 Task: Find connections with filter location Châteauroux with filter topic #covid19with filter profile language French with filter current company Adani Ports and SEZ with filter school Osmania University with filter industry Plastics Manufacturing with filter service category Logo Design with filter keywords title Copy Editor
Action: Mouse moved to (556, 73)
Screenshot: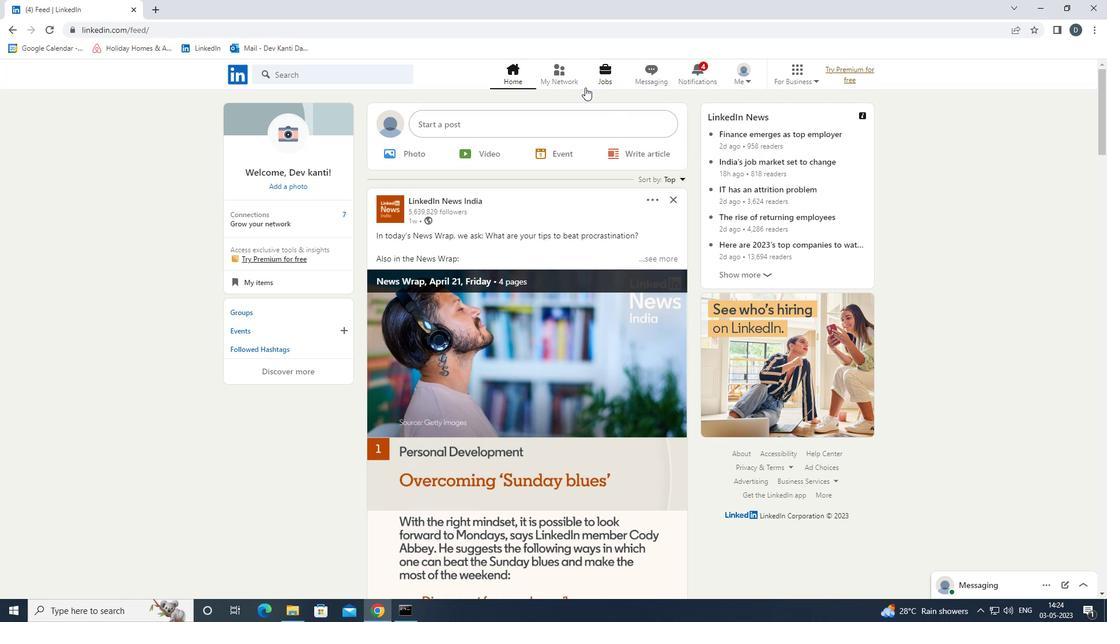 
Action: Mouse pressed left at (556, 73)
Screenshot: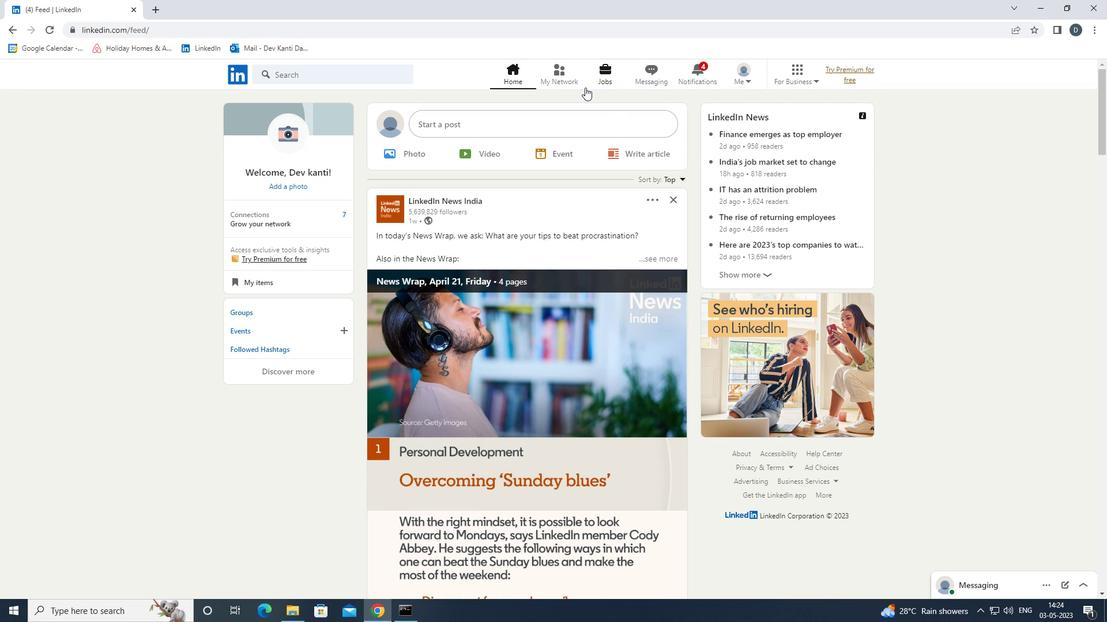 
Action: Mouse moved to (383, 136)
Screenshot: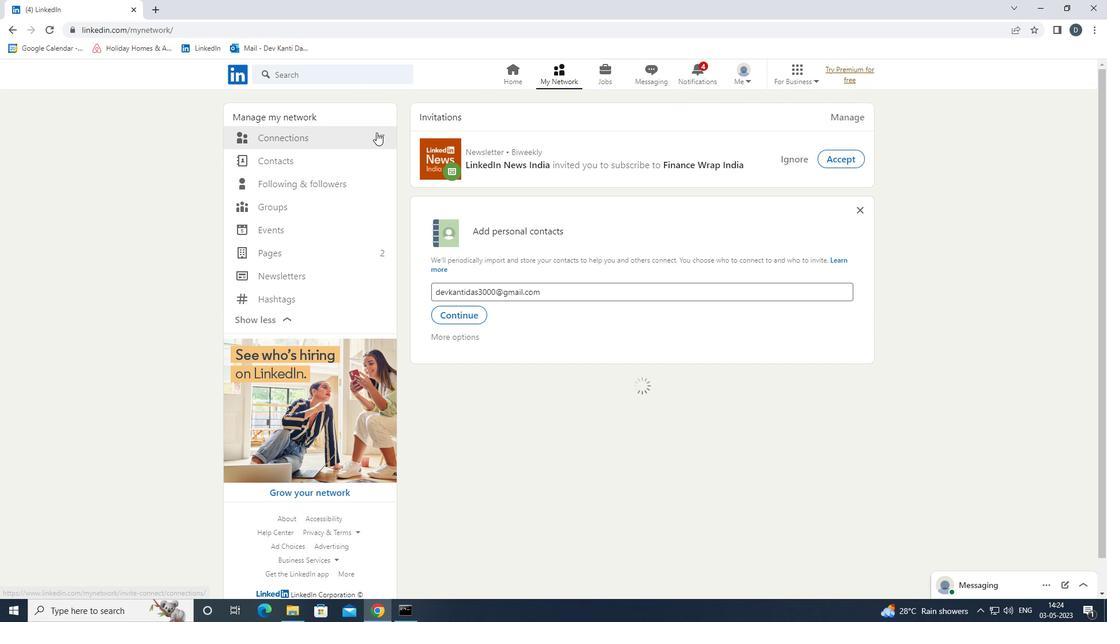 
Action: Mouse pressed left at (383, 136)
Screenshot: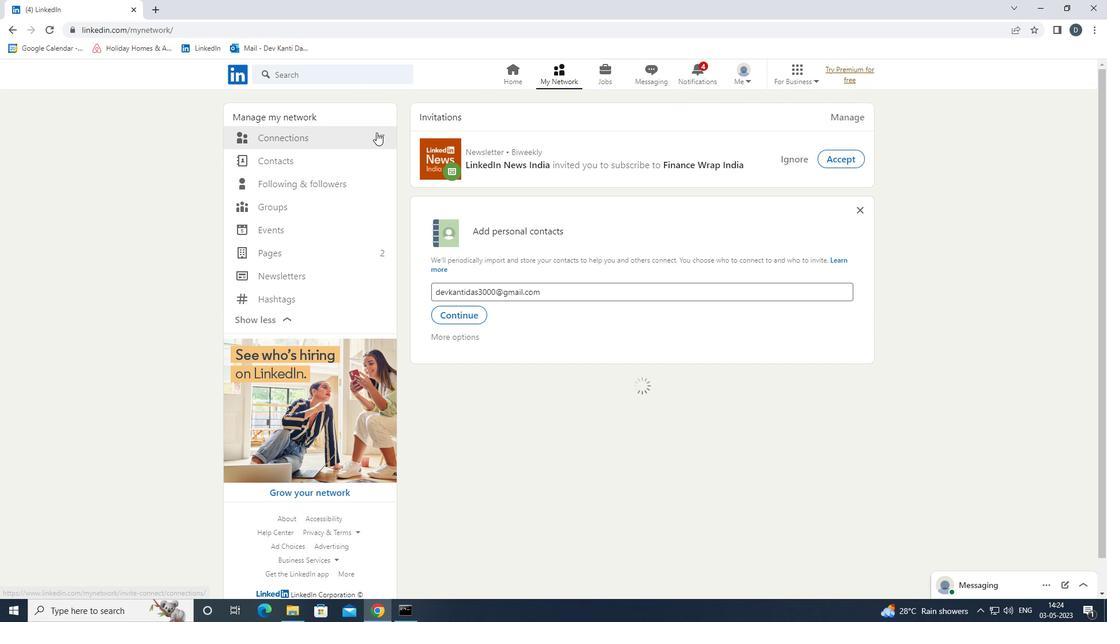 
Action: Mouse moved to (633, 142)
Screenshot: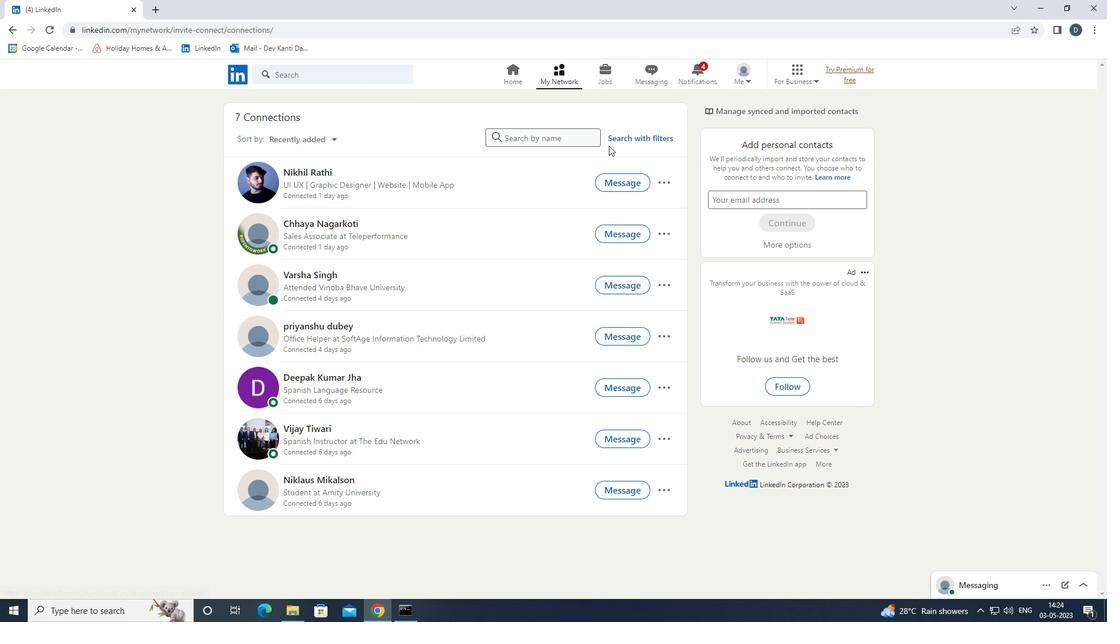 
Action: Mouse pressed left at (633, 142)
Screenshot: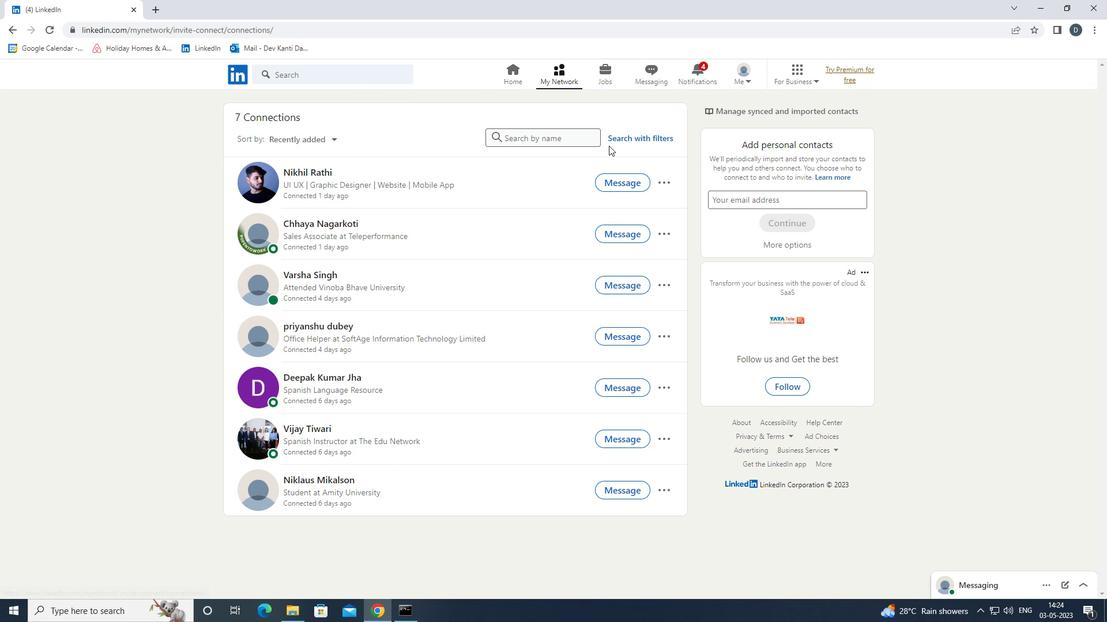 
Action: Mouse moved to (597, 107)
Screenshot: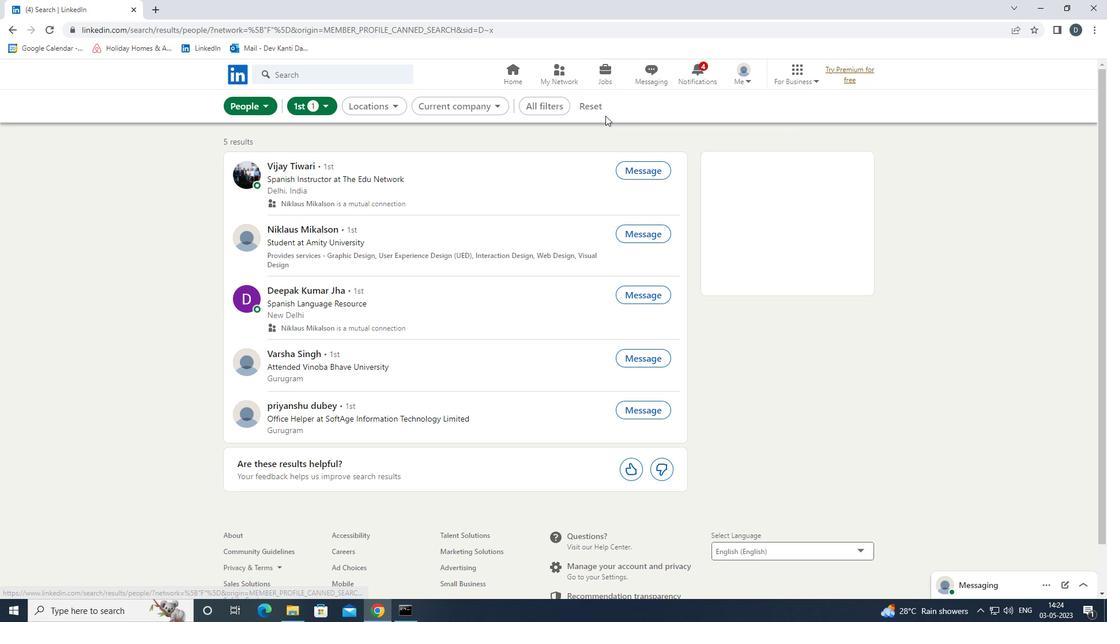 
Action: Mouse pressed left at (597, 107)
Screenshot: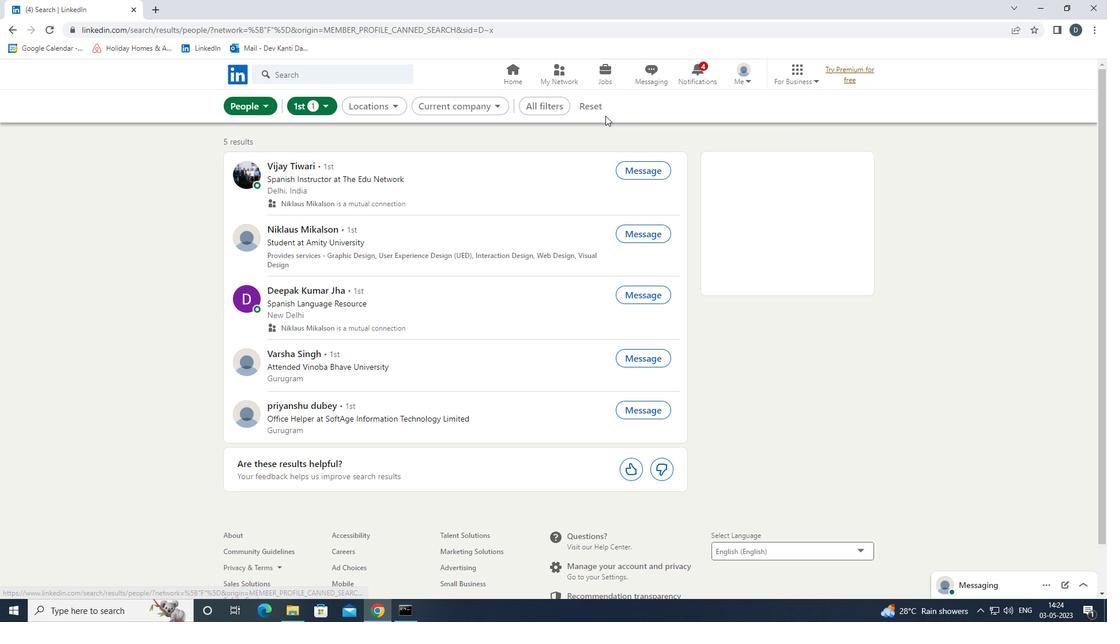 
Action: Mouse moved to (569, 105)
Screenshot: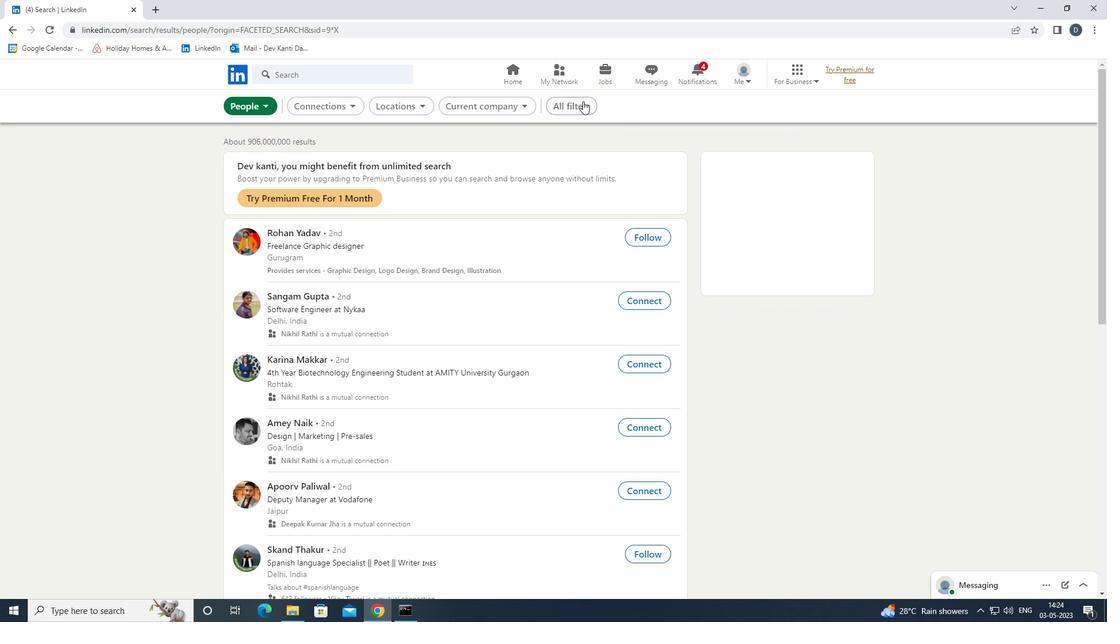 
Action: Mouse pressed left at (569, 105)
Screenshot: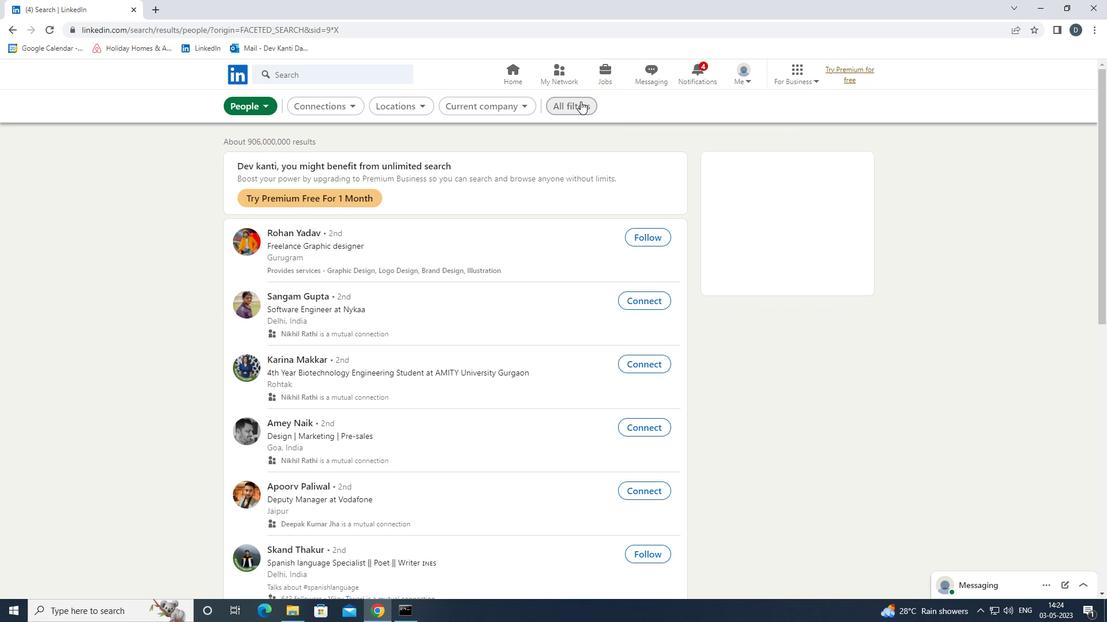 
Action: Mouse moved to (999, 323)
Screenshot: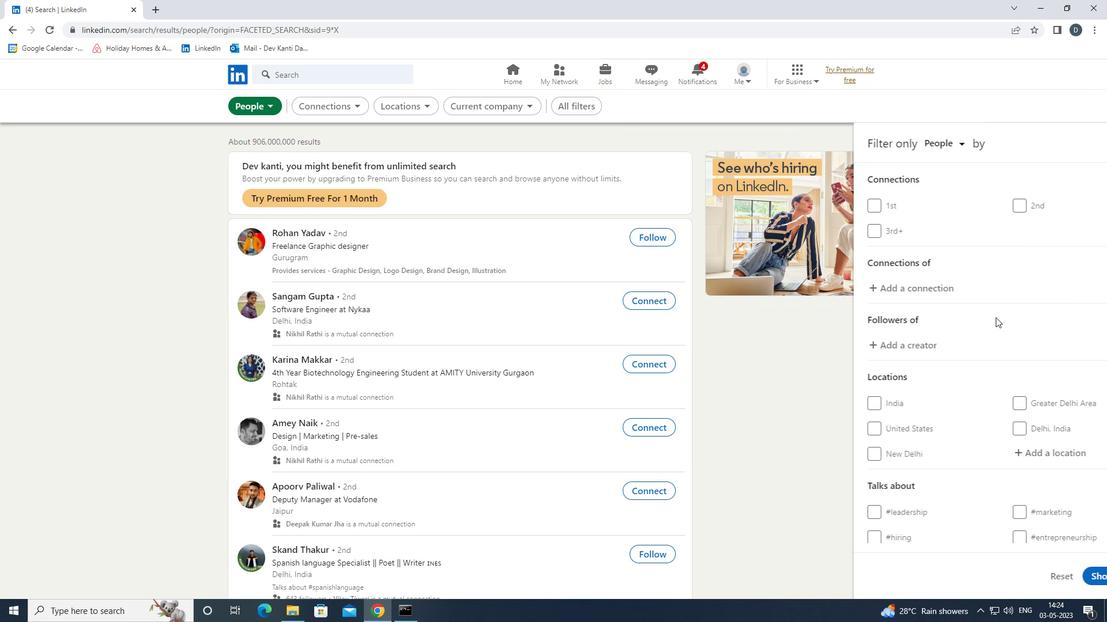 
Action: Mouse scrolled (999, 323) with delta (0, 0)
Screenshot: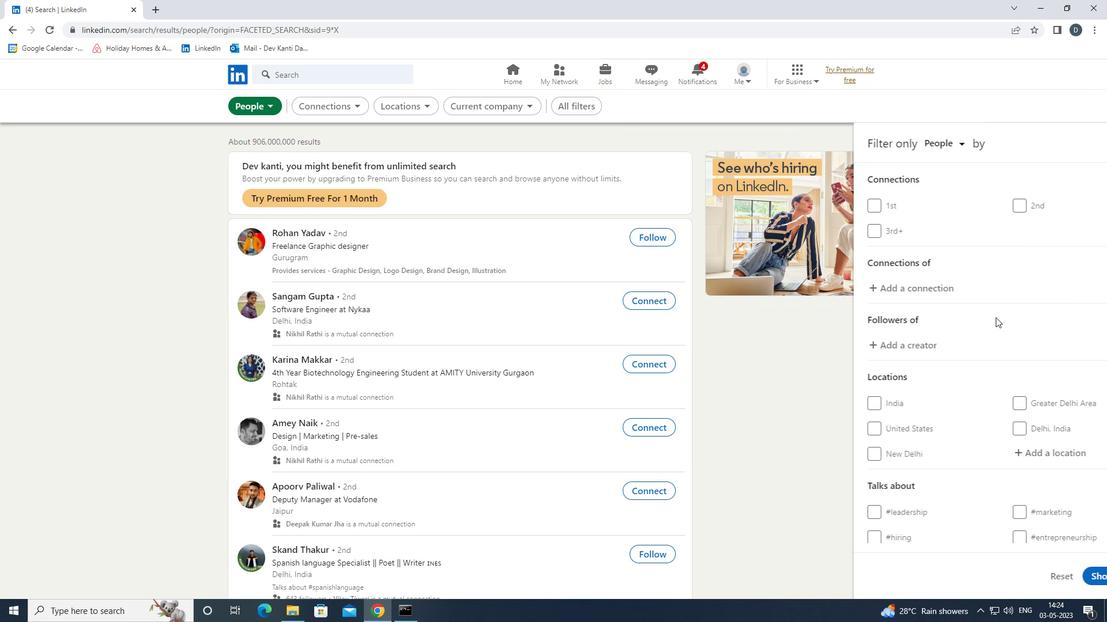 
Action: Mouse moved to (1000, 324)
Screenshot: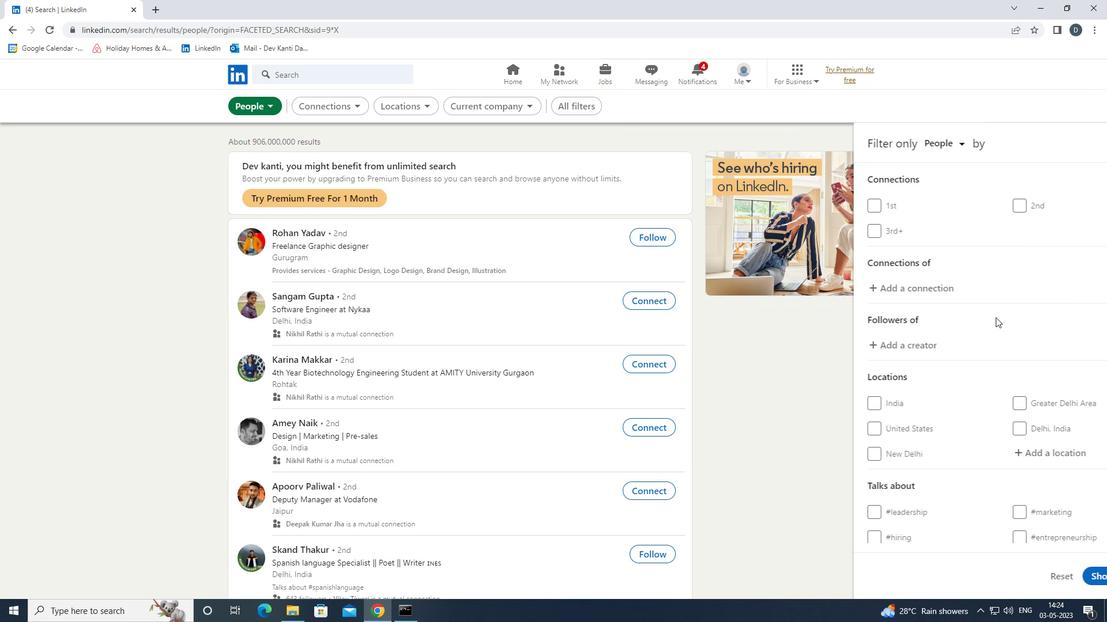 
Action: Mouse scrolled (1000, 323) with delta (0, 0)
Screenshot: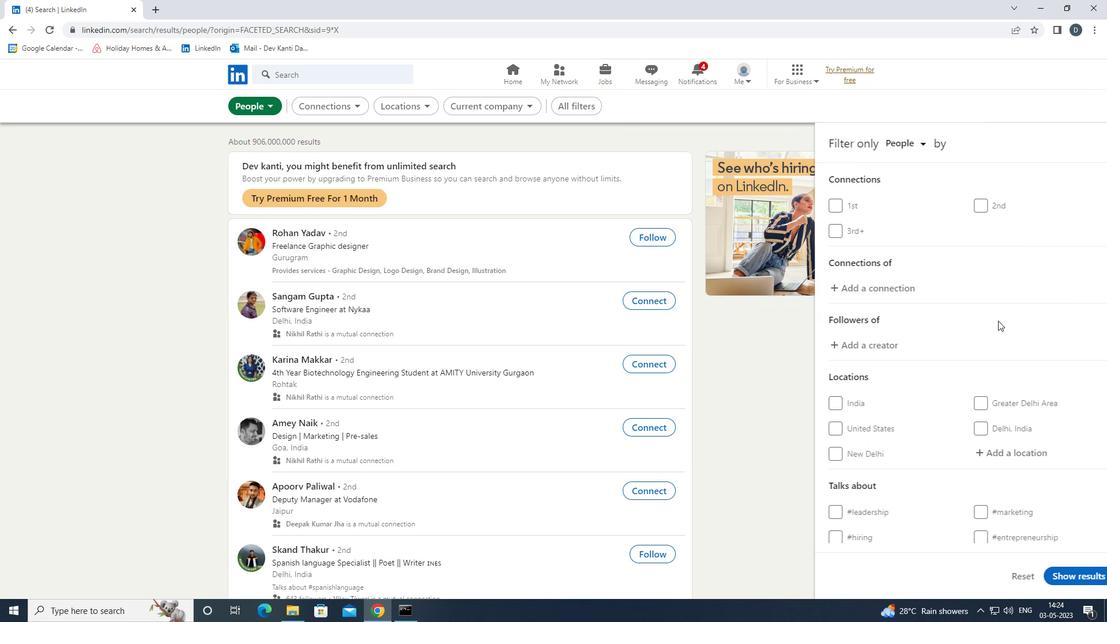 
Action: Mouse moved to (1000, 337)
Screenshot: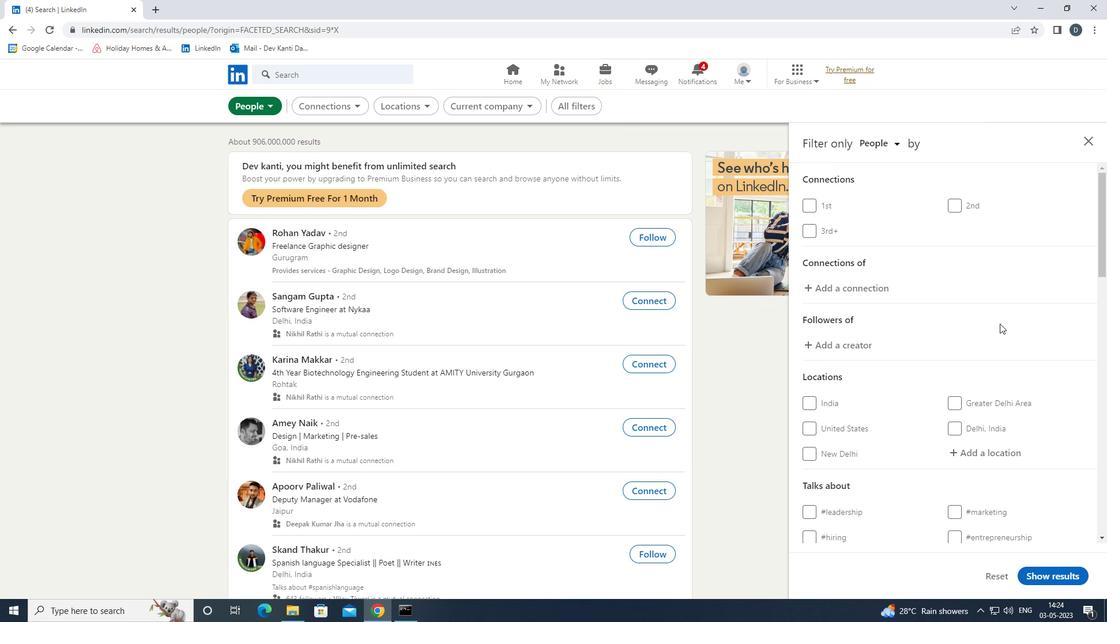 
Action: Mouse scrolled (1000, 336) with delta (0, 0)
Screenshot: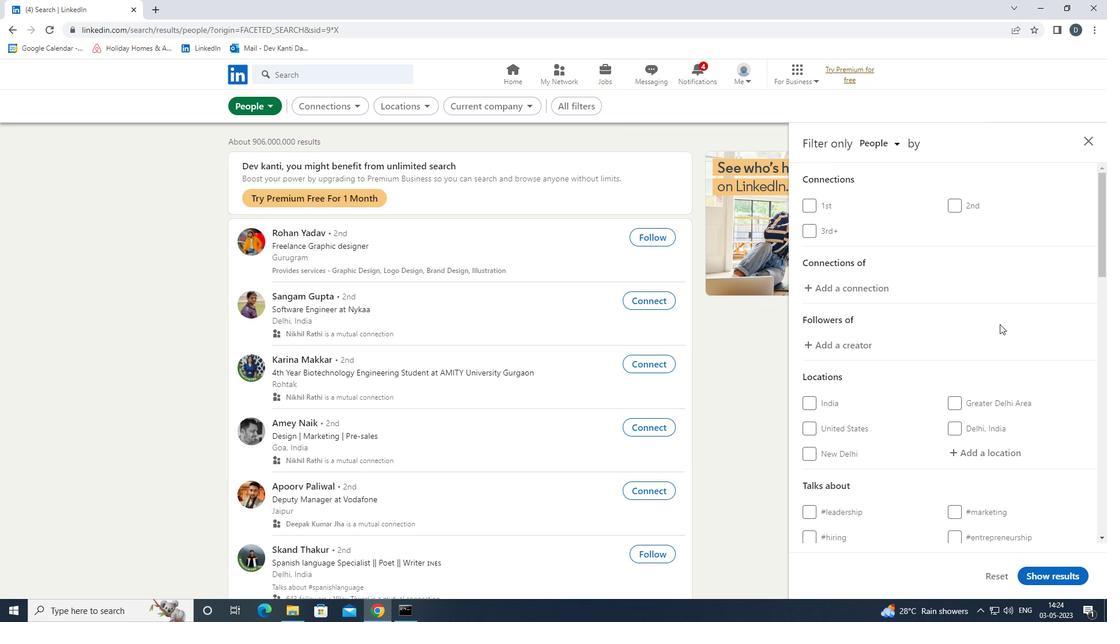 
Action: Mouse moved to (992, 279)
Screenshot: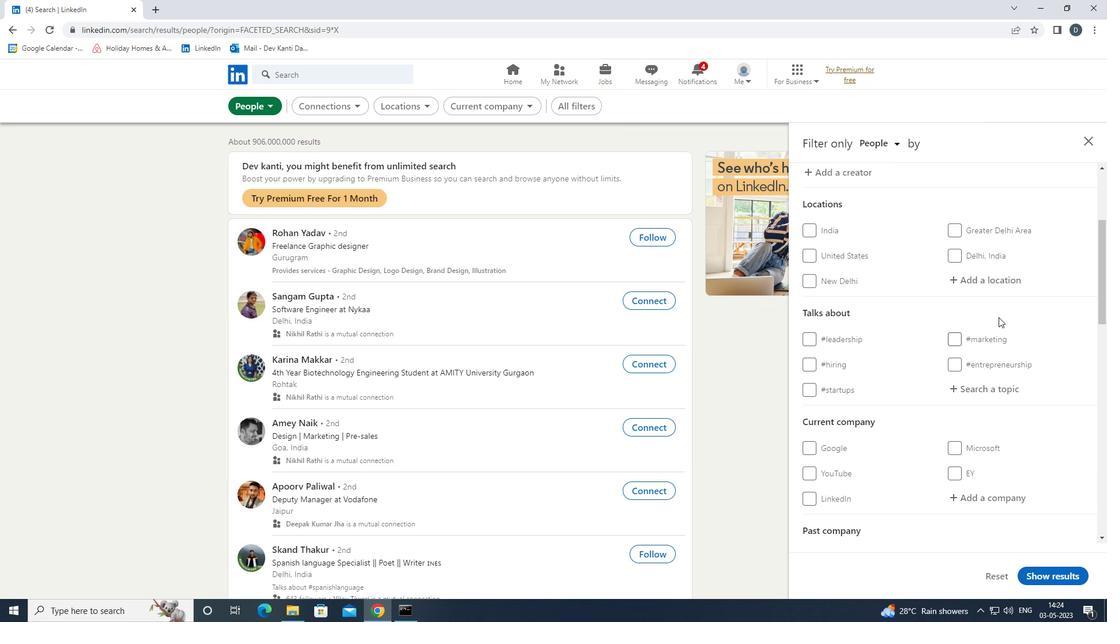 
Action: Mouse pressed left at (992, 279)
Screenshot: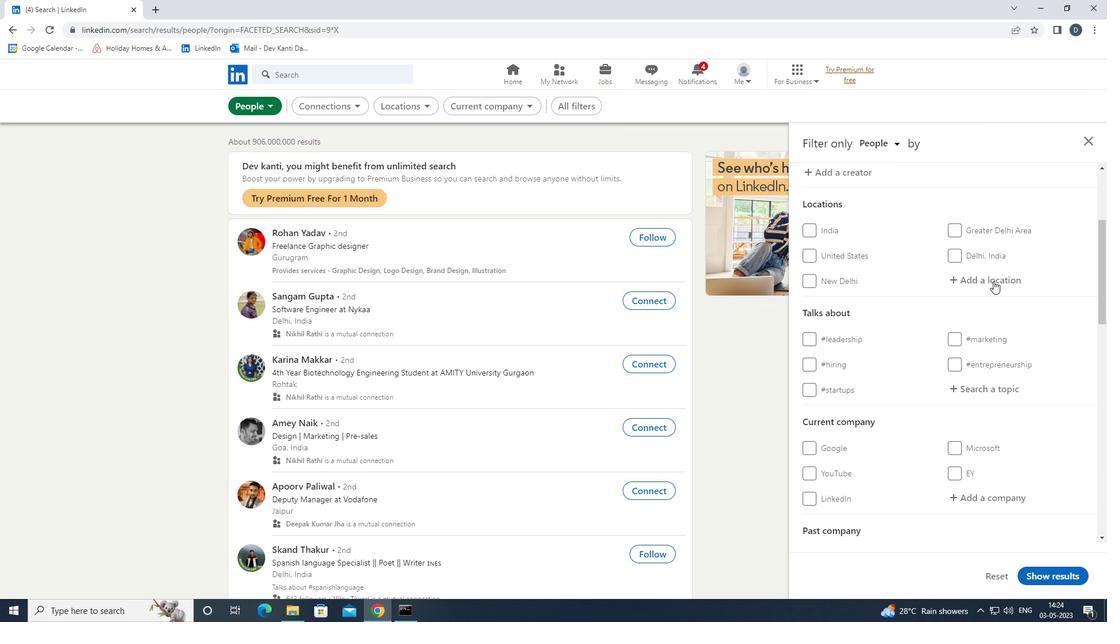
Action: Key pressed <Key.shift>CHATEAU<Key.down><Key.enter>
Screenshot: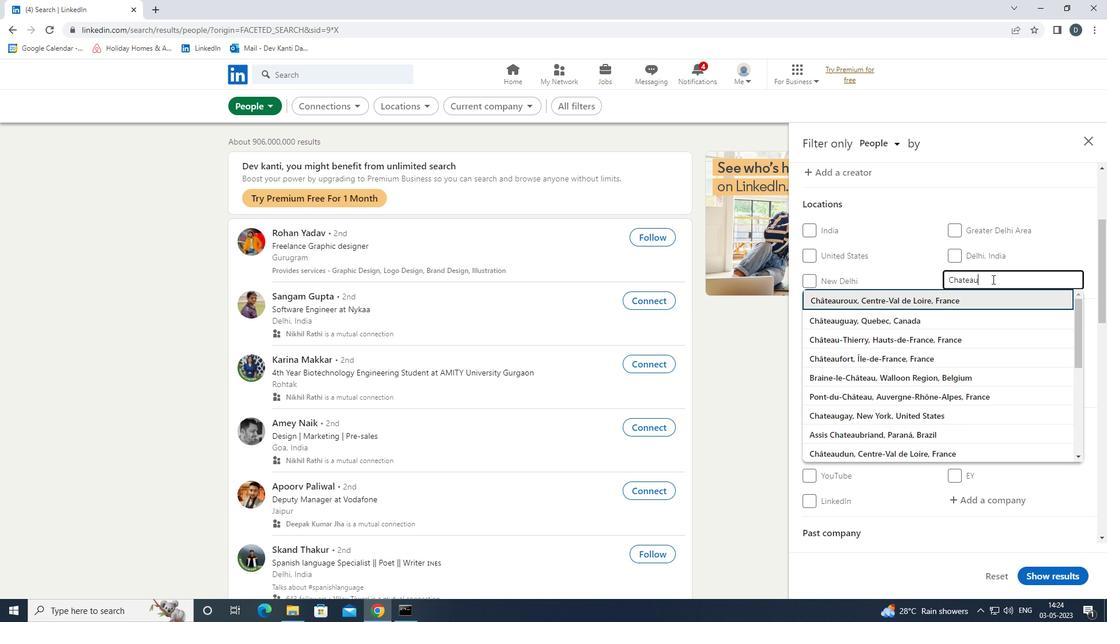 
Action: Mouse moved to (993, 279)
Screenshot: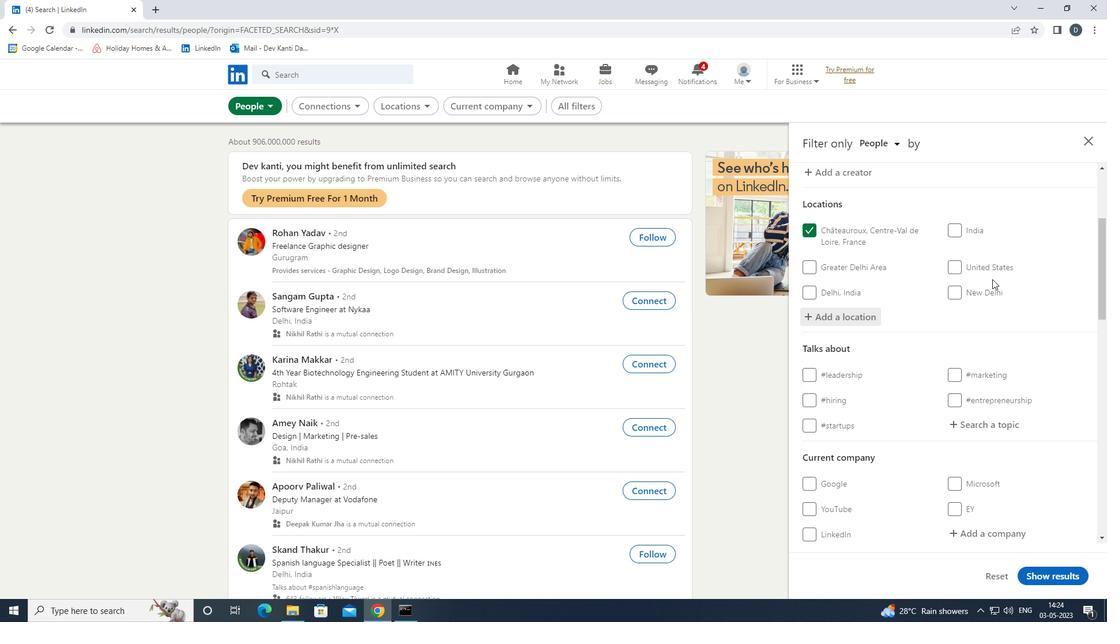 
Action: Mouse scrolled (993, 279) with delta (0, 0)
Screenshot: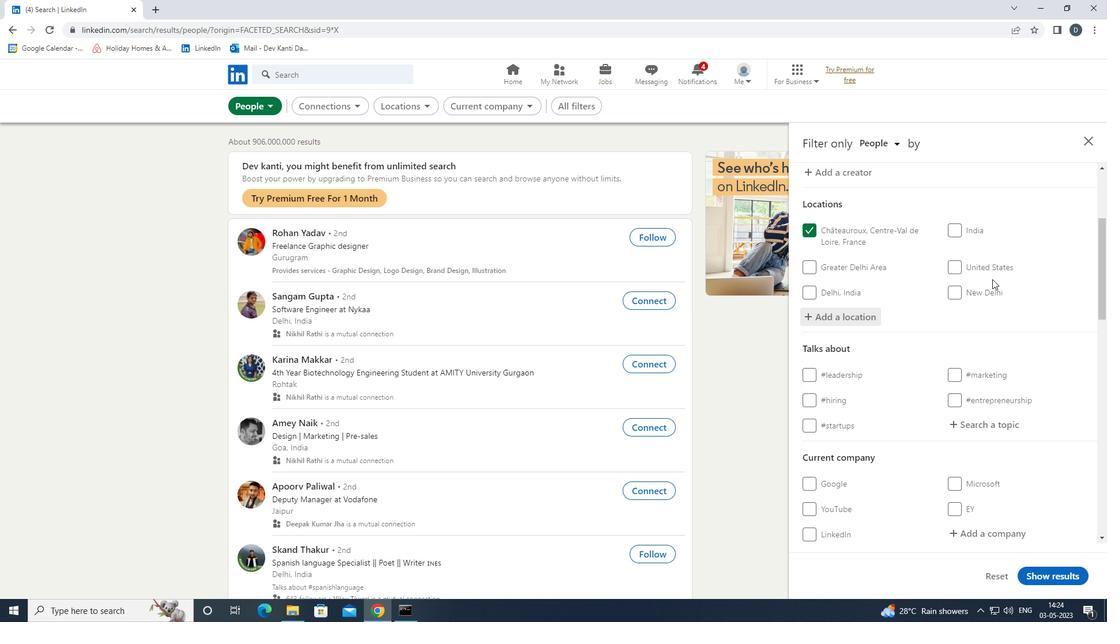
Action: Mouse moved to (994, 280)
Screenshot: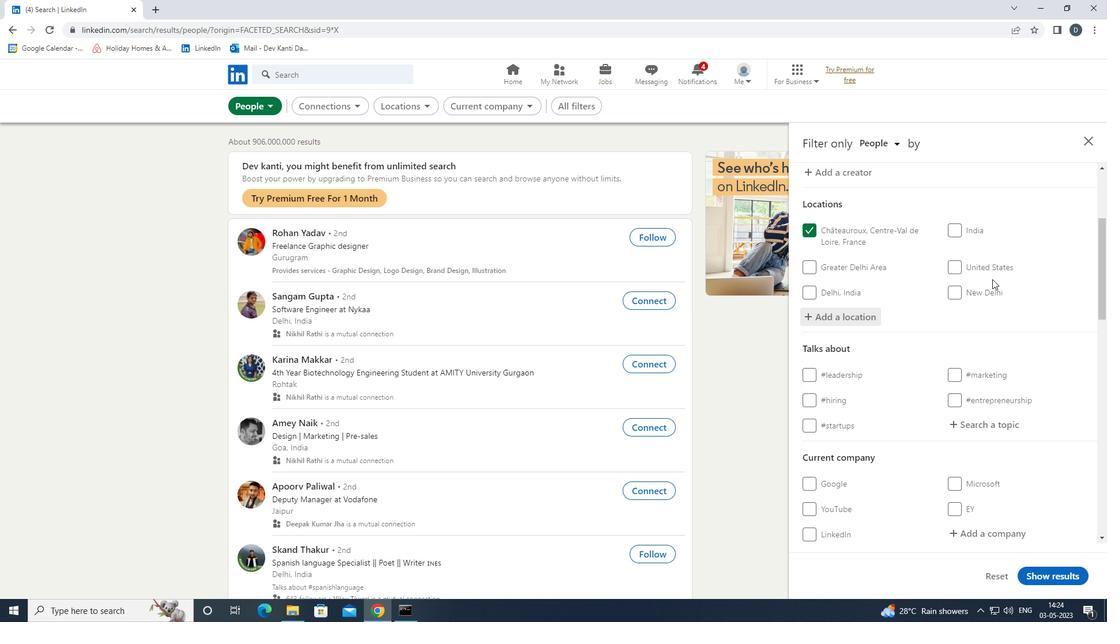 
Action: Mouse scrolled (994, 280) with delta (0, 0)
Screenshot: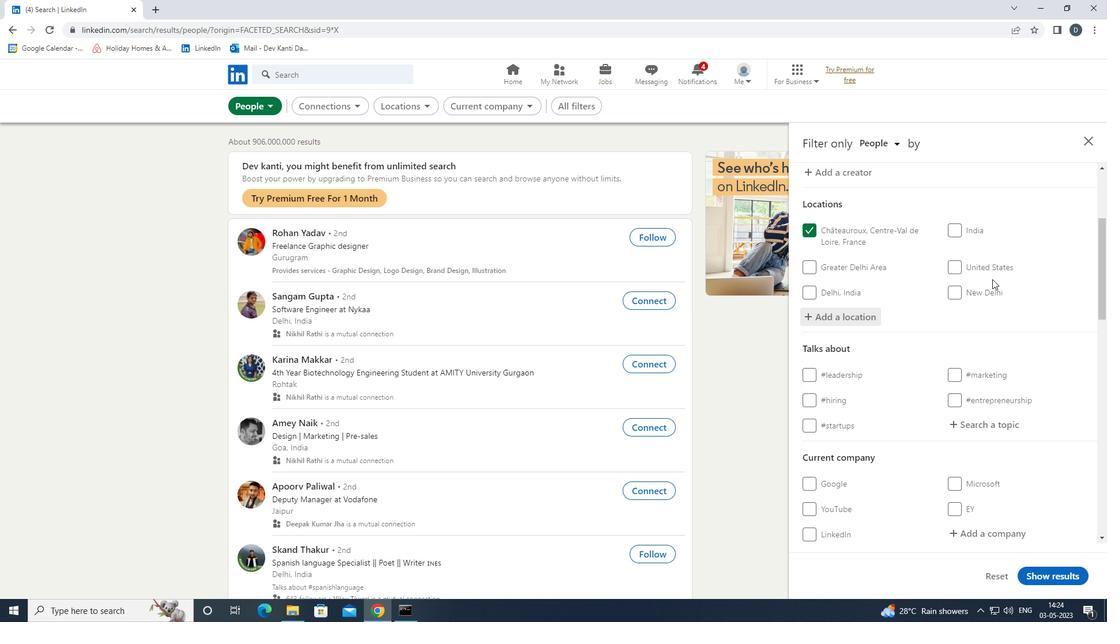 
Action: Mouse moved to (997, 310)
Screenshot: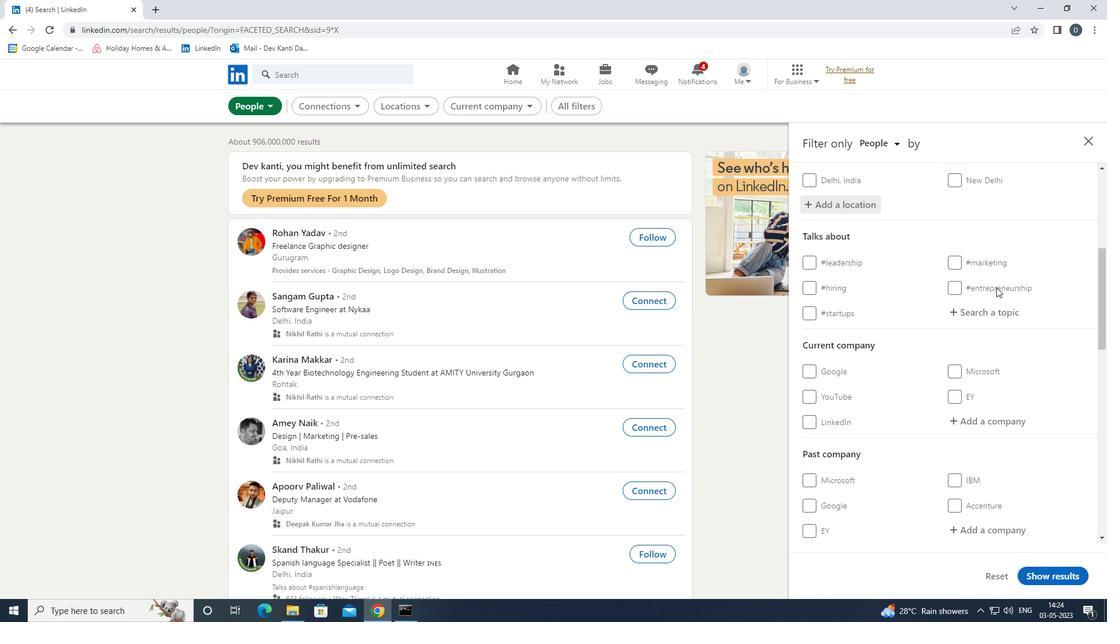 
Action: Mouse pressed left at (997, 310)
Screenshot: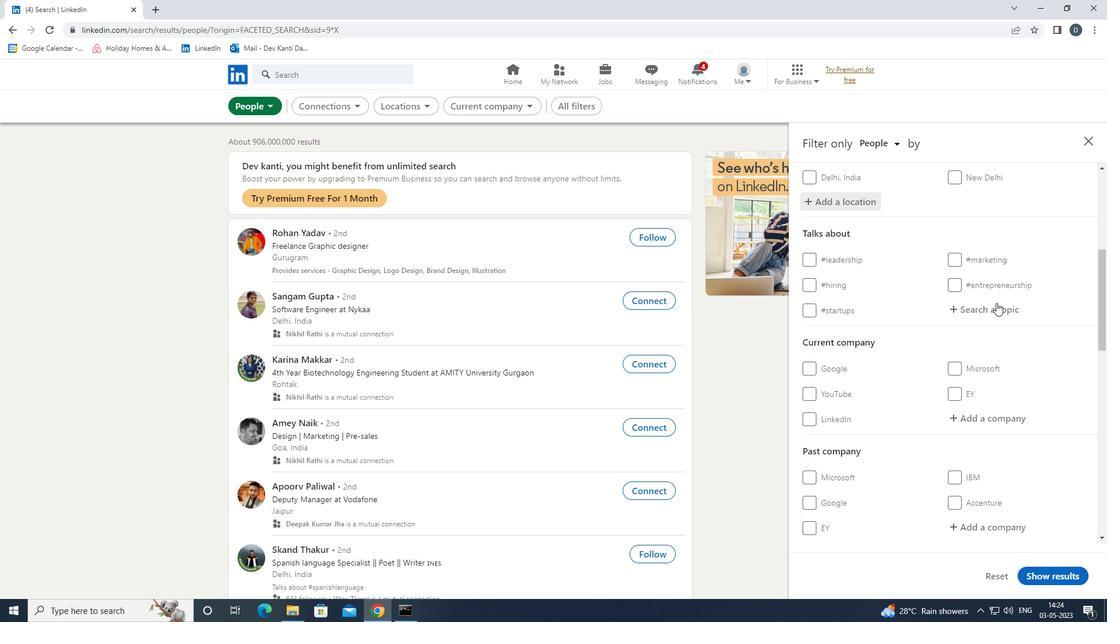 
Action: Key pressed COVID19<Key.down><Key.enter>
Screenshot: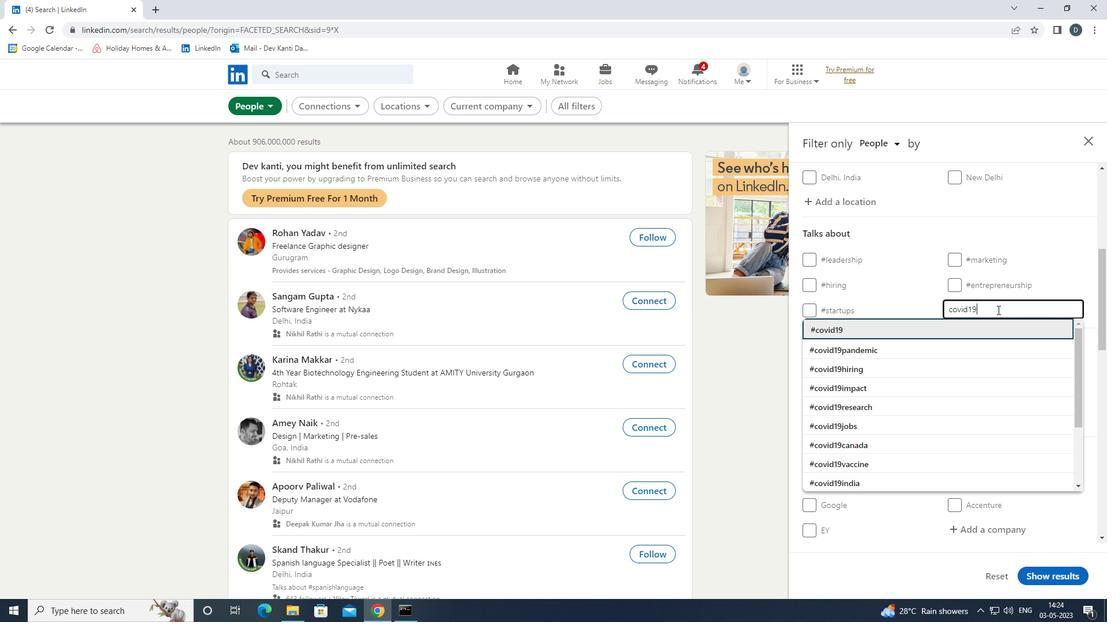 
Action: Mouse moved to (1090, 298)
Screenshot: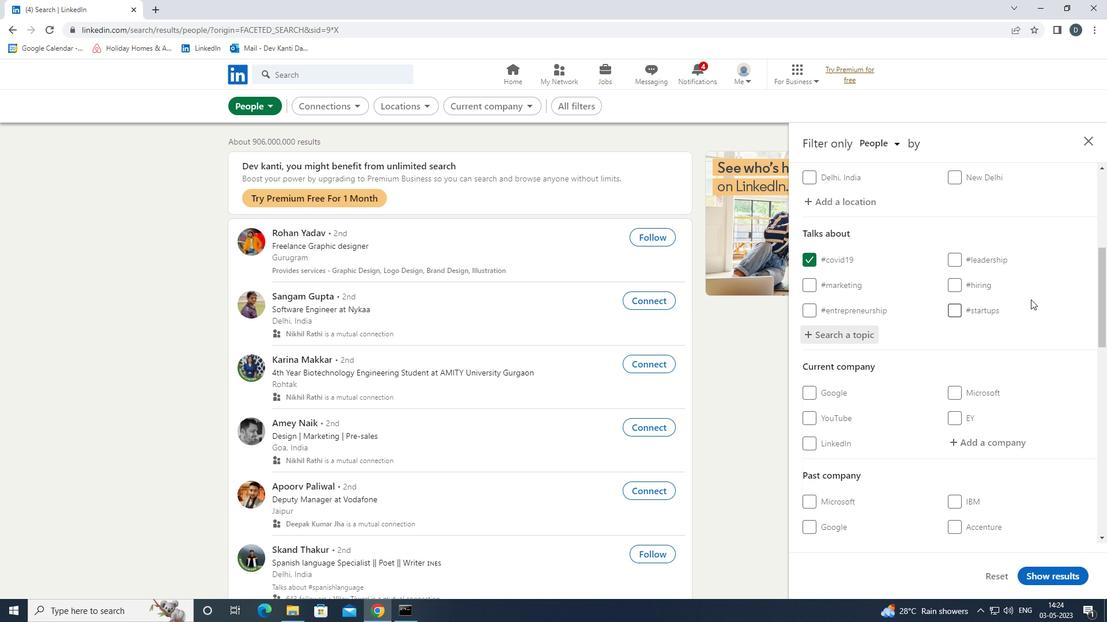 
Action: Mouse scrolled (1090, 297) with delta (0, 0)
Screenshot: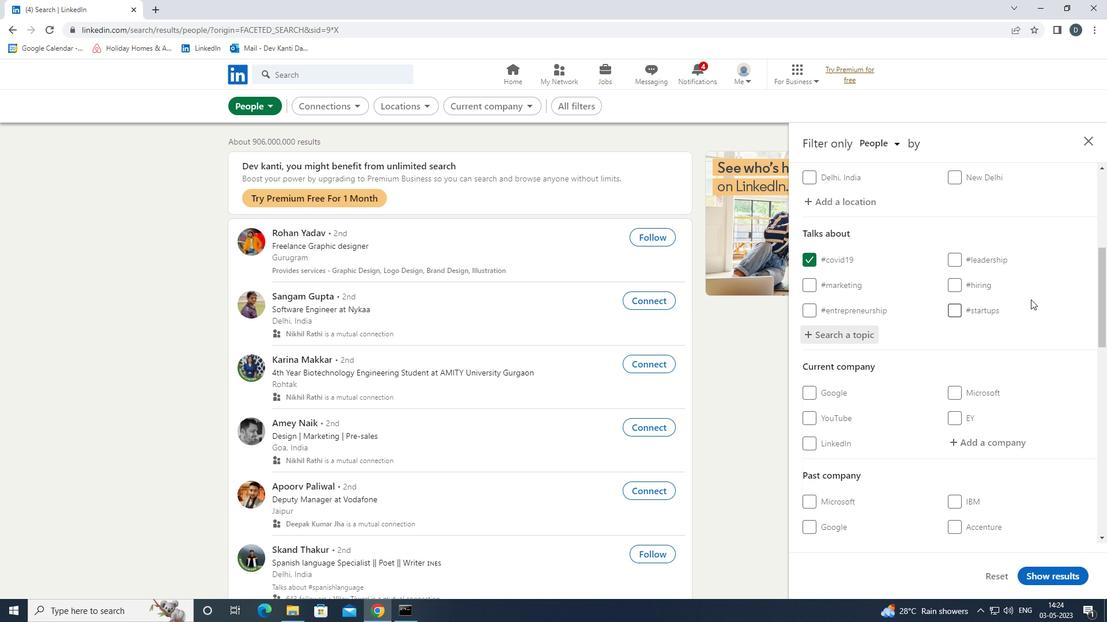 
Action: Mouse moved to (1088, 302)
Screenshot: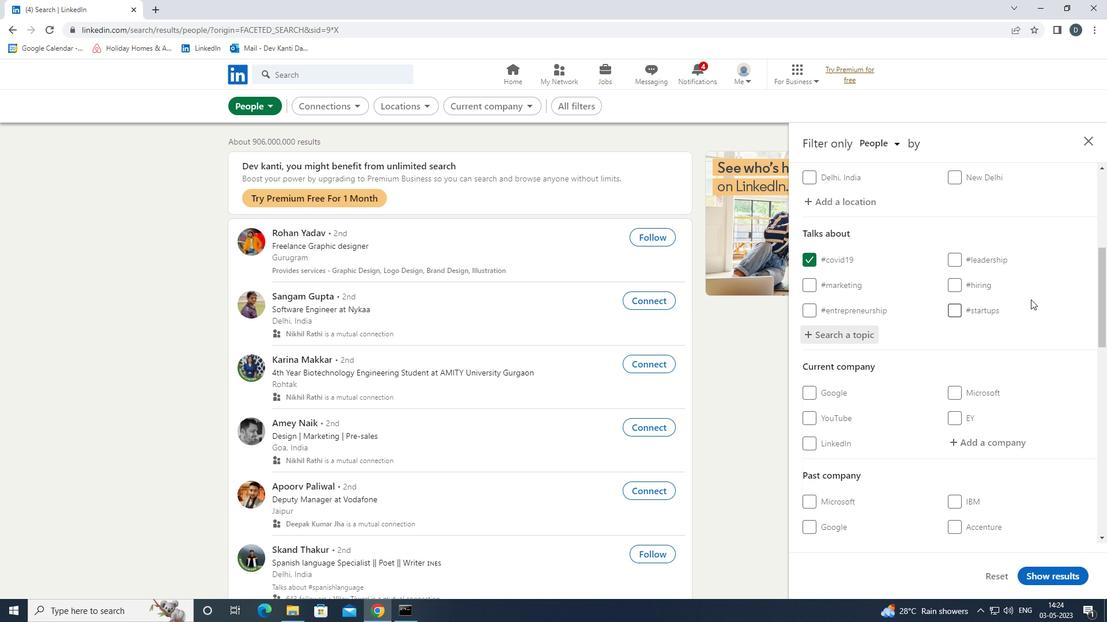
Action: Mouse scrolled (1088, 302) with delta (0, 0)
Screenshot: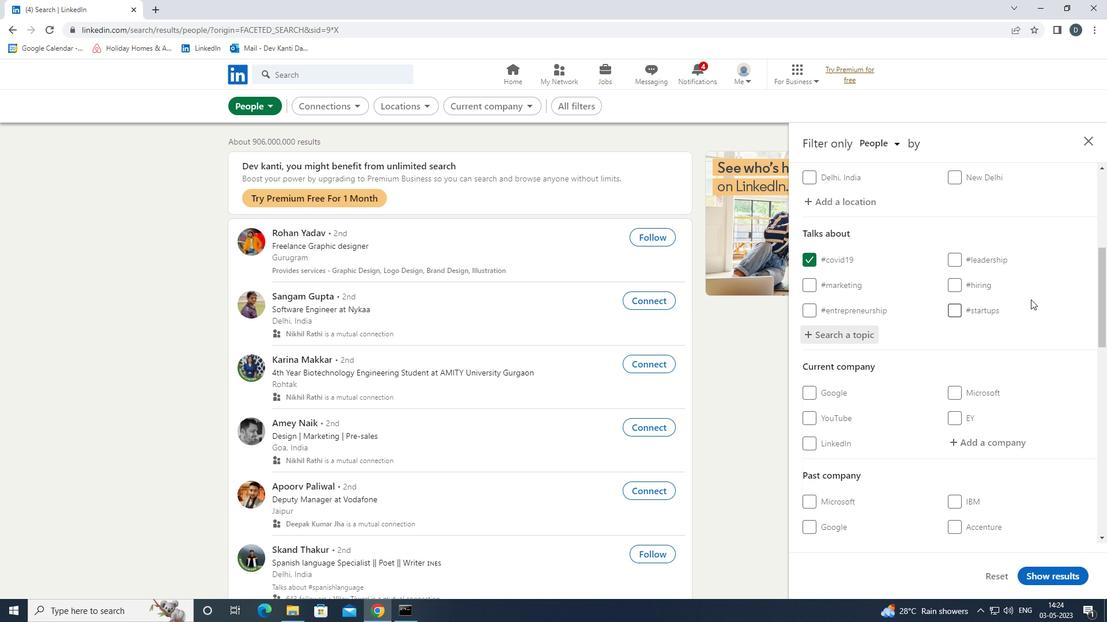 
Action: Mouse moved to (1088, 307)
Screenshot: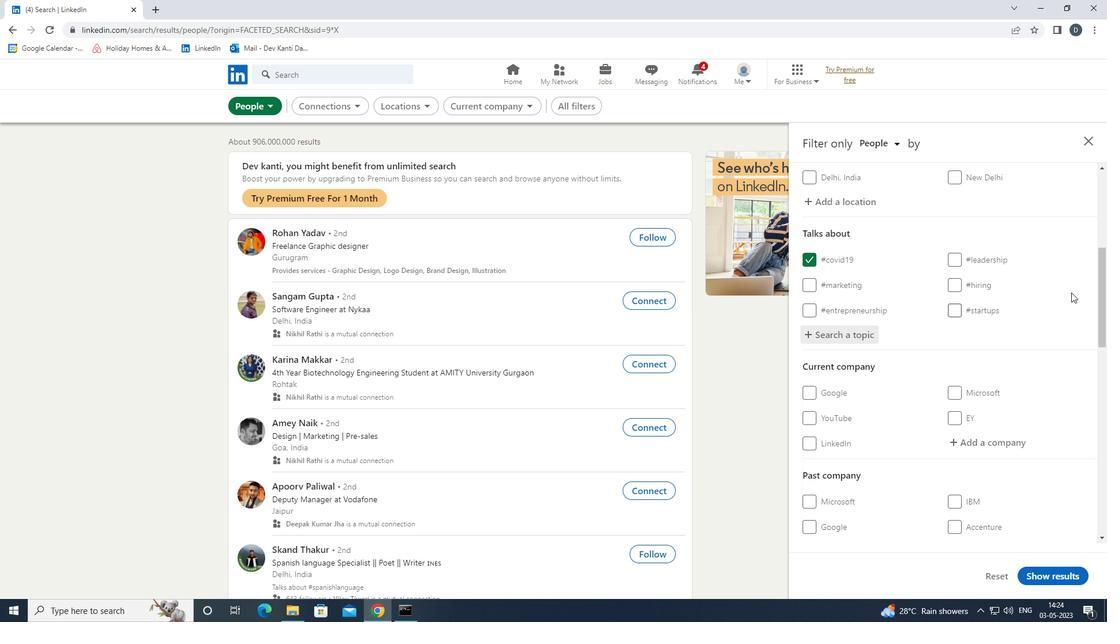 
Action: Mouse scrolled (1088, 306) with delta (0, 0)
Screenshot: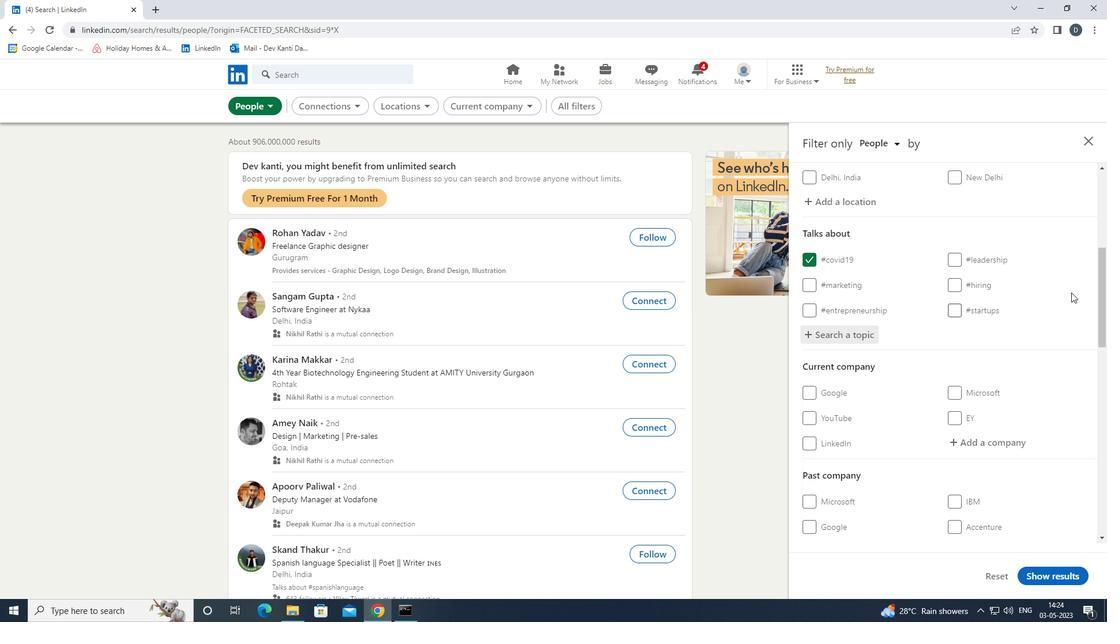 
Action: Mouse moved to (1086, 314)
Screenshot: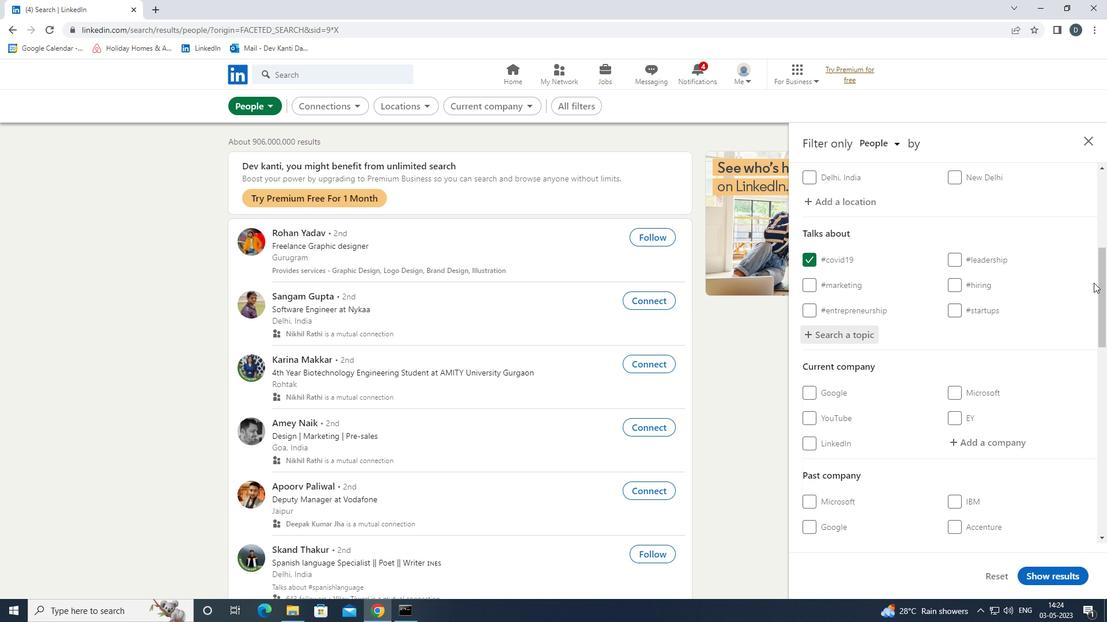 
Action: Mouse scrolled (1086, 313) with delta (0, 0)
Screenshot: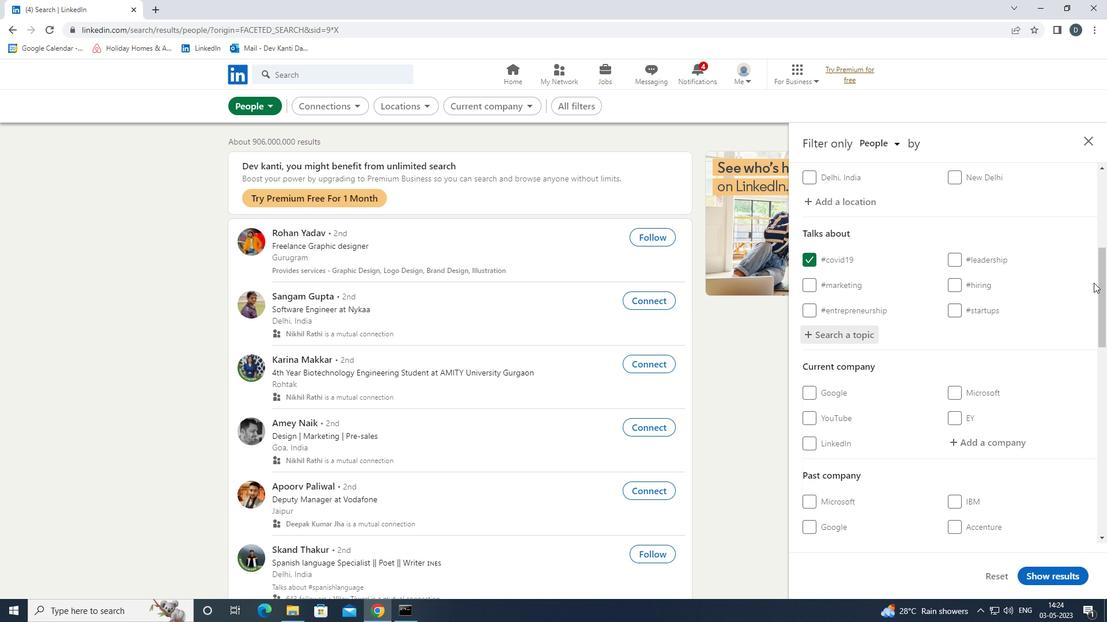 
Action: Mouse moved to (1004, 345)
Screenshot: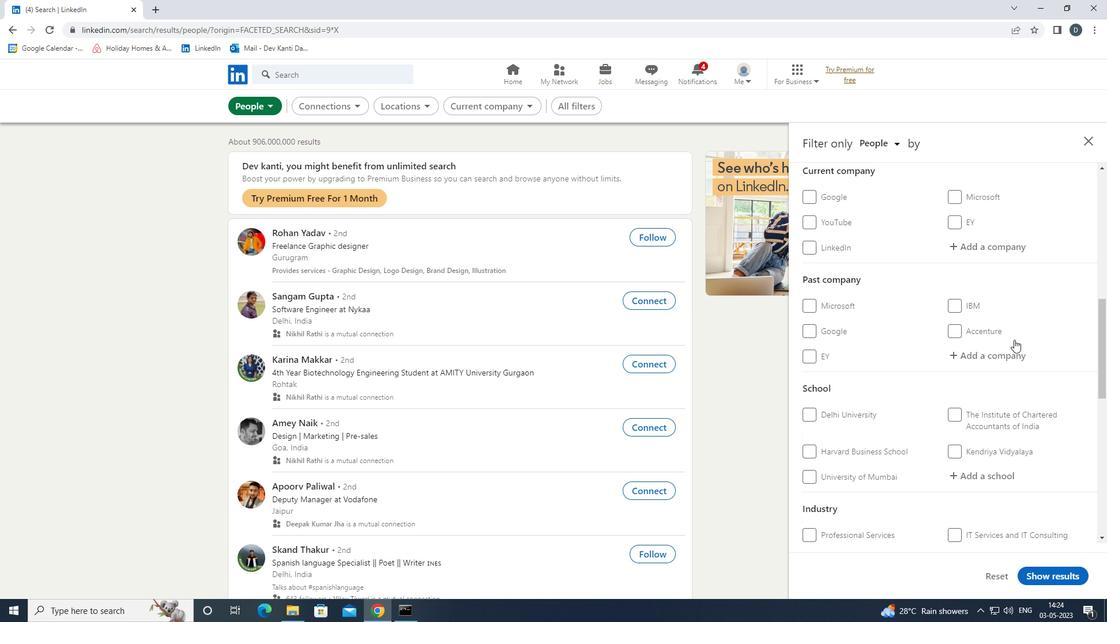 
Action: Mouse scrolled (1004, 344) with delta (0, 0)
Screenshot: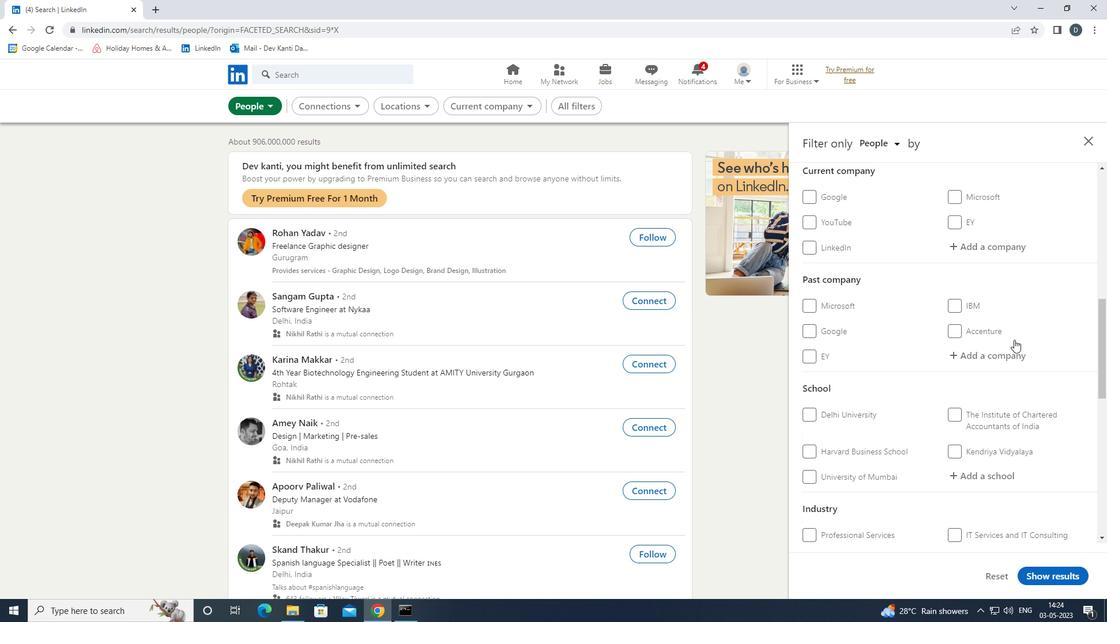 
Action: Mouse moved to (1003, 345)
Screenshot: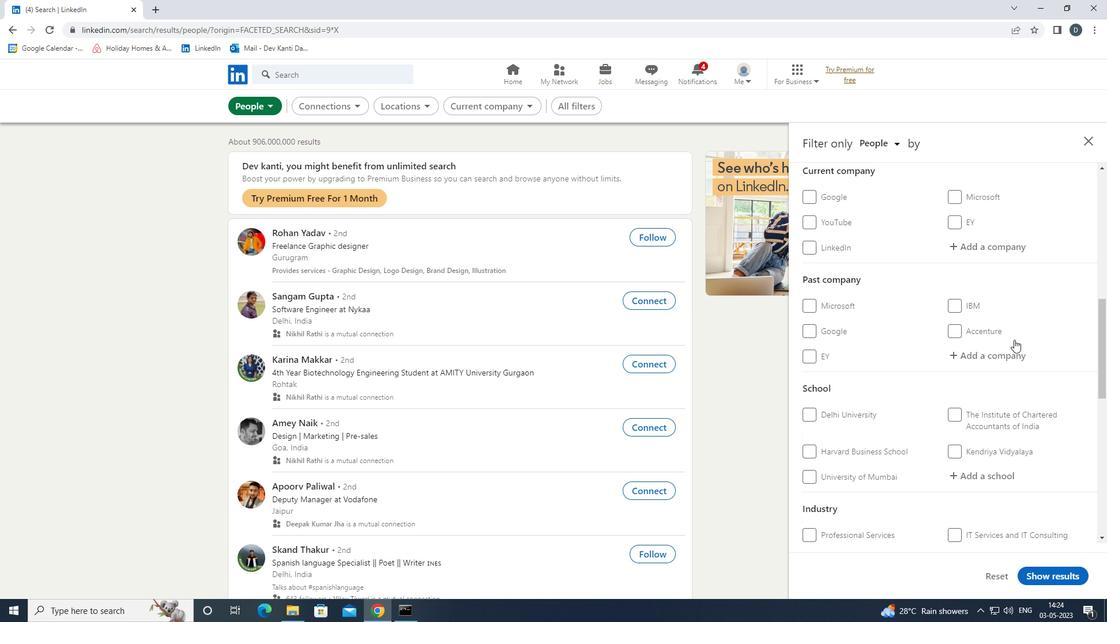 
Action: Mouse scrolled (1003, 344) with delta (0, 0)
Screenshot: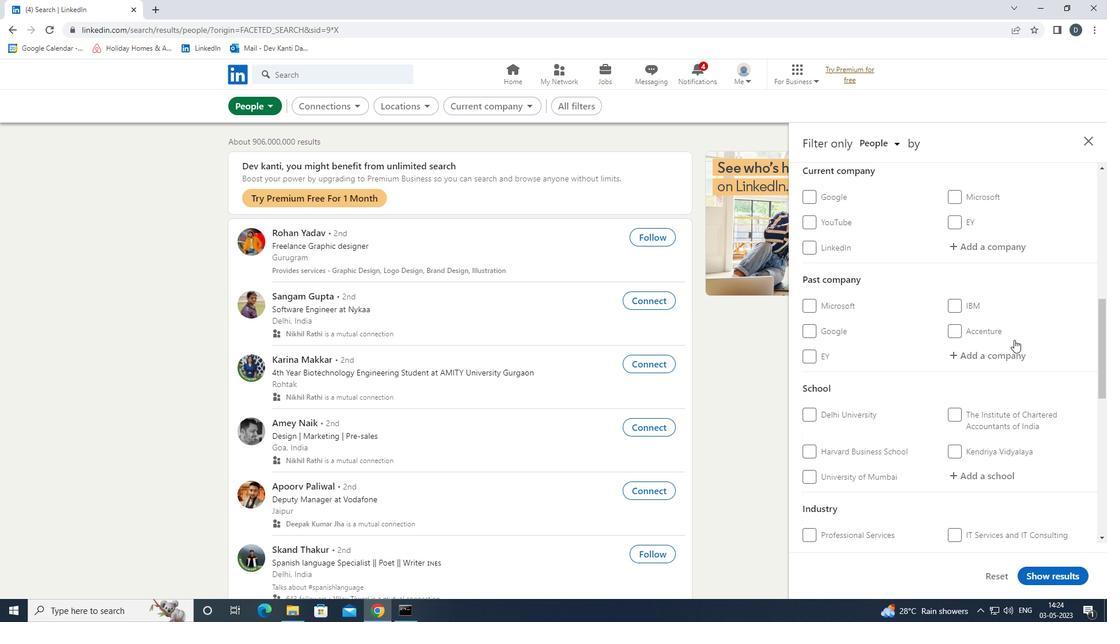 
Action: Mouse moved to (1003, 346)
Screenshot: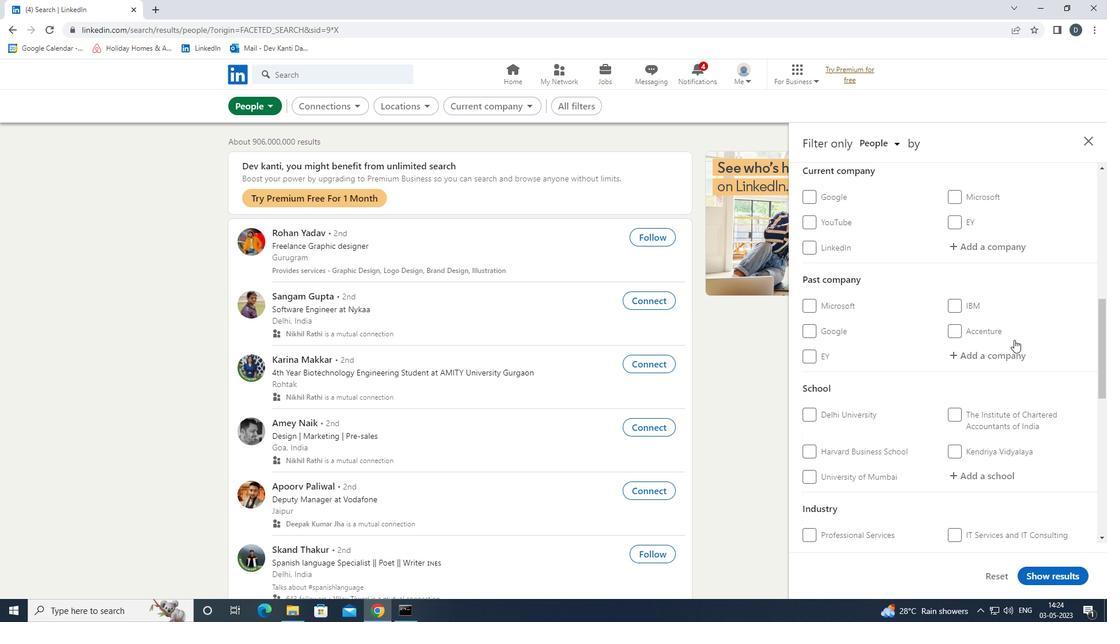 
Action: Mouse scrolled (1003, 345) with delta (0, 0)
Screenshot: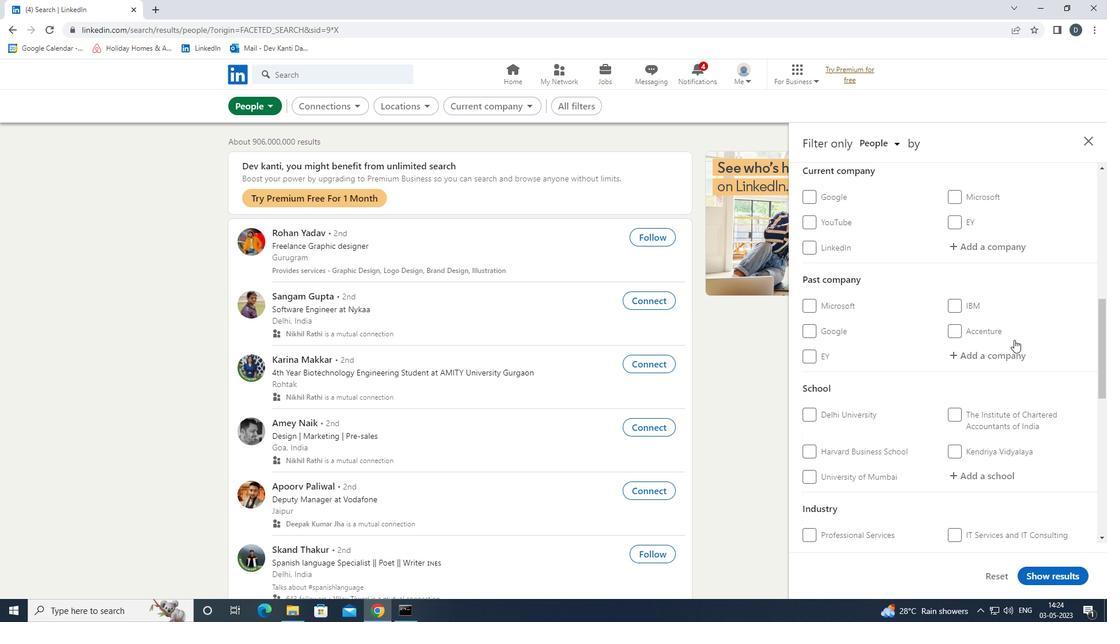 
Action: Mouse moved to (1003, 347)
Screenshot: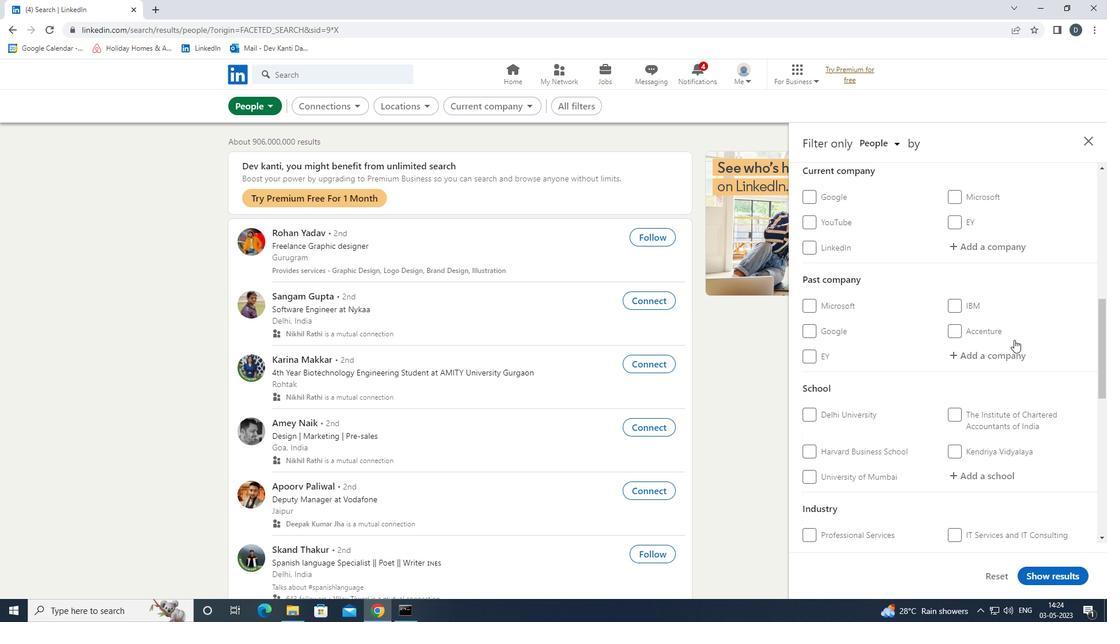
Action: Mouse scrolled (1003, 346) with delta (0, 0)
Screenshot: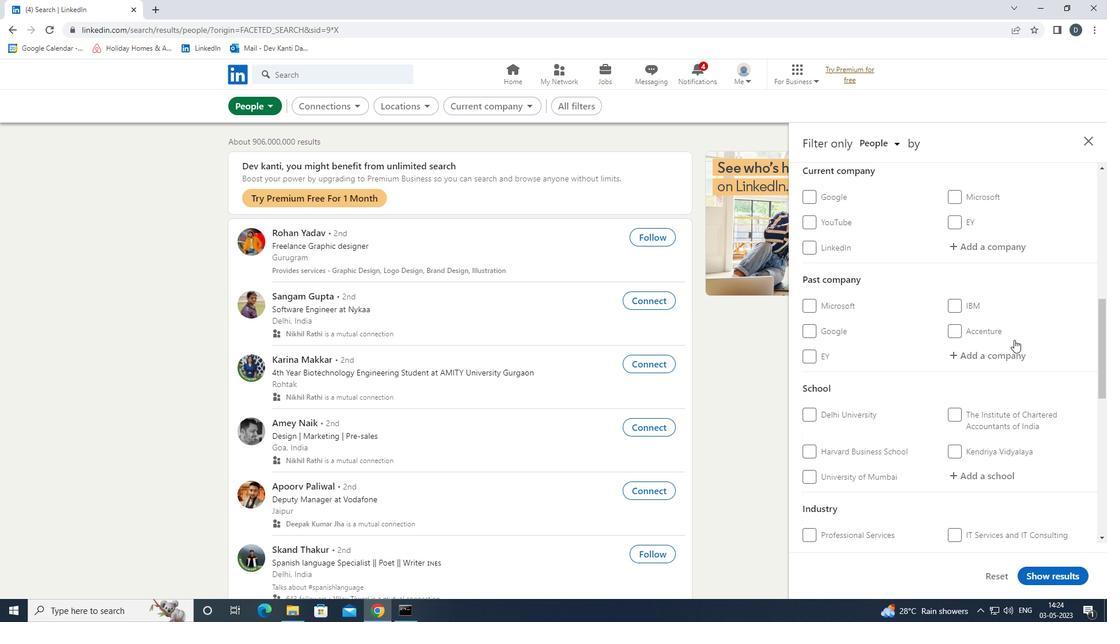 
Action: Mouse moved to (969, 400)
Screenshot: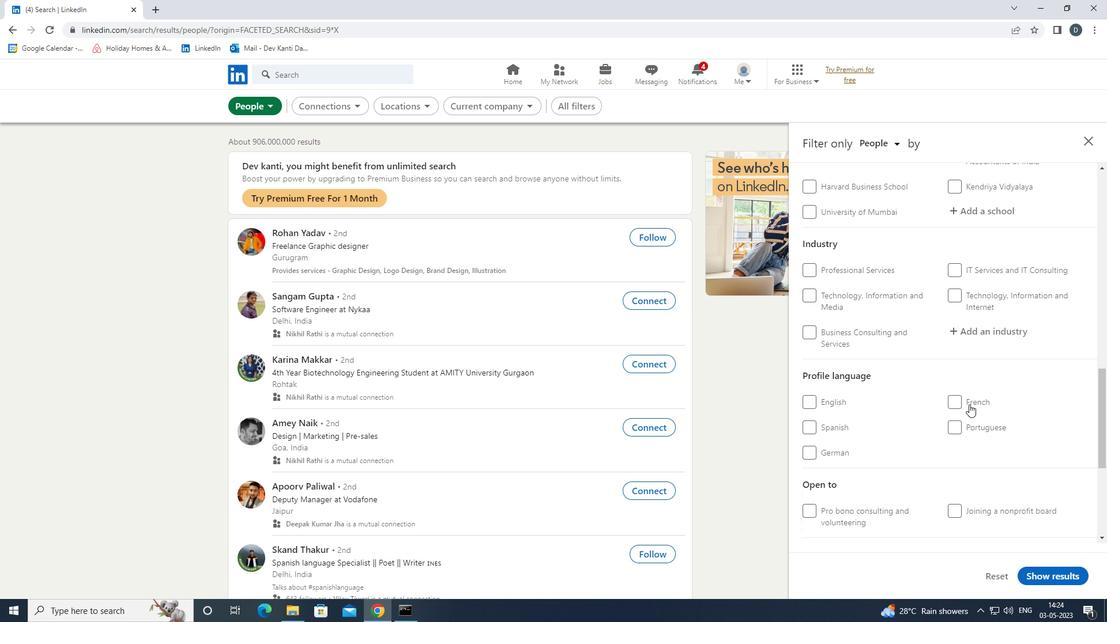 
Action: Mouse pressed left at (969, 400)
Screenshot: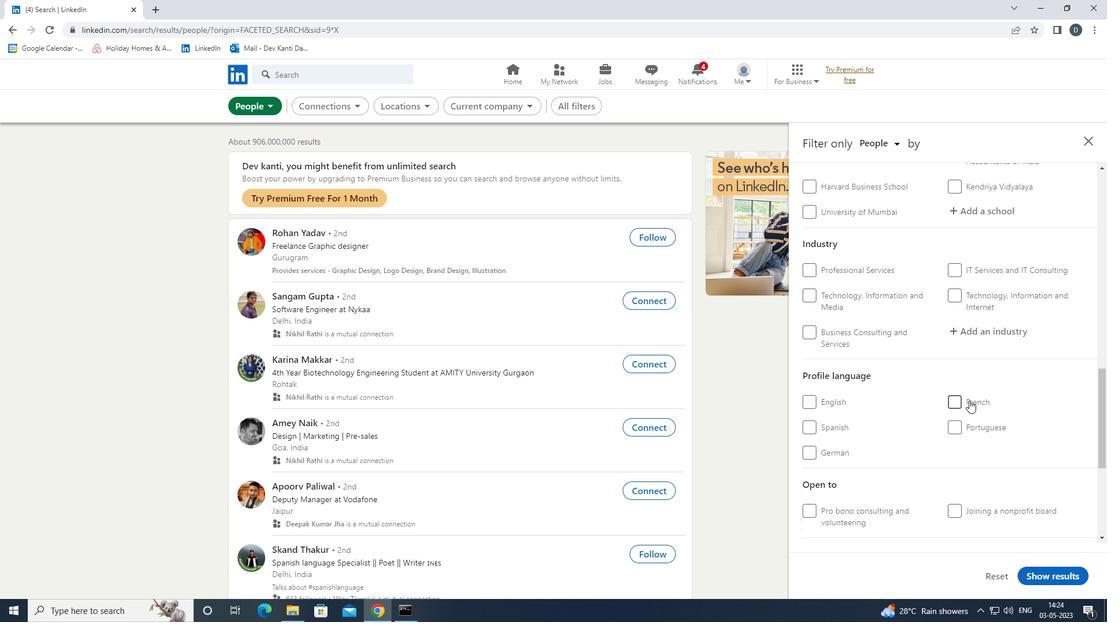 
Action: Mouse moved to (969, 400)
Screenshot: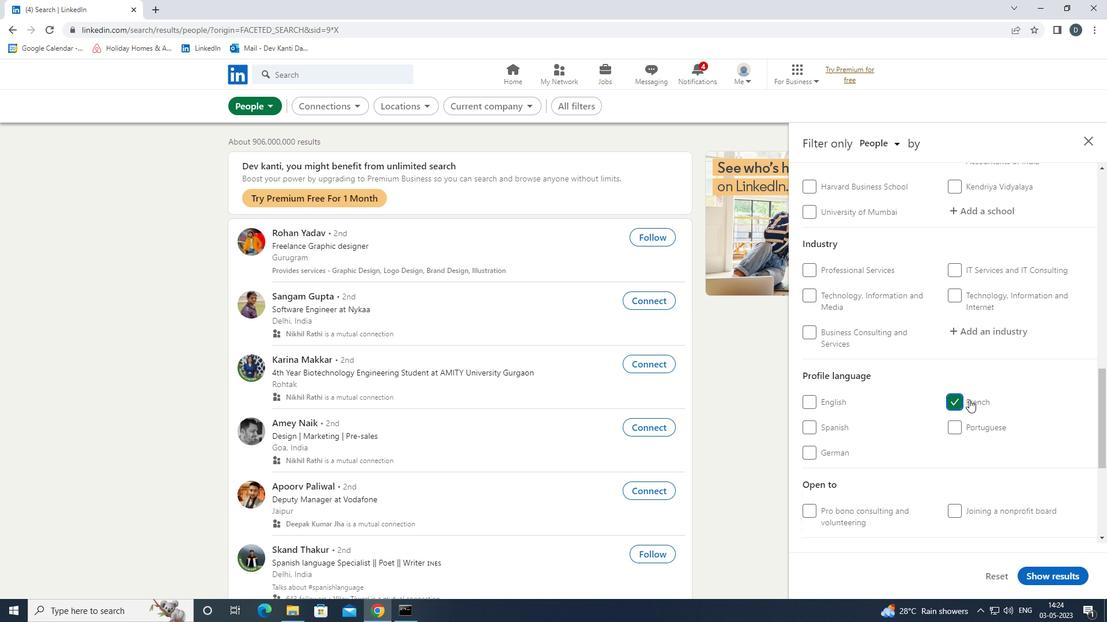 
Action: Mouse scrolled (969, 400) with delta (0, 0)
Screenshot: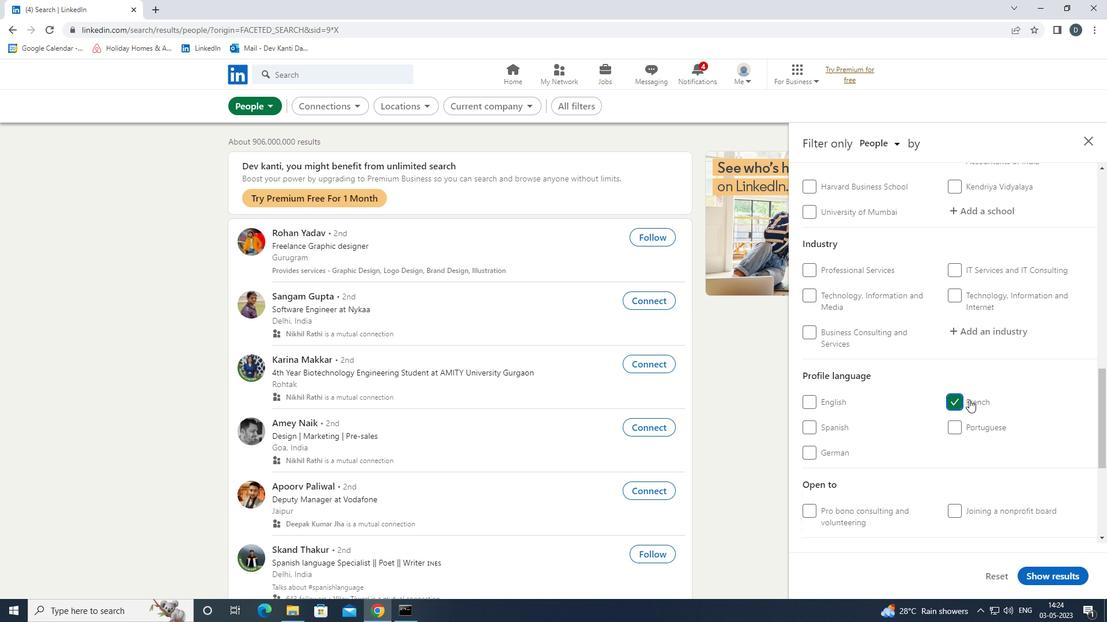 
Action: Mouse scrolled (969, 400) with delta (0, 0)
Screenshot: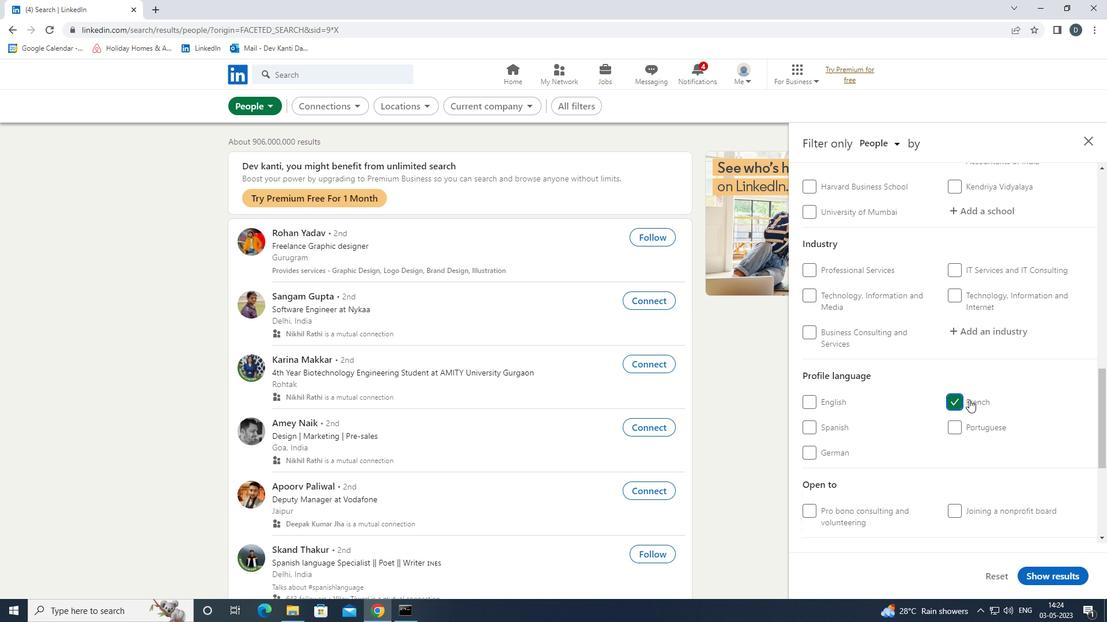 
Action: Mouse scrolled (969, 400) with delta (0, 0)
Screenshot: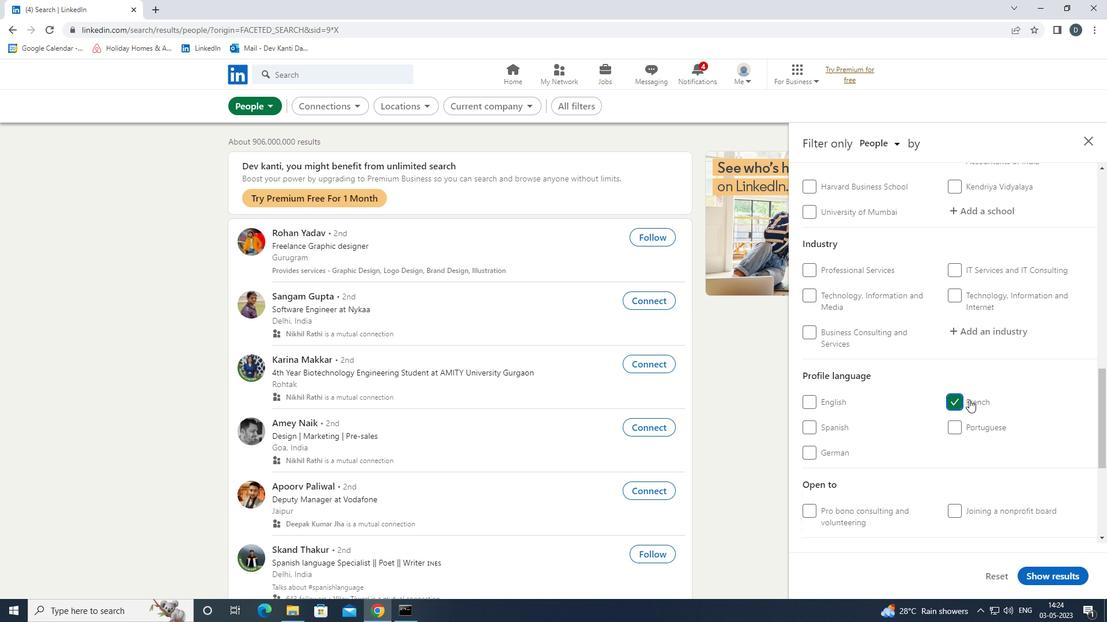 
Action: Mouse scrolled (969, 400) with delta (0, 0)
Screenshot: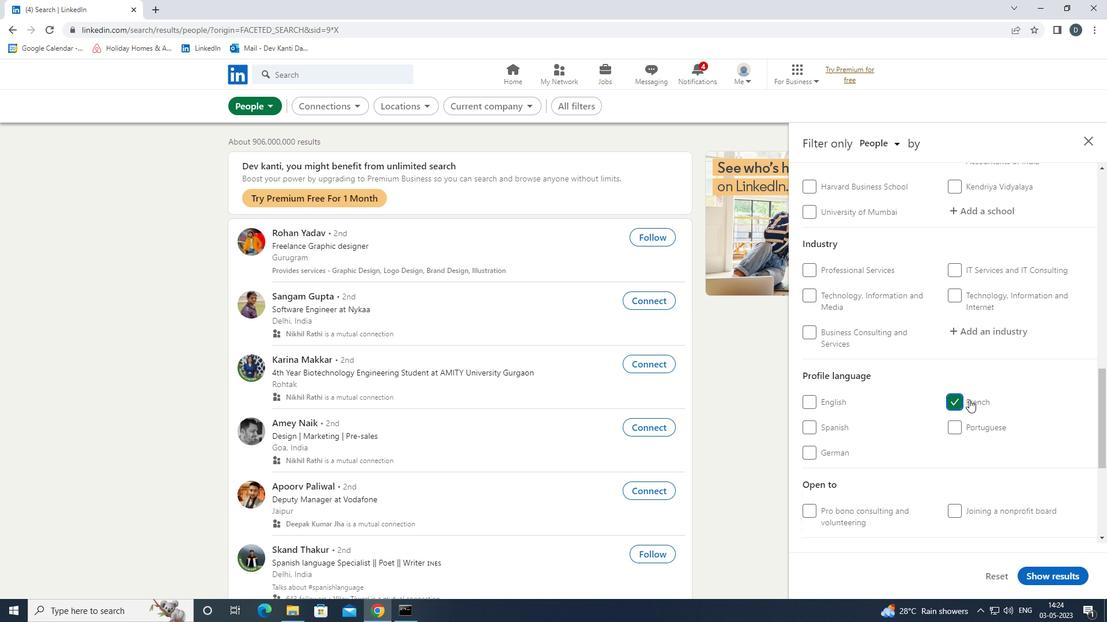 
Action: Mouse scrolled (969, 400) with delta (0, 0)
Screenshot: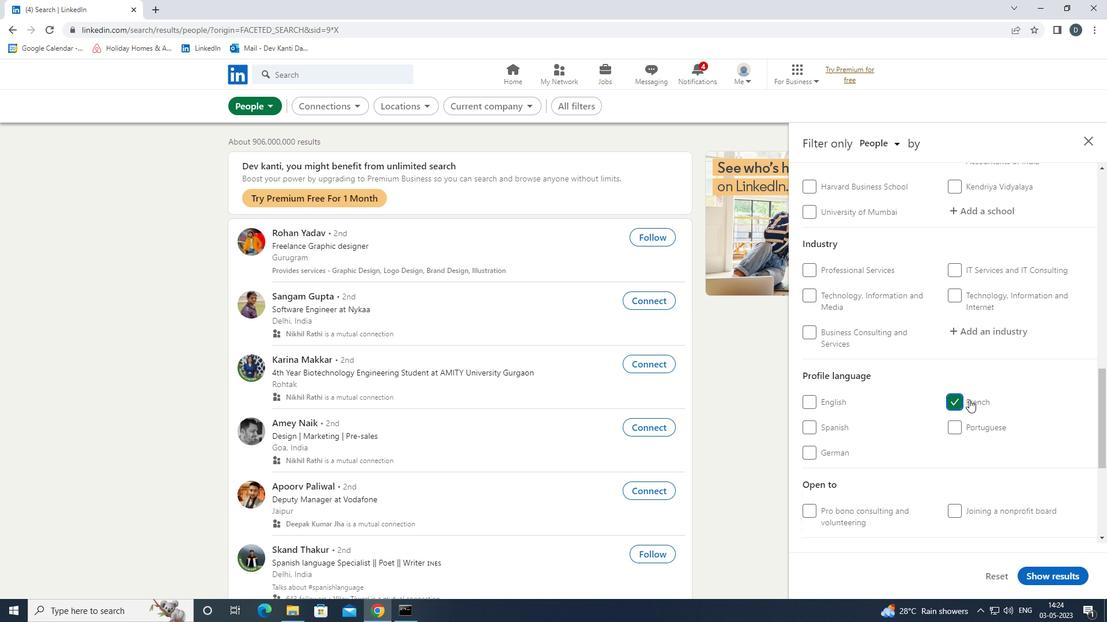 
Action: Mouse moved to (969, 400)
Screenshot: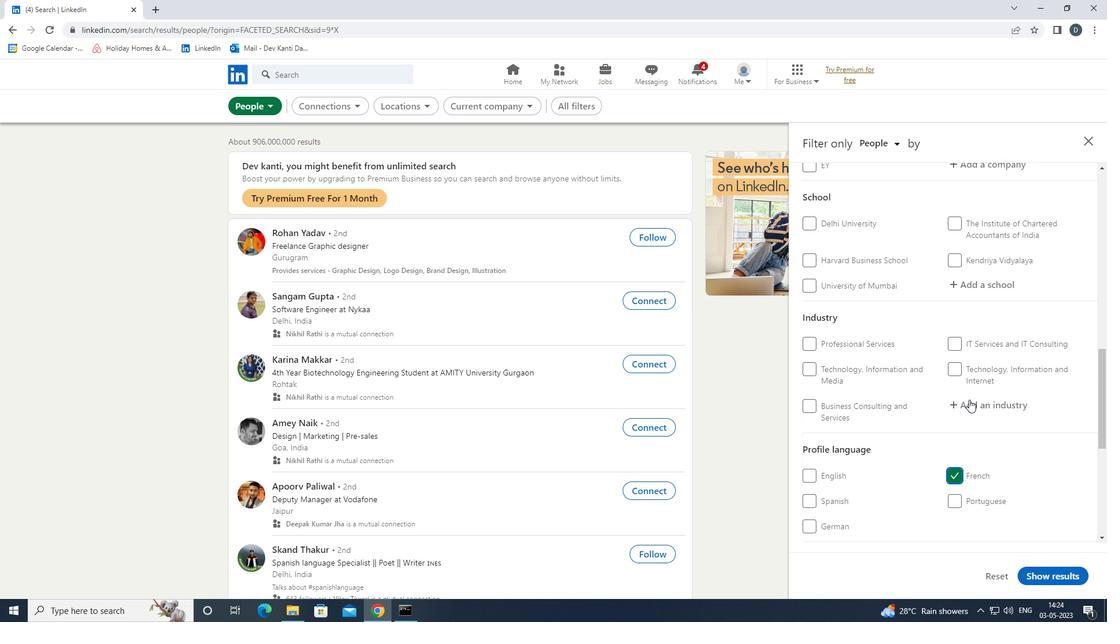 
Action: Mouse scrolled (969, 400) with delta (0, 0)
Screenshot: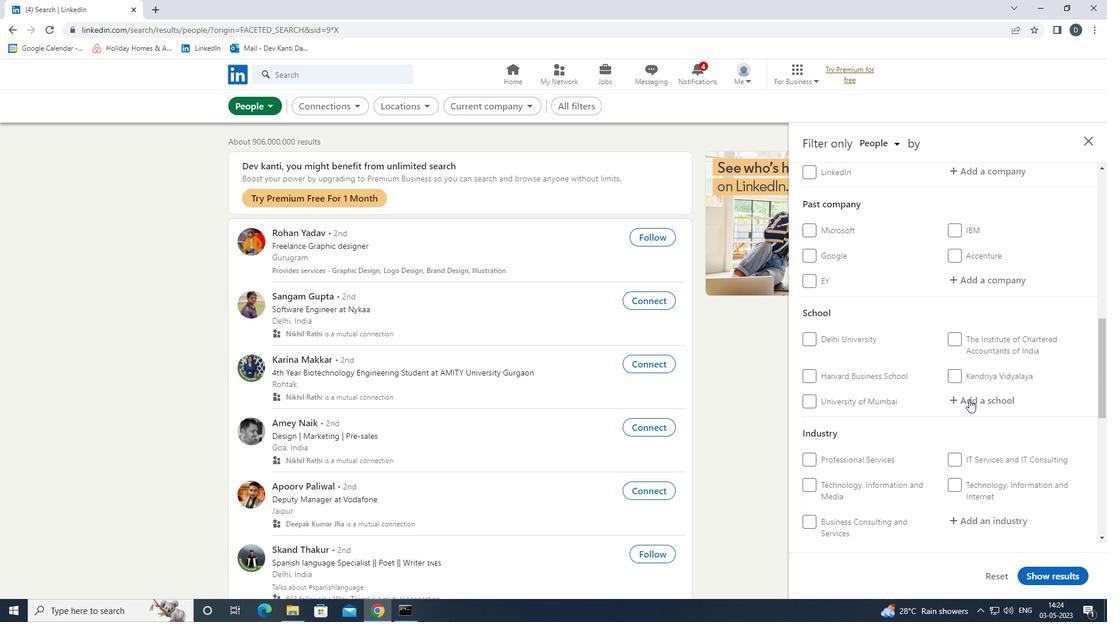 
Action: Mouse scrolled (969, 400) with delta (0, 0)
Screenshot: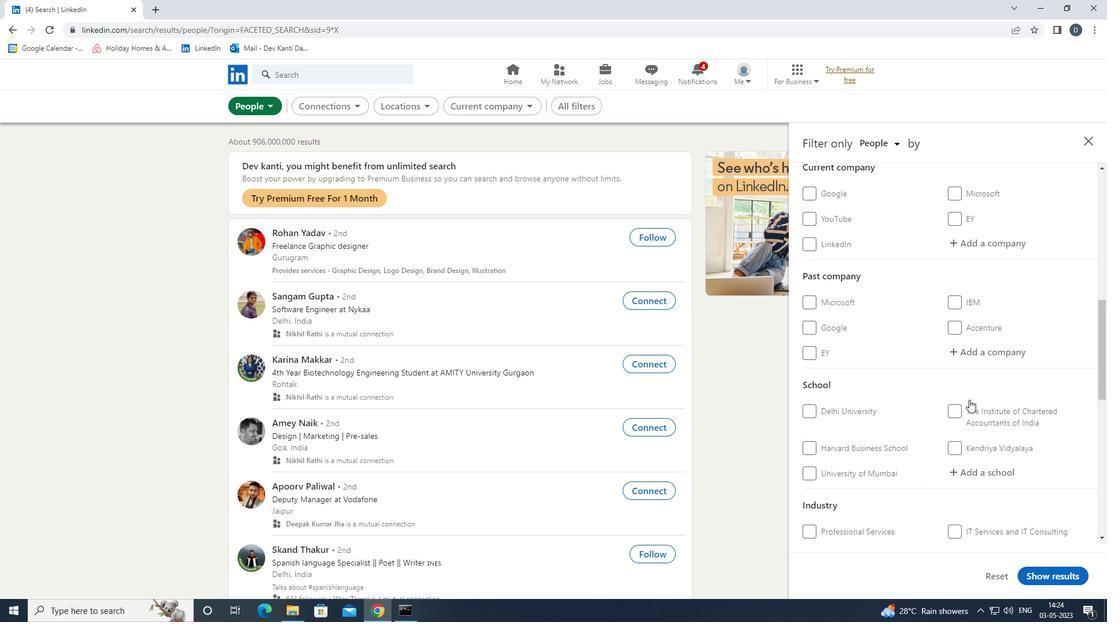 
Action: Mouse moved to (979, 384)
Screenshot: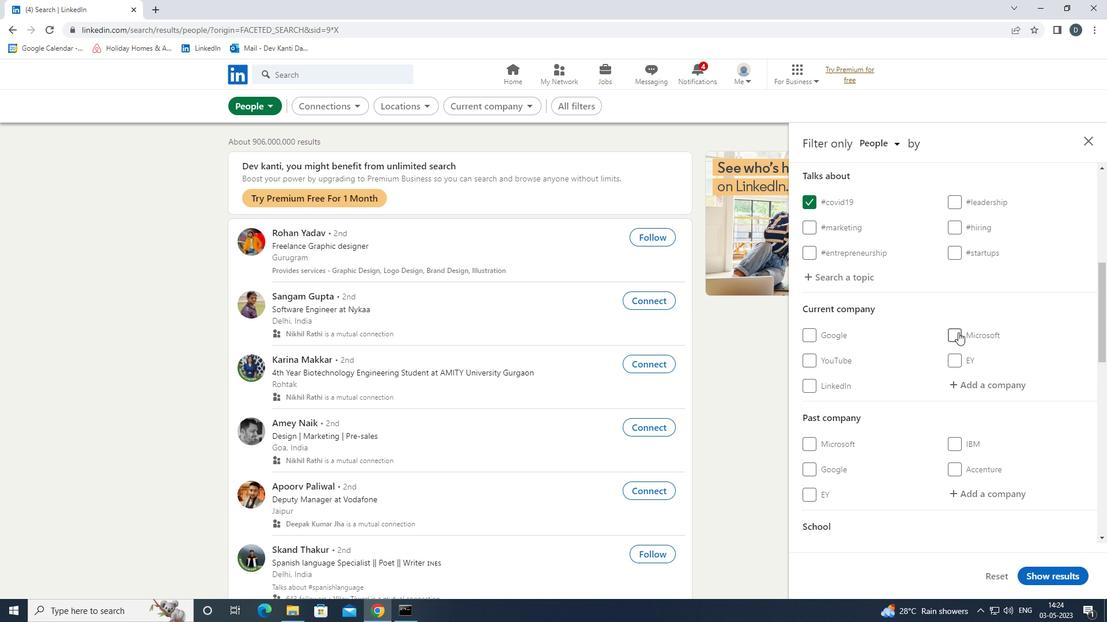 
Action: Mouse pressed left at (979, 384)
Screenshot: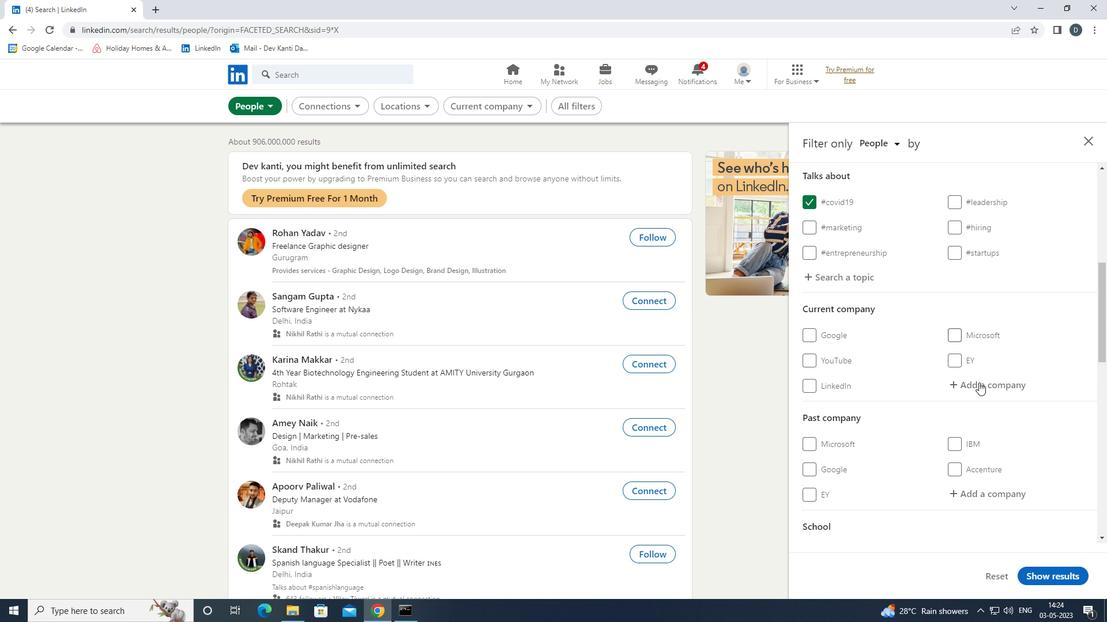 
Action: Key pressed <Key.shift><Key.shift><Key.shift>ADANI<Key.space><Key.shift><Key.shift>PORTS<Key.backspace>S<Key.down><Key.down><Key.enter>
Screenshot: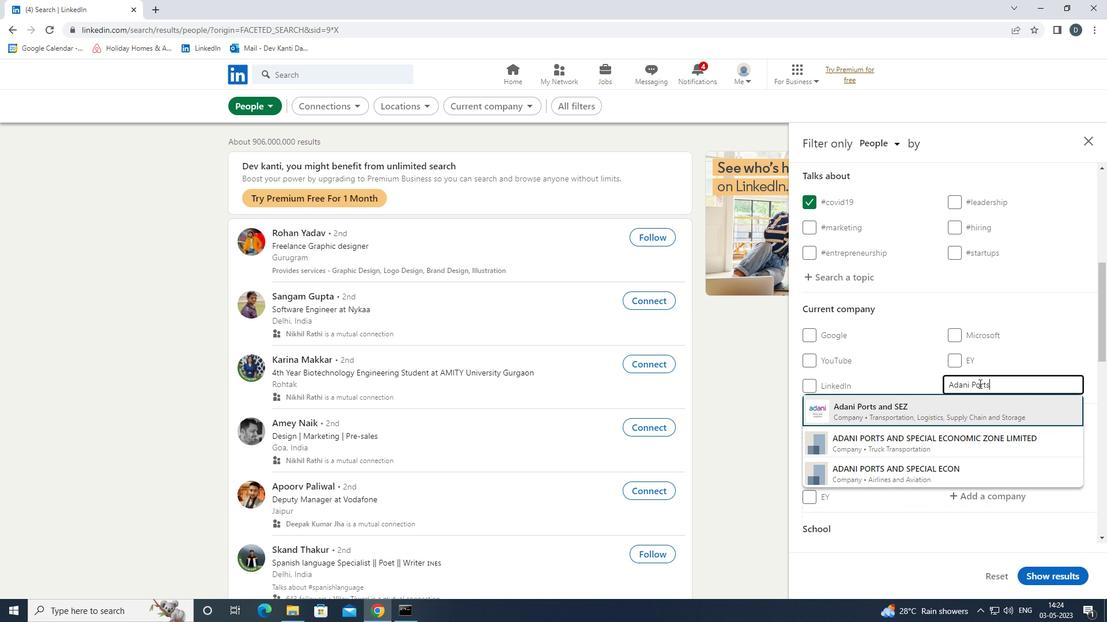 
Action: Mouse moved to (932, 372)
Screenshot: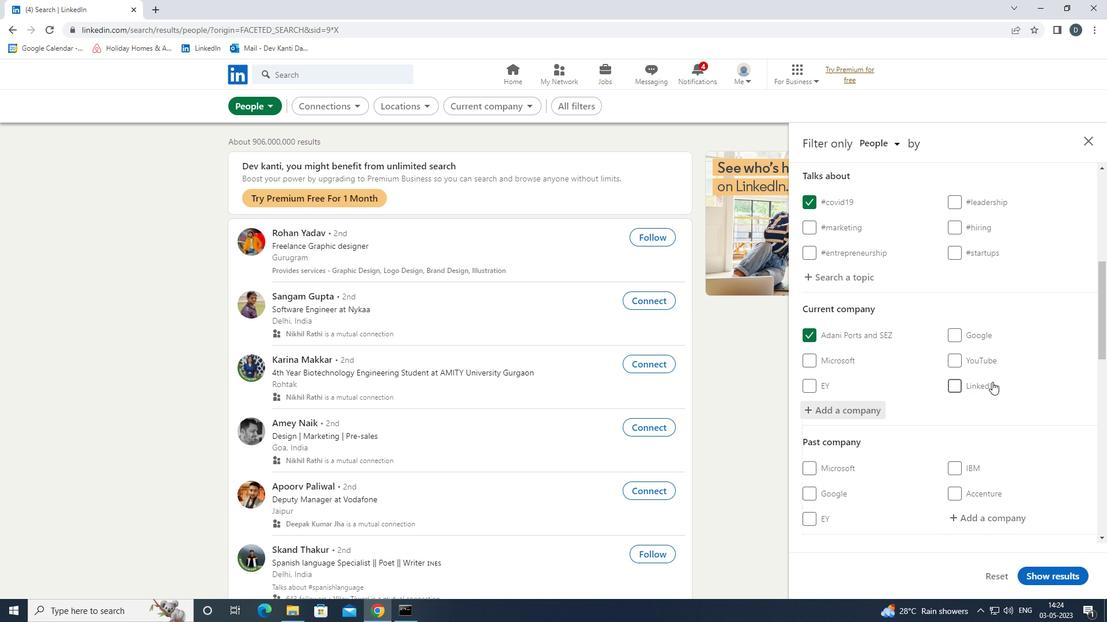 
Action: Mouse scrolled (932, 371) with delta (0, 0)
Screenshot: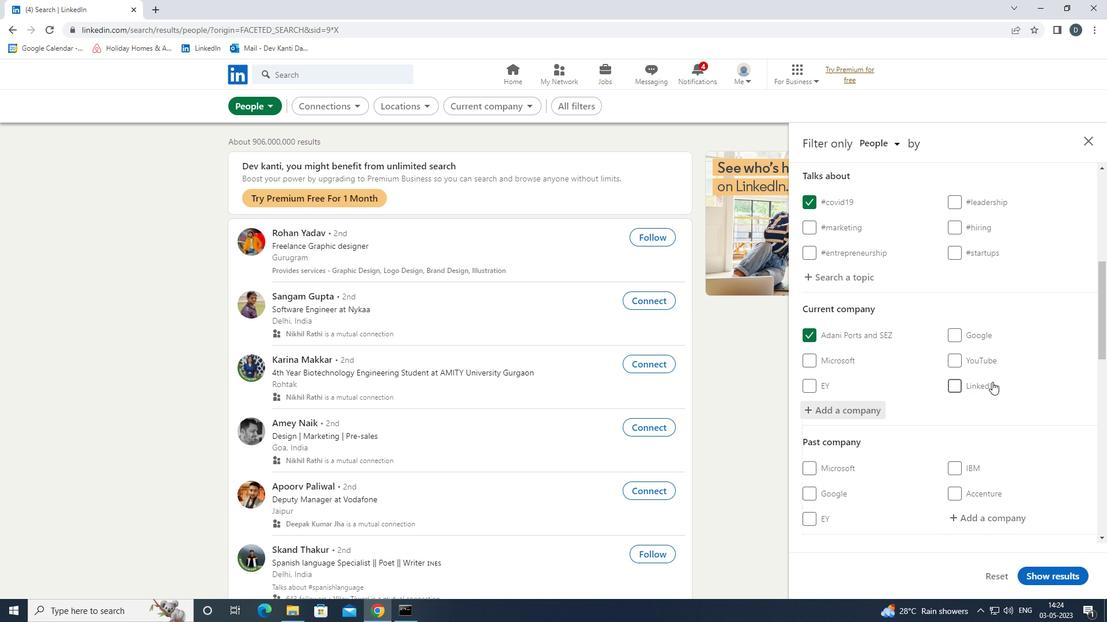 
Action: Mouse moved to (934, 373)
Screenshot: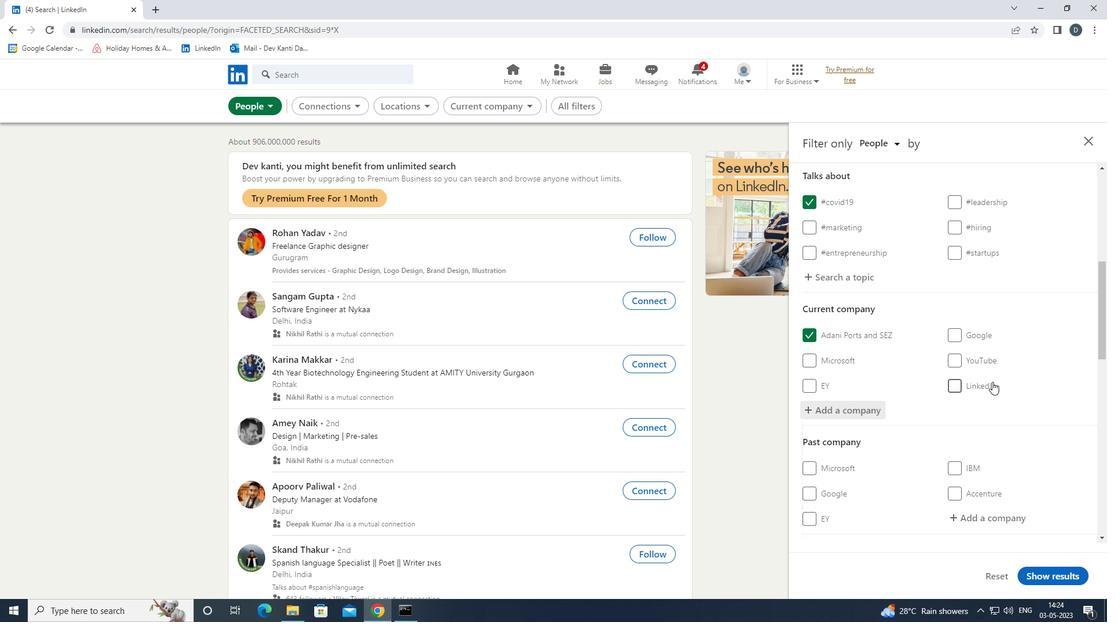 
Action: Mouse scrolled (934, 373) with delta (0, 0)
Screenshot: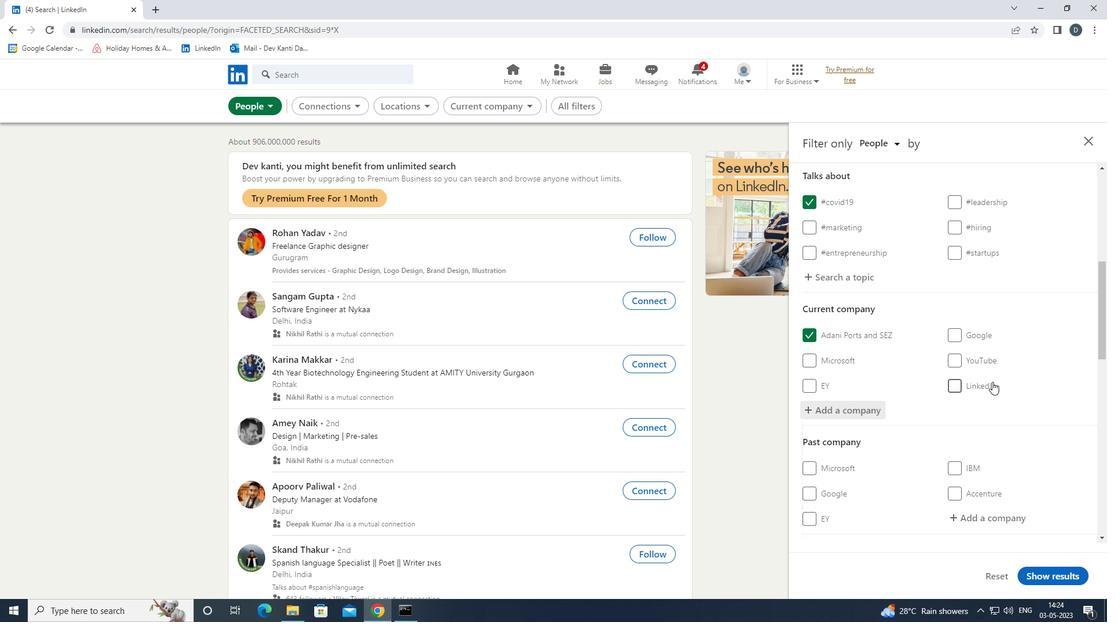 
Action: Mouse moved to (934, 373)
Screenshot: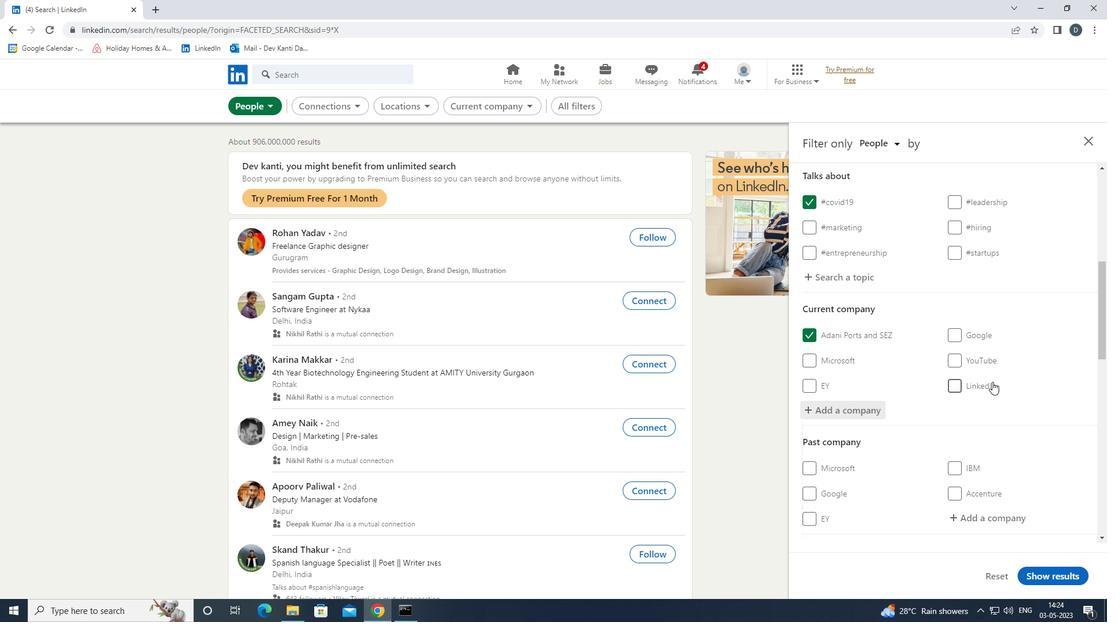 
Action: Mouse scrolled (934, 373) with delta (0, 0)
Screenshot: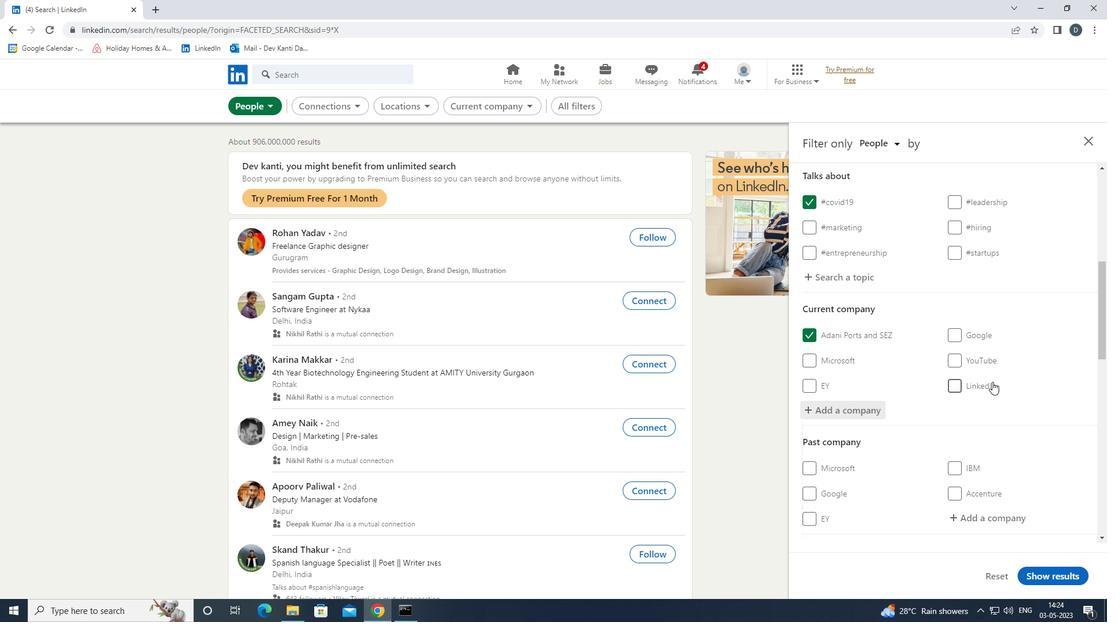 
Action: Mouse moved to (934, 373)
Screenshot: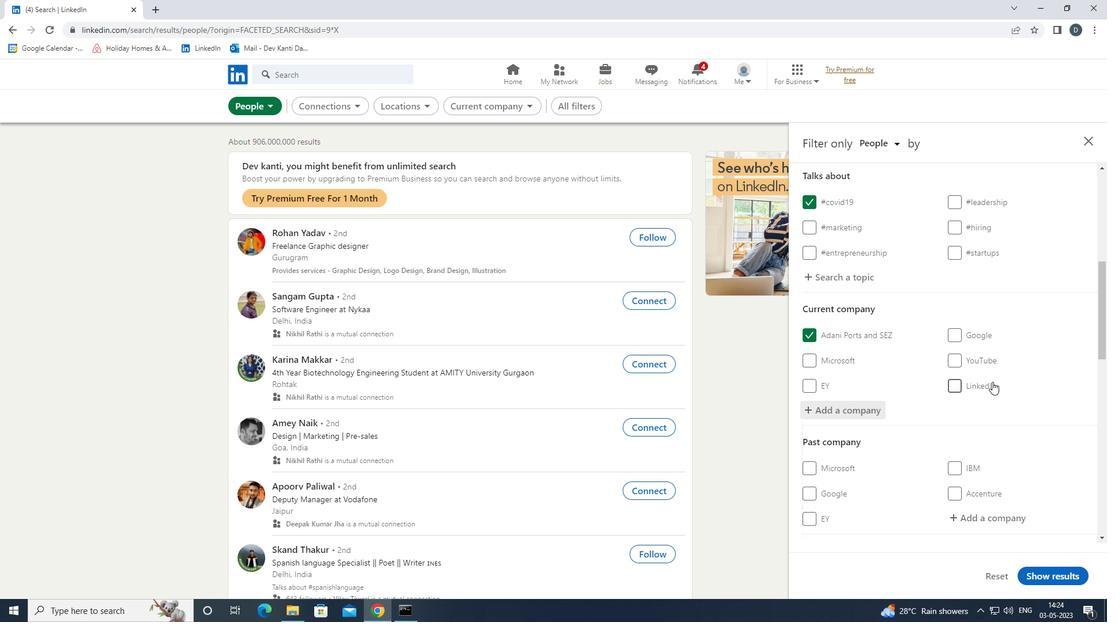 
Action: Mouse scrolled (934, 373) with delta (0, 0)
Screenshot: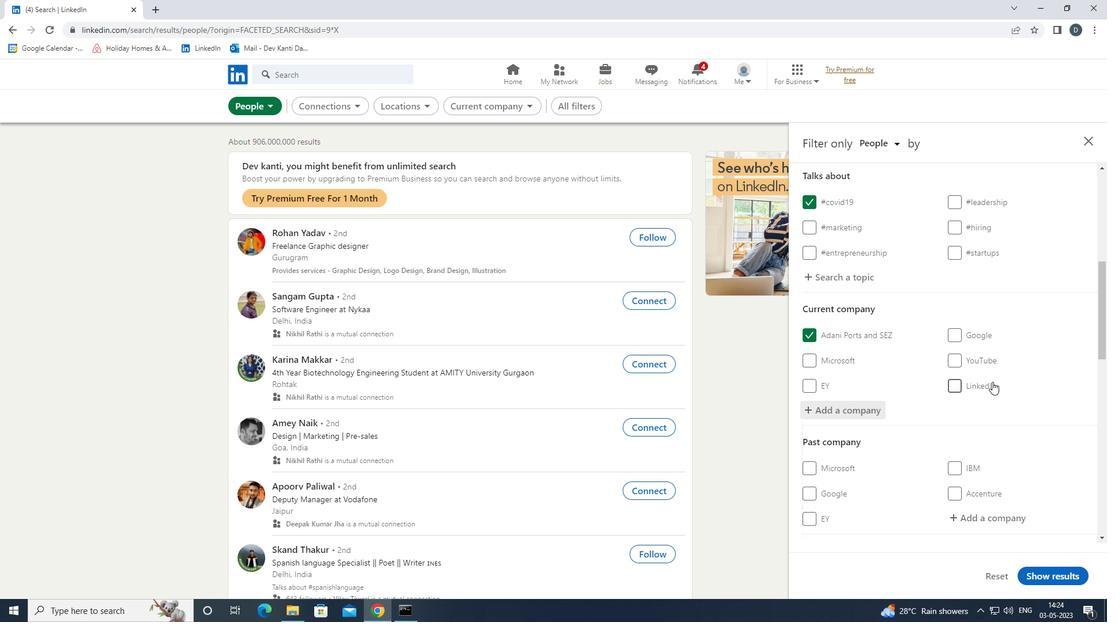 
Action: Mouse moved to (962, 359)
Screenshot: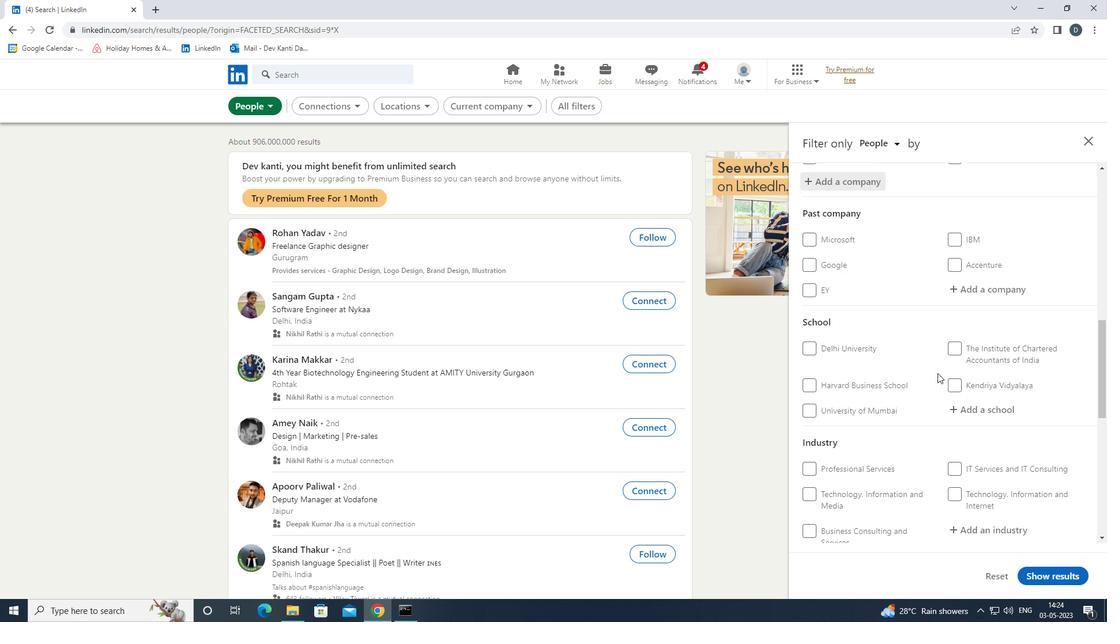
Action: Mouse scrolled (962, 358) with delta (0, 0)
Screenshot: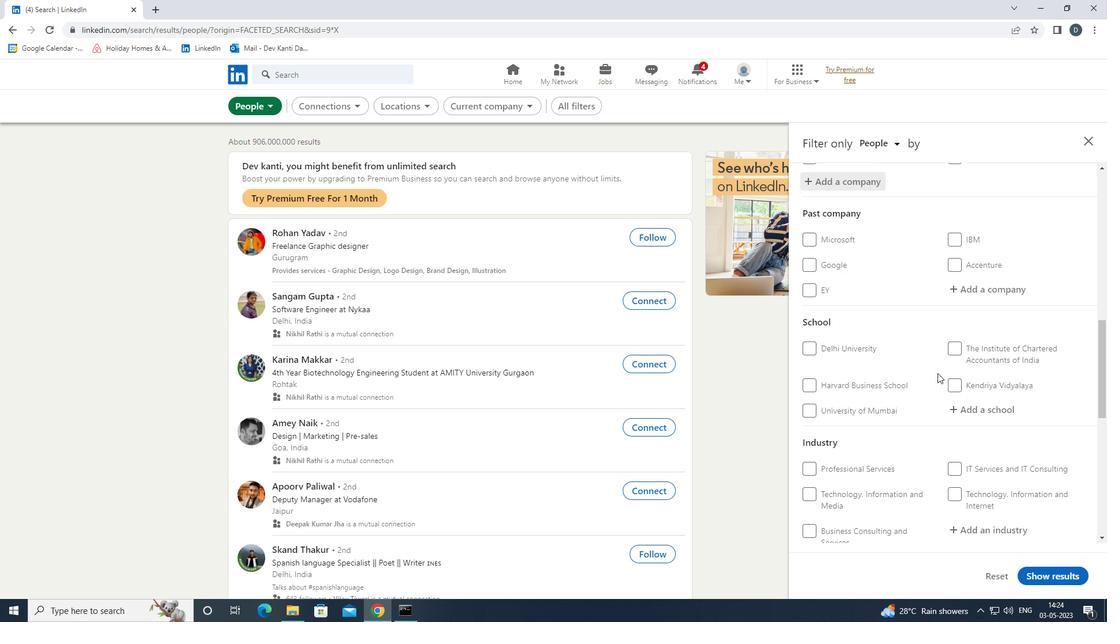 
Action: Mouse moved to (973, 362)
Screenshot: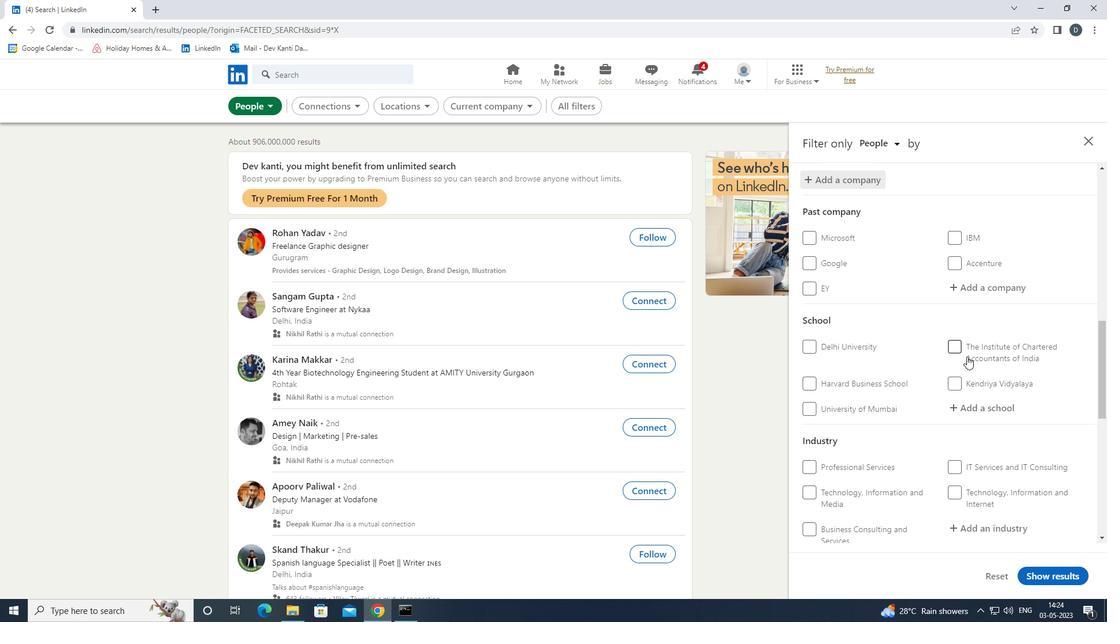 
Action: Mouse pressed left at (973, 362)
Screenshot: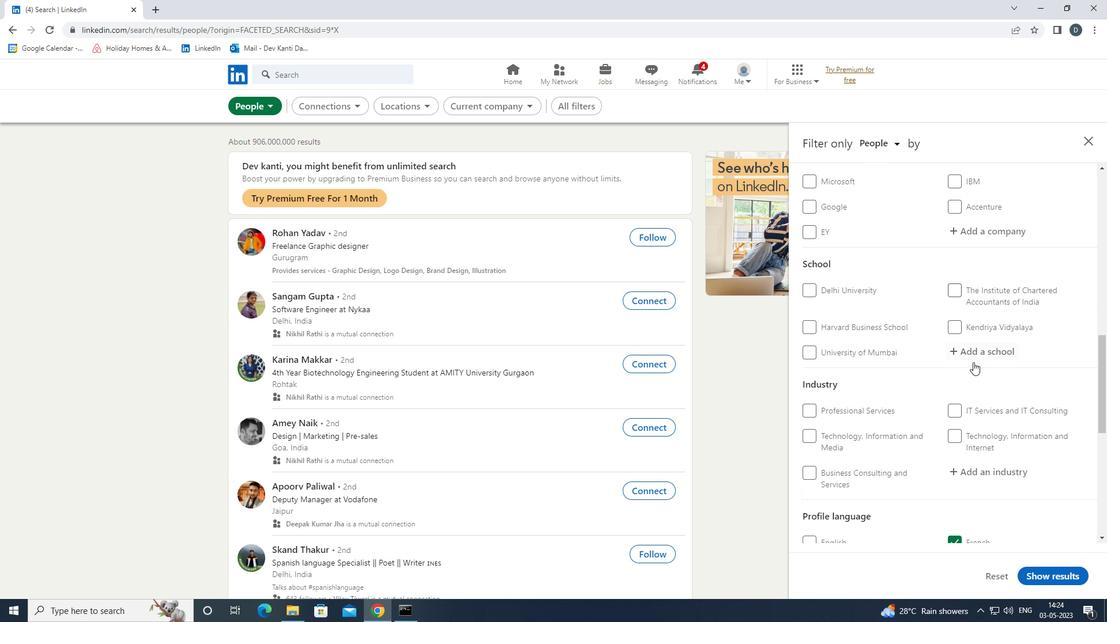 
Action: Mouse moved to (975, 358)
Screenshot: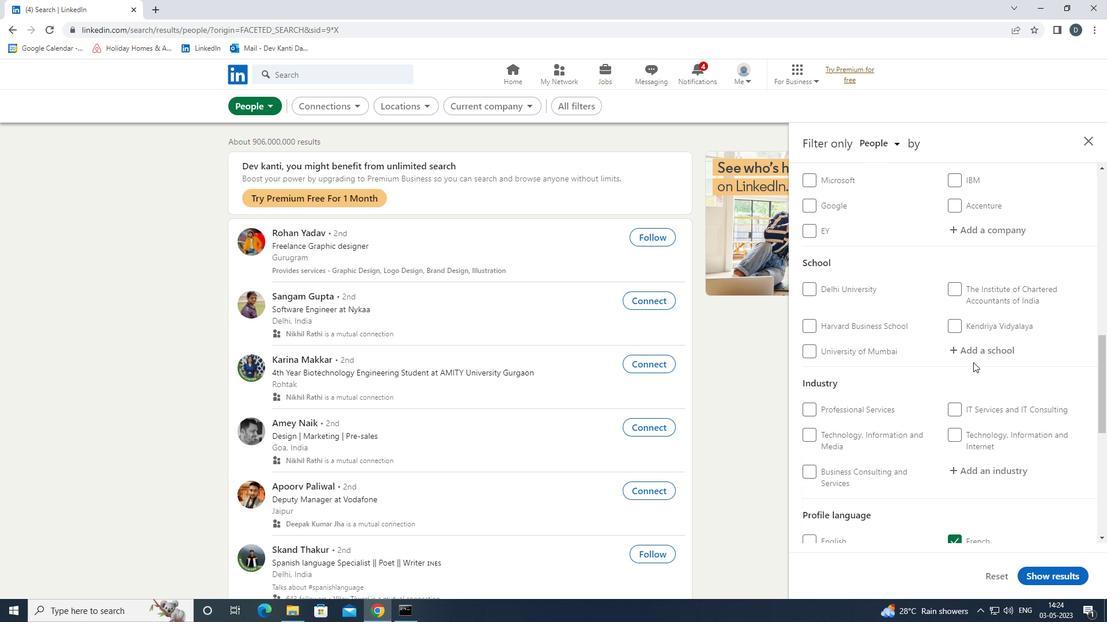 
Action: Mouse pressed left at (975, 358)
Screenshot: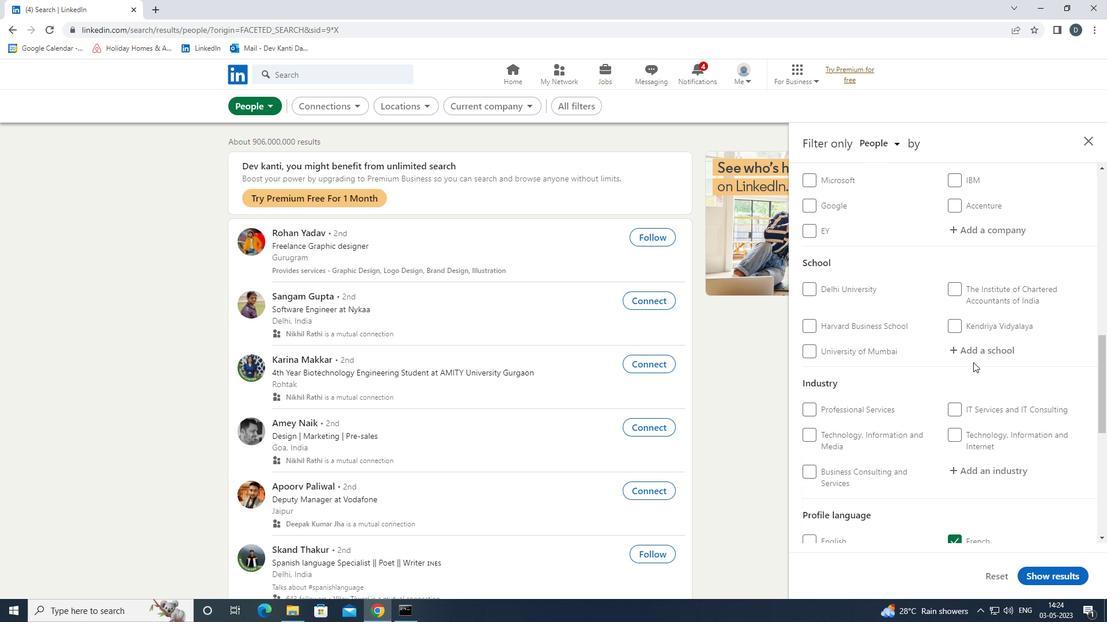 
Action: Key pressed <Key.shift>OSMANIN<Key.backspace>A<Key.down><Key.enter>
Screenshot: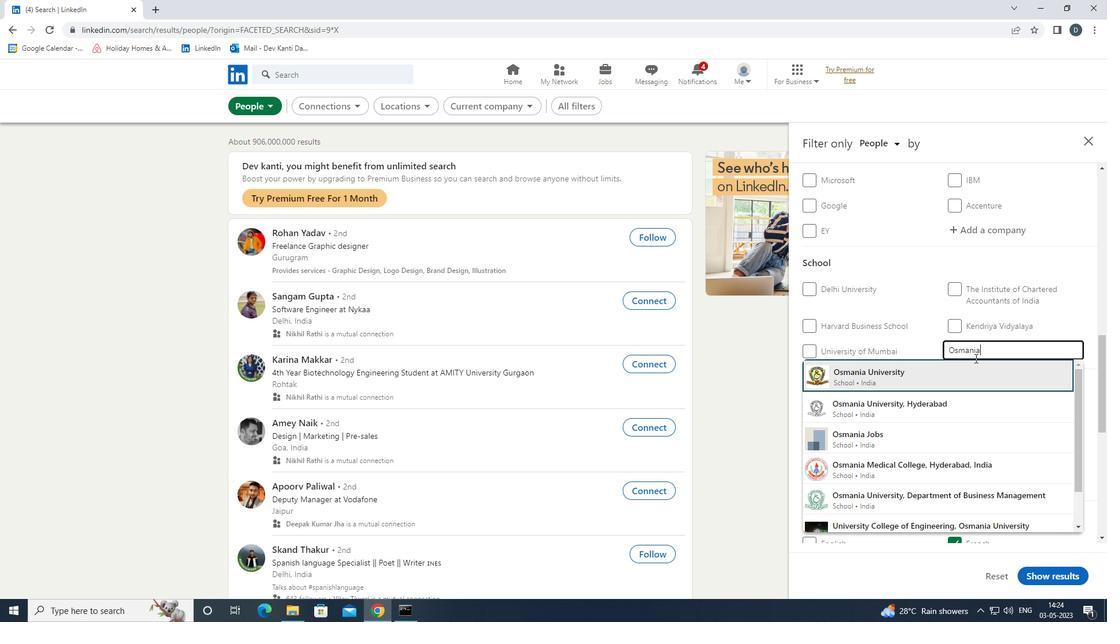 
Action: Mouse moved to (909, 406)
Screenshot: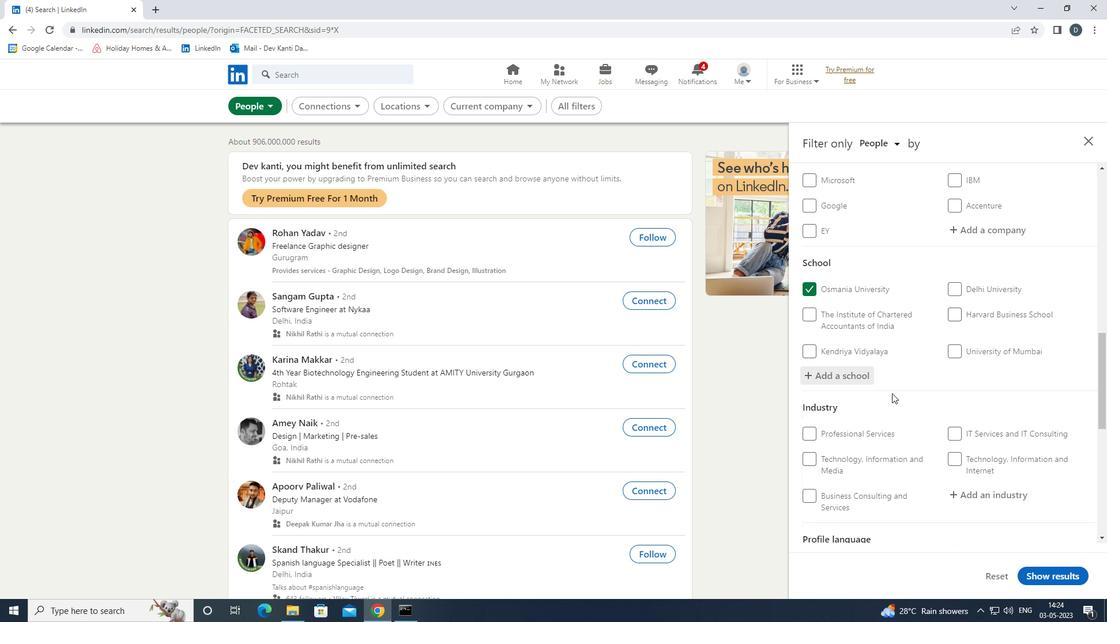 
Action: Mouse scrolled (909, 406) with delta (0, 0)
Screenshot: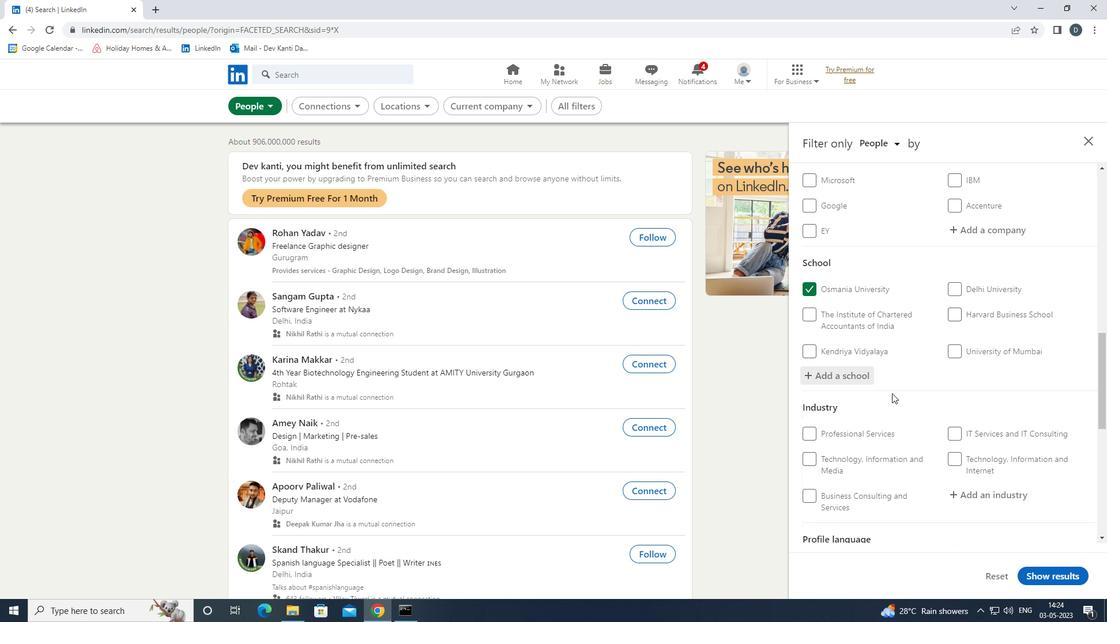 
Action: Mouse moved to (911, 408)
Screenshot: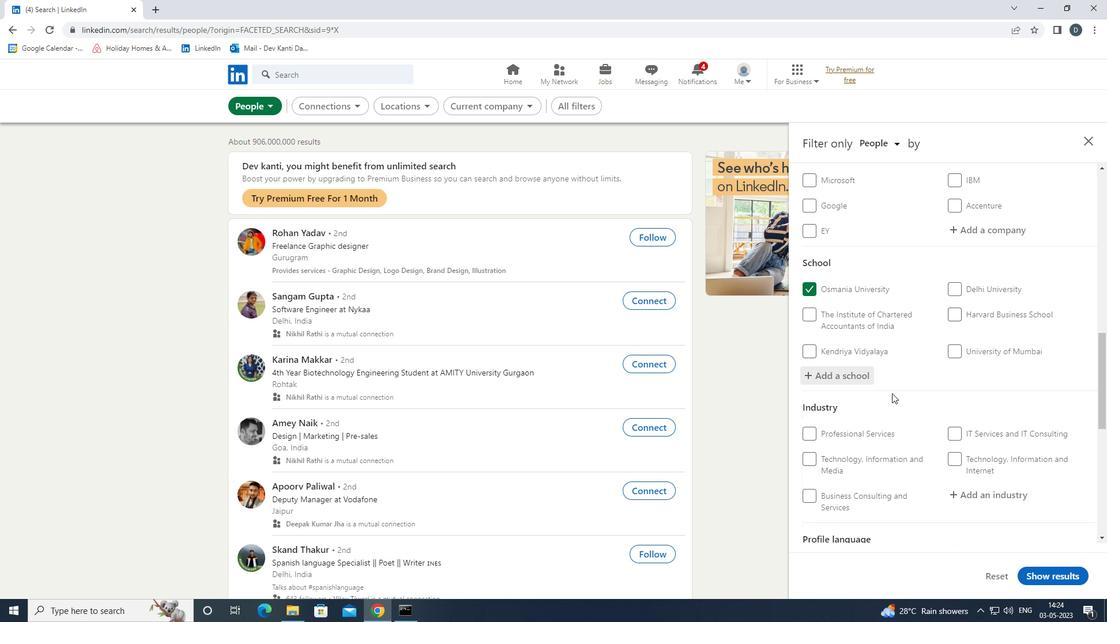 
Action: Mouse scrolled (911, 408) with delta (0, 0)
Screenshot: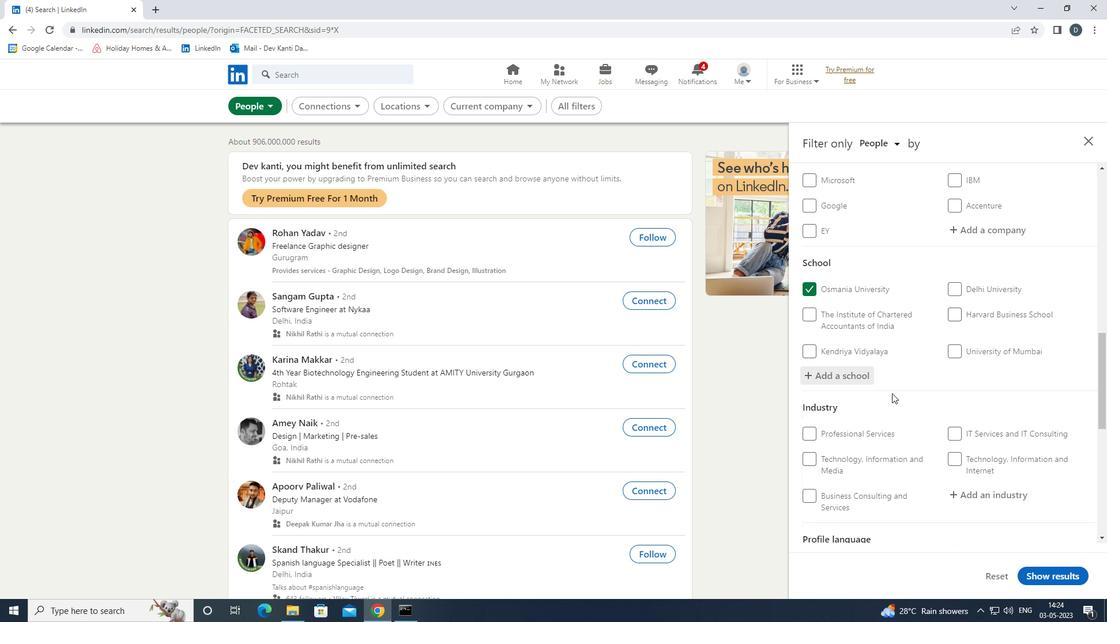 
Action: Mouse moved to (993, 378)
Screenshot: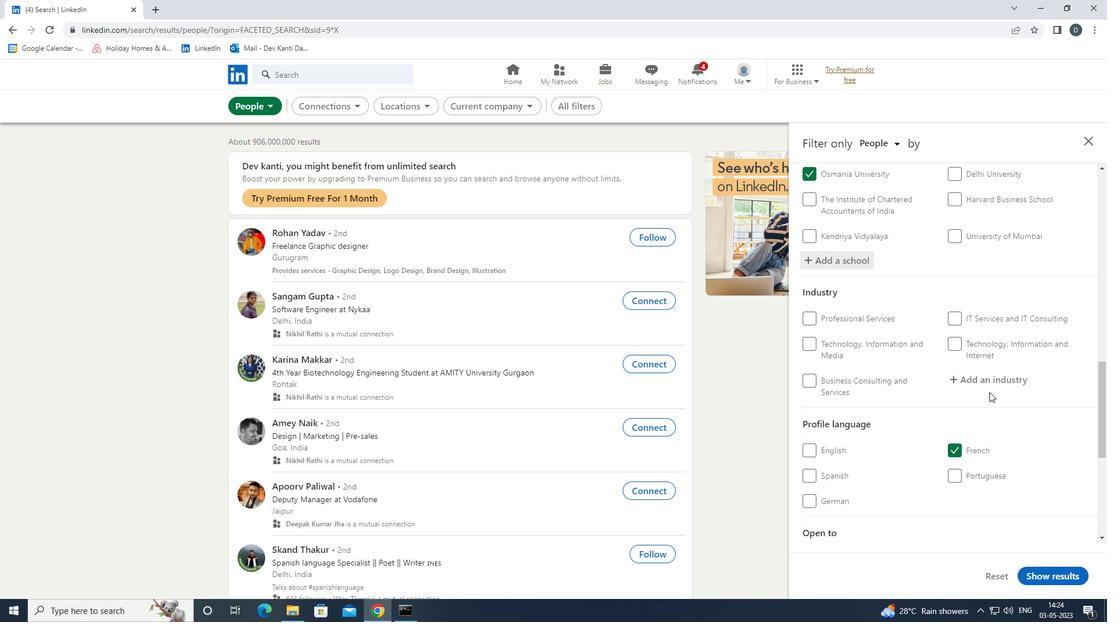 
Action: Mouse pressed left at (993, 378)
Screenshot: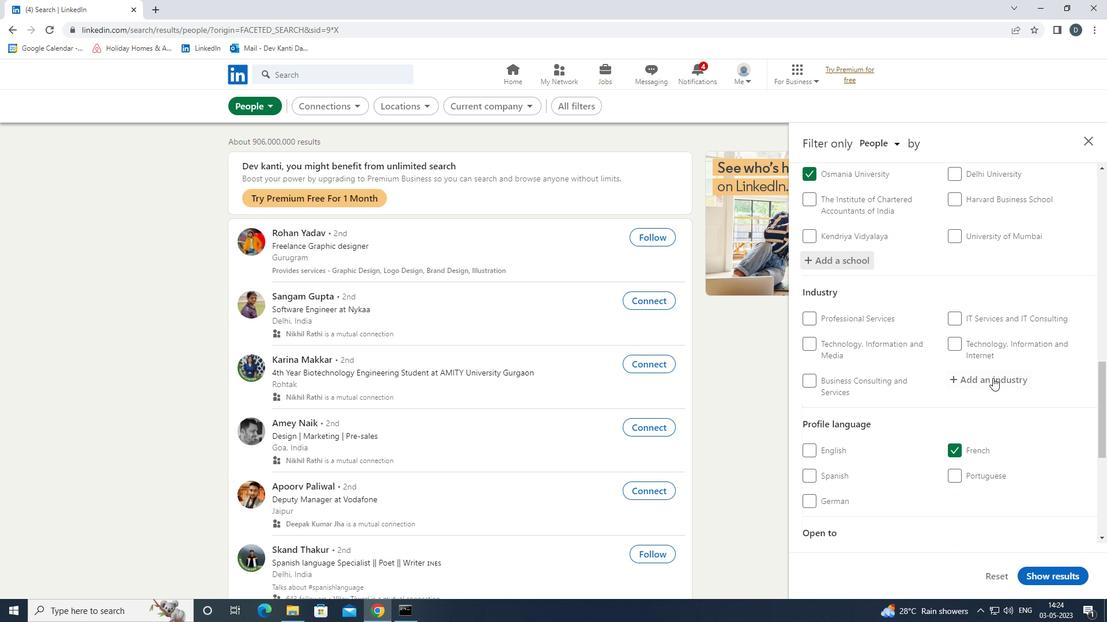 
Action: Mouse moved to (993, 380)
Screenshot: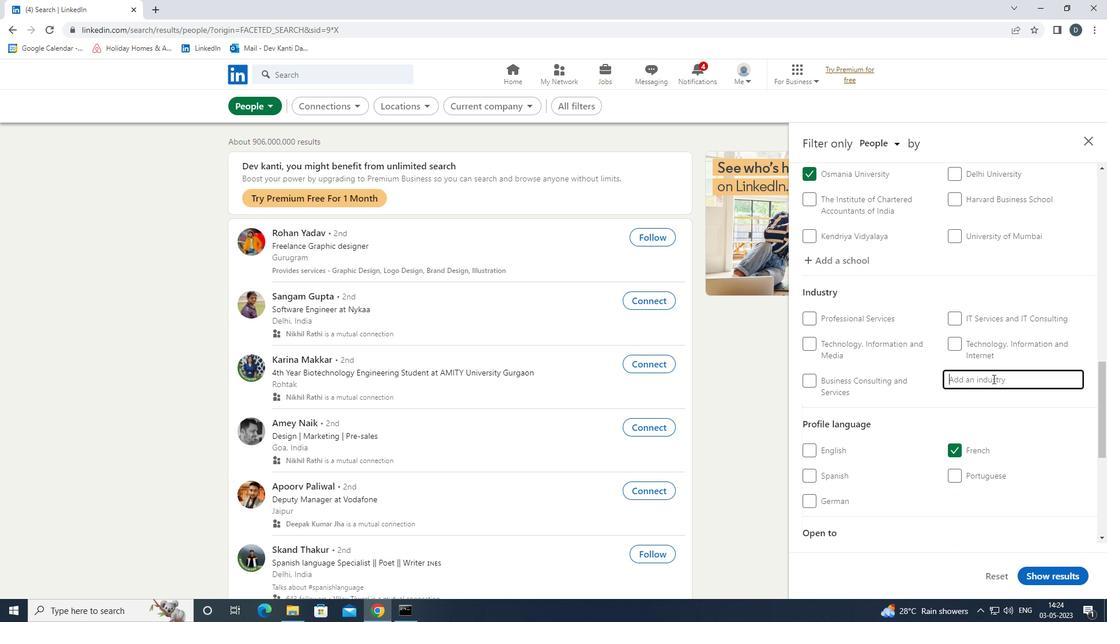 
Action: Key pressed <Key.shift>PLASTOIC<Key.backspace><Key.backspace><Key.backspace>IC<Key.down><Key.enter>
Screenshot: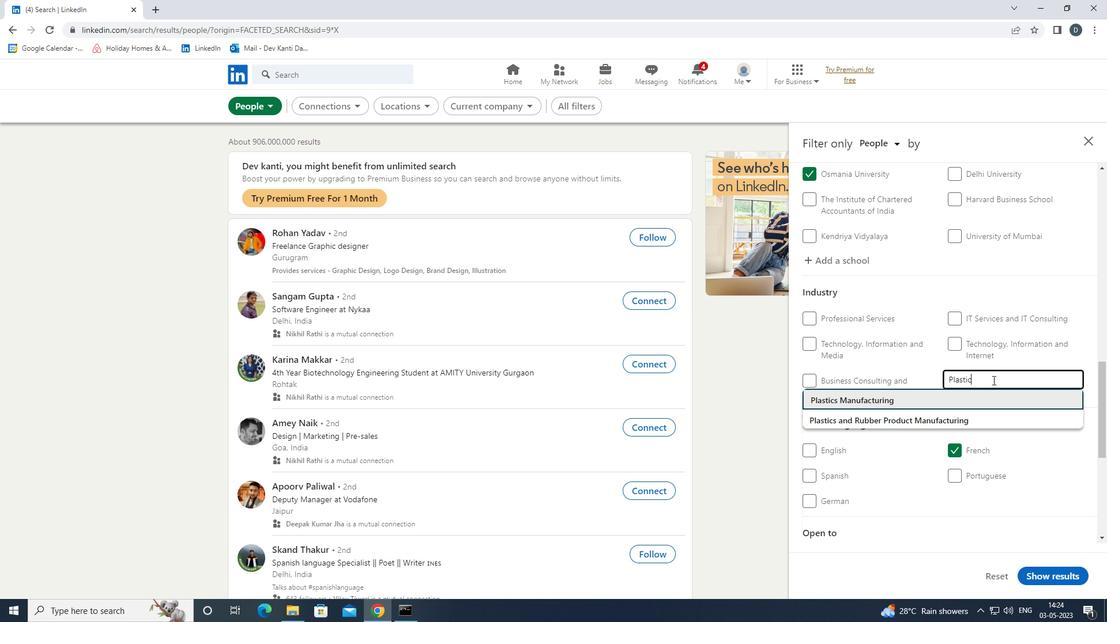 
Action: Mouse moved to (1061, 358)
Screenshot: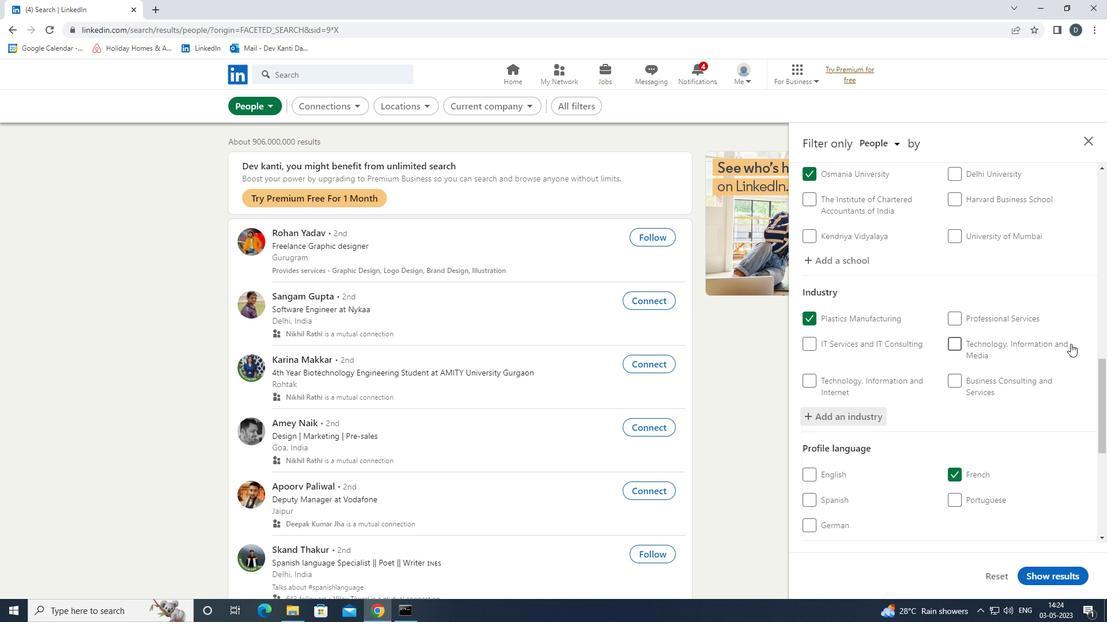 
Action: Mouse scrolled (1061, 357) with delta (0, 0)
Screenshot: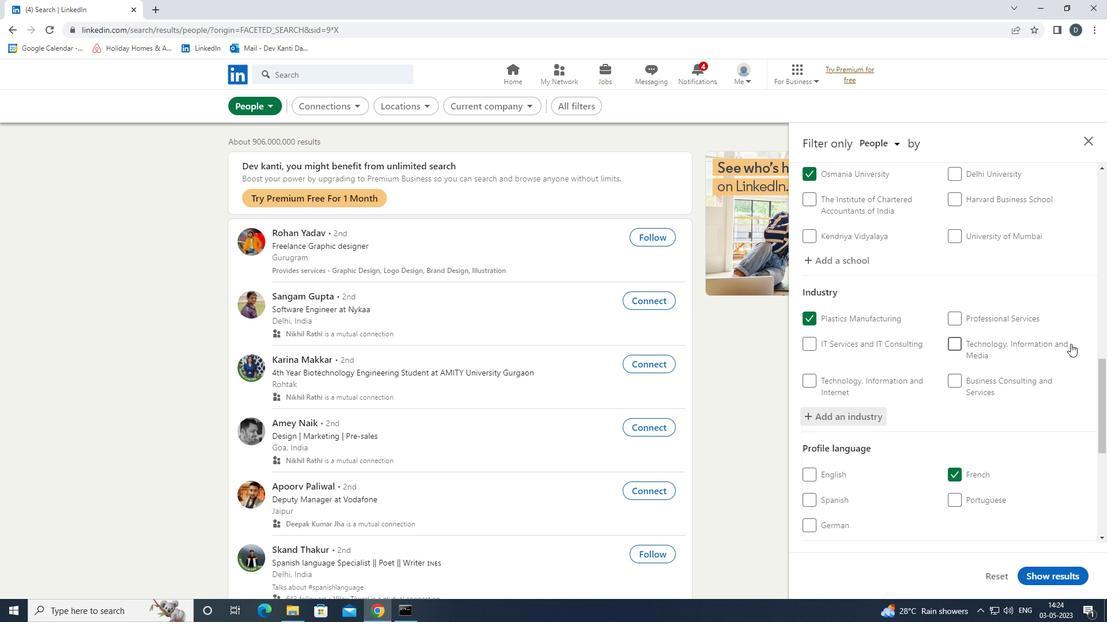 
Action: Mouse moved to (1054, 371)
Screenshot: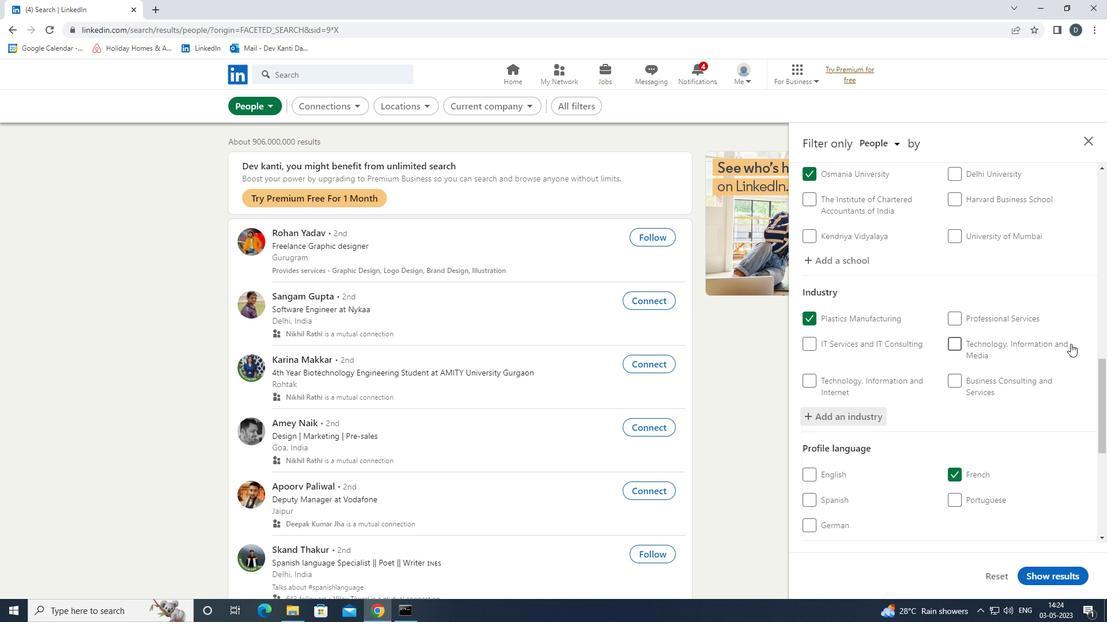 
Action: Mouse scrolled (1054, 370) with delta (0, 0)
Screenshot: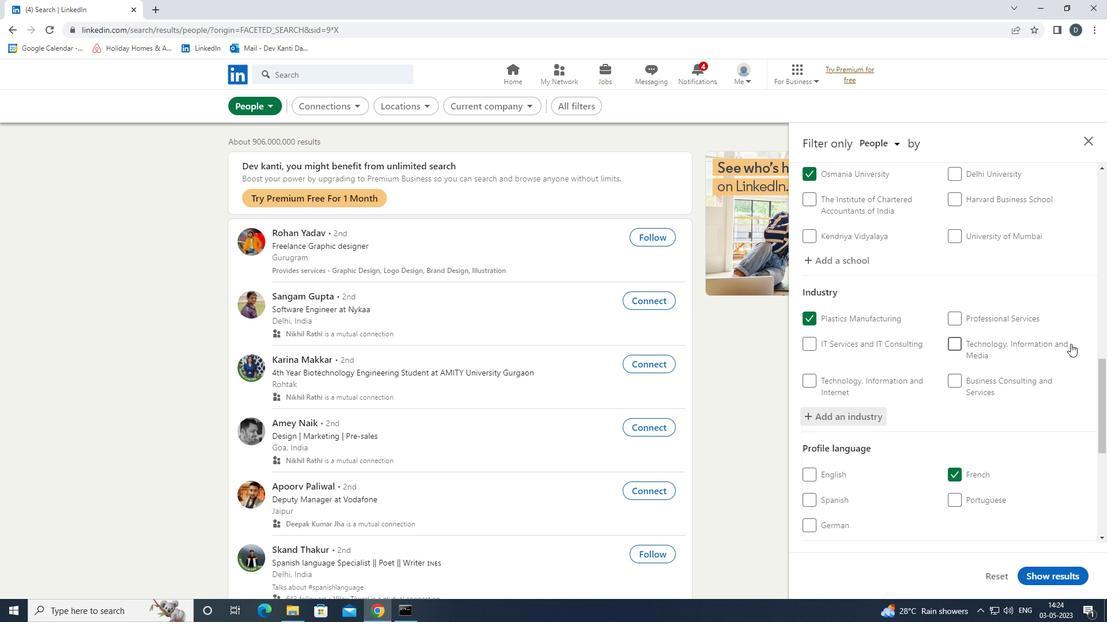 
Action: Mouse moved to (1049, 378)
Screenshot: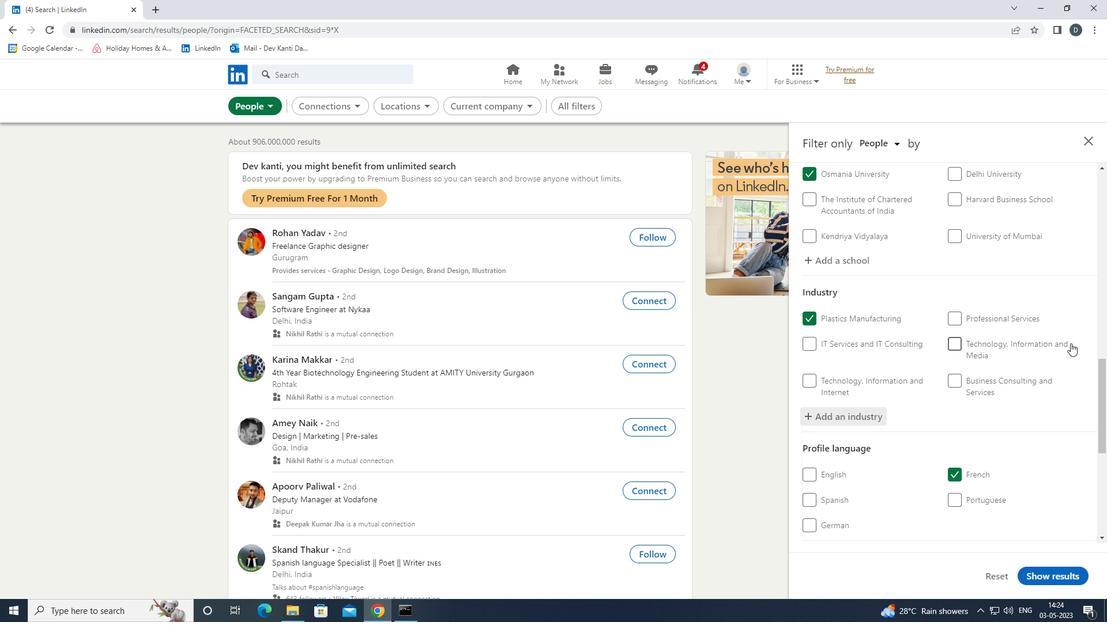 
Action: Mouse scrolled (1049, 378) with delta (0, 0)
Screenshot: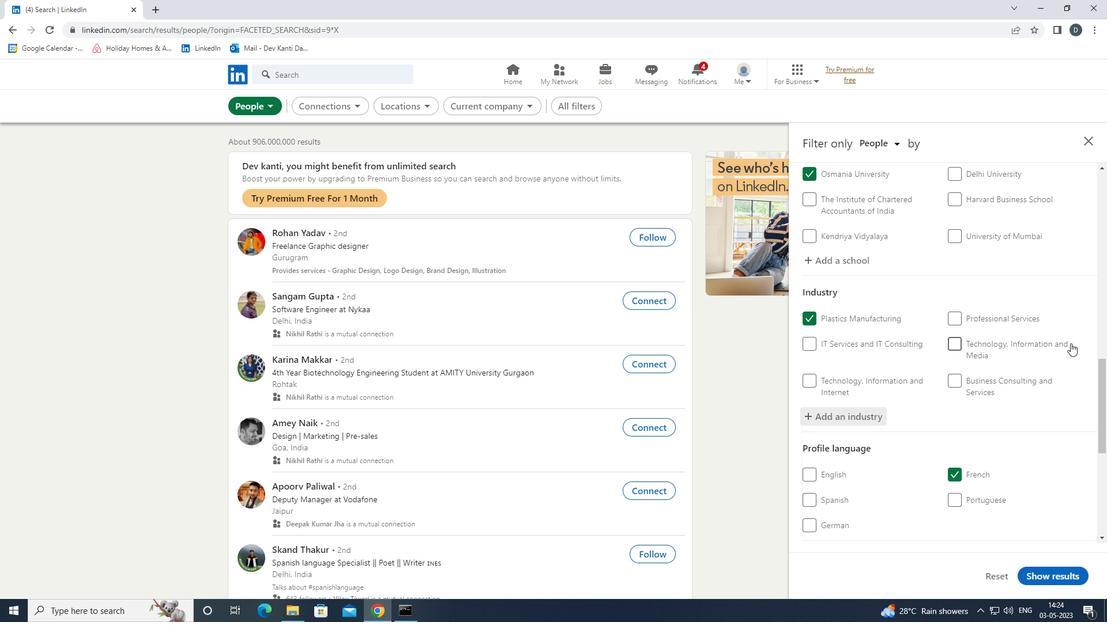 
Action: Mouse moved to (1020, 383)
Screenshot: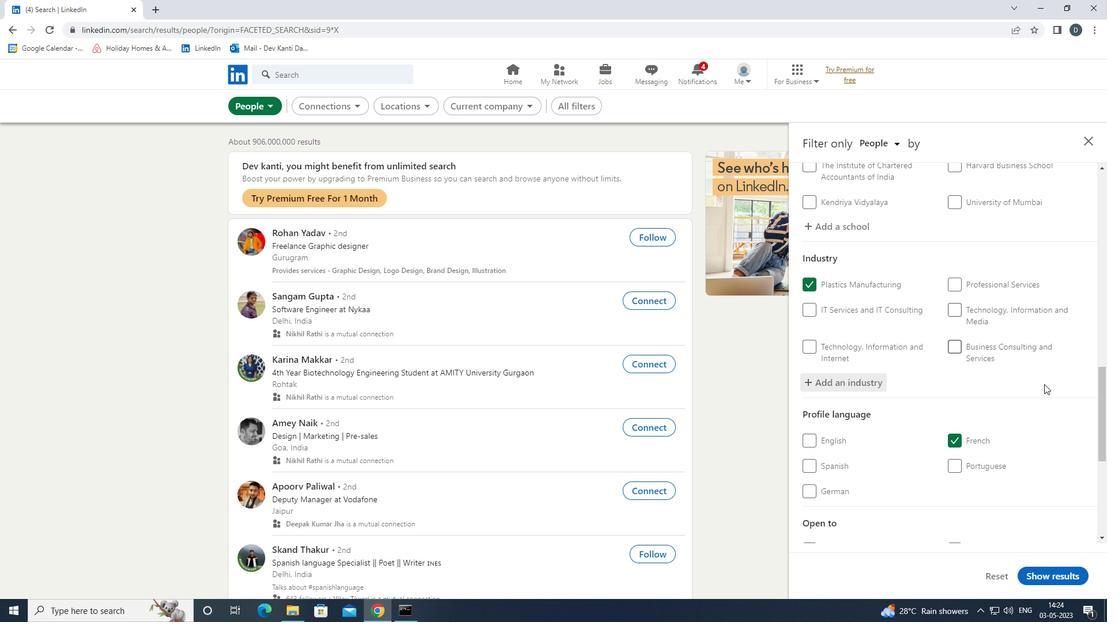 
Action: Mouse scrolled (1020, 382) with delta (0, 0)
Screenshot: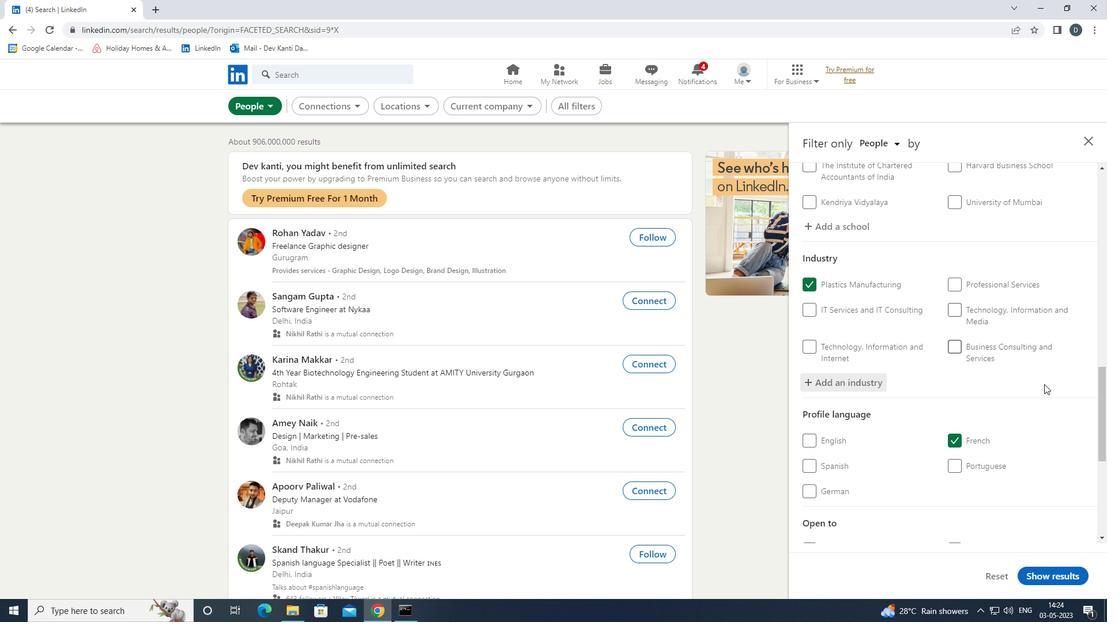 
Action: Mouse moved to (1016, 385)
Screenshot: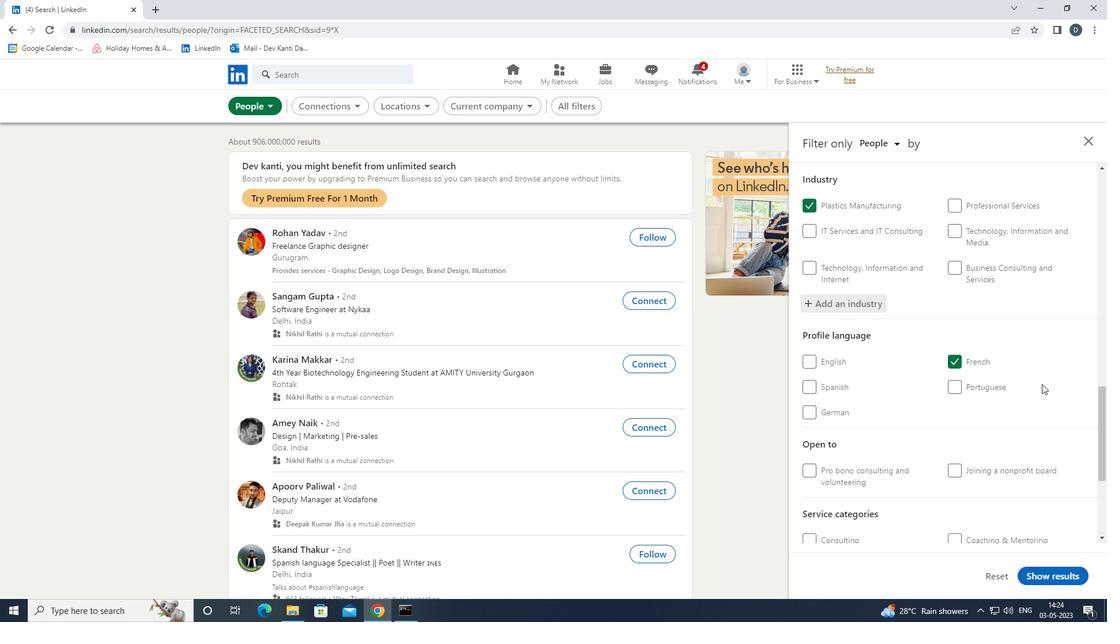 
Action: Mouse scrolled (1016, 384) with delta (0, 0)
Screenshot: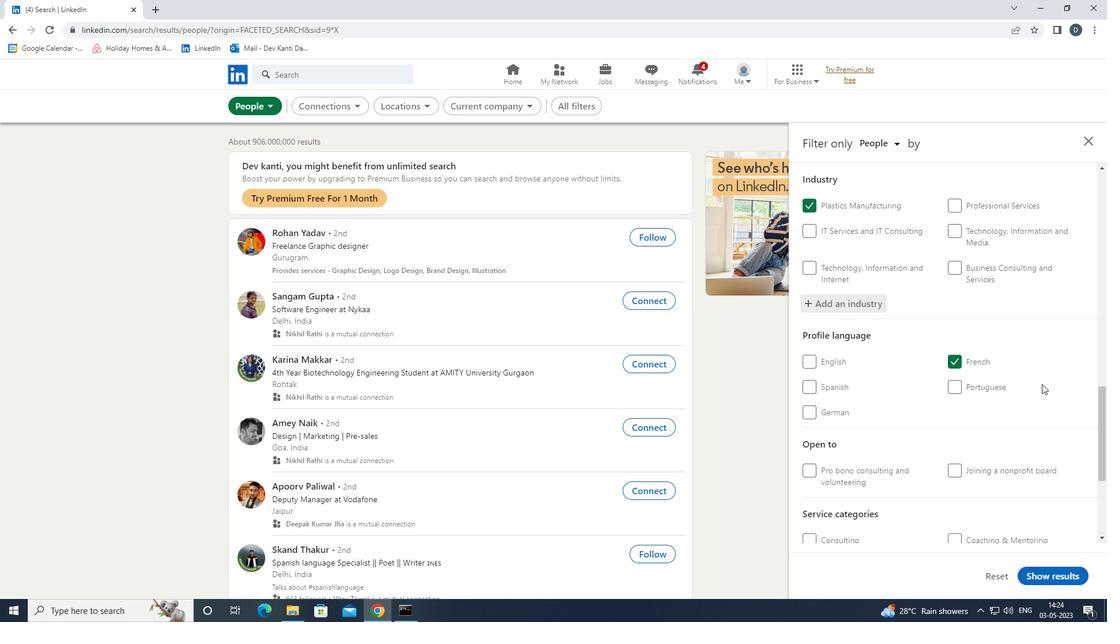 
Action: Mouse moved to (1015, 385)
Screenshot: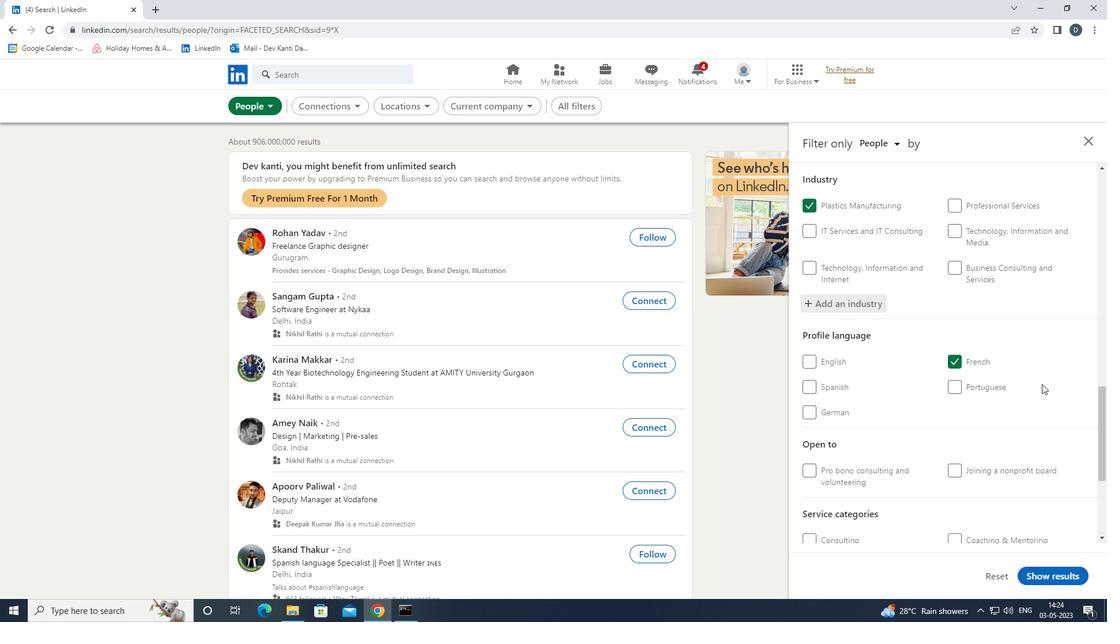 
Action: Mouse scrolled (1015, 384) with delta (0, 0)
Screenshot: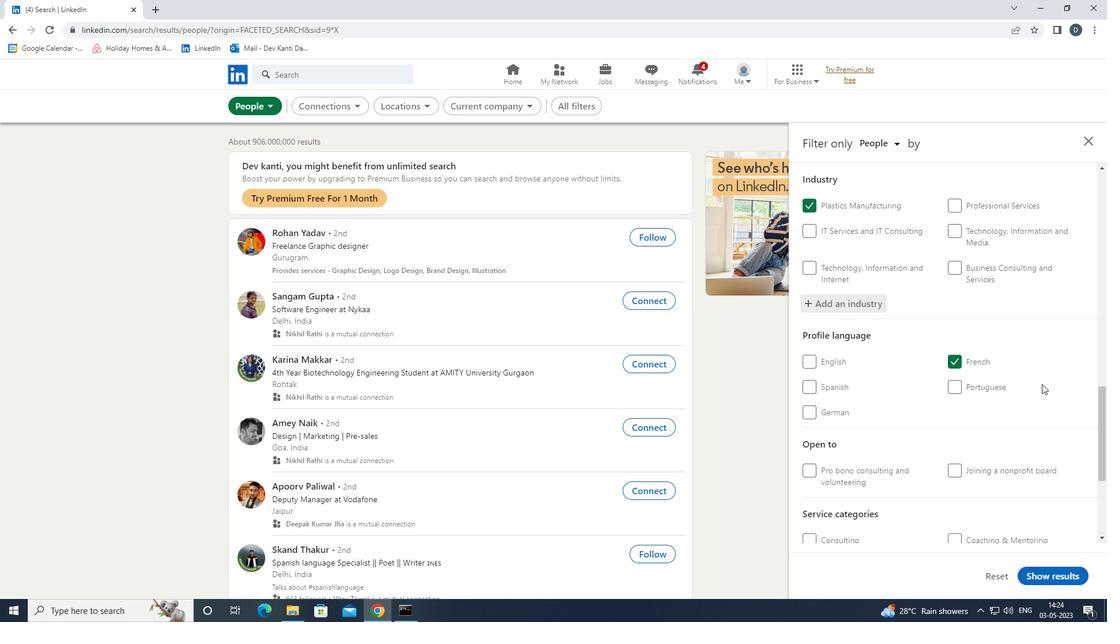 
Action: Mouse moved to (1002, 387)
Screenshot: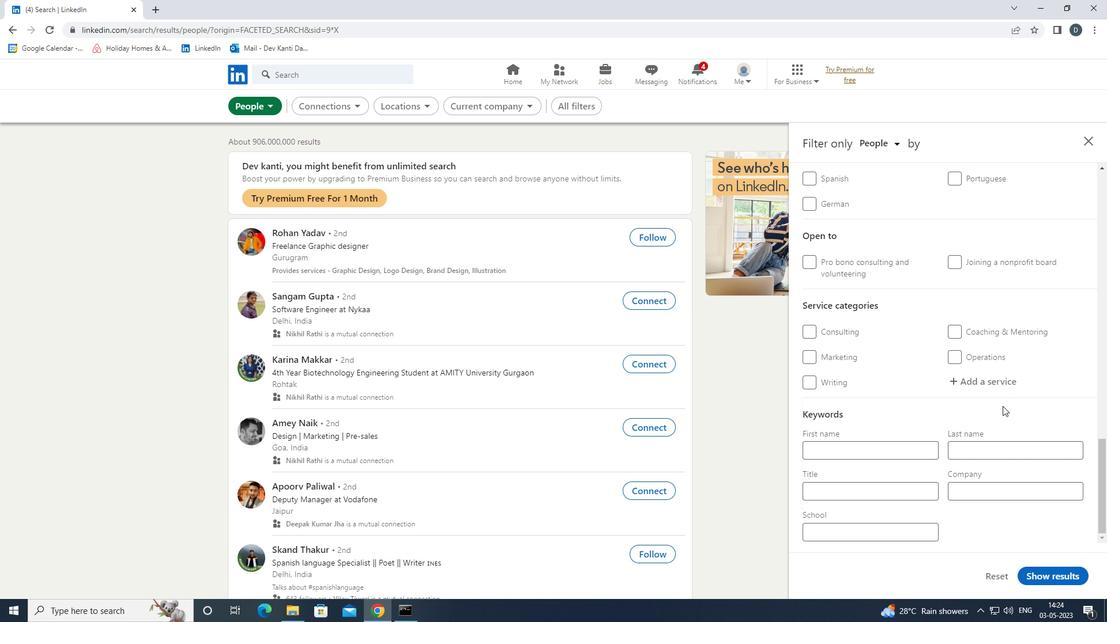 
Action: Mouse pressed left at (1002, 387)
Screenshot: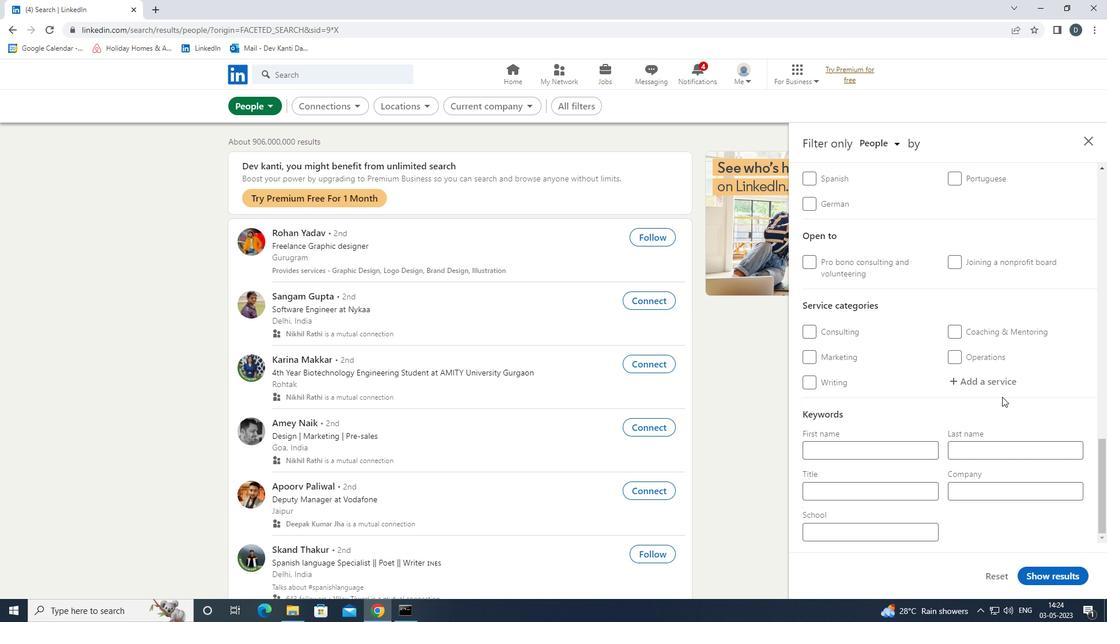
Action: Key pressed <Key.shift>LOGO<Key.space><Key.down><Key.enter>
Screenshot: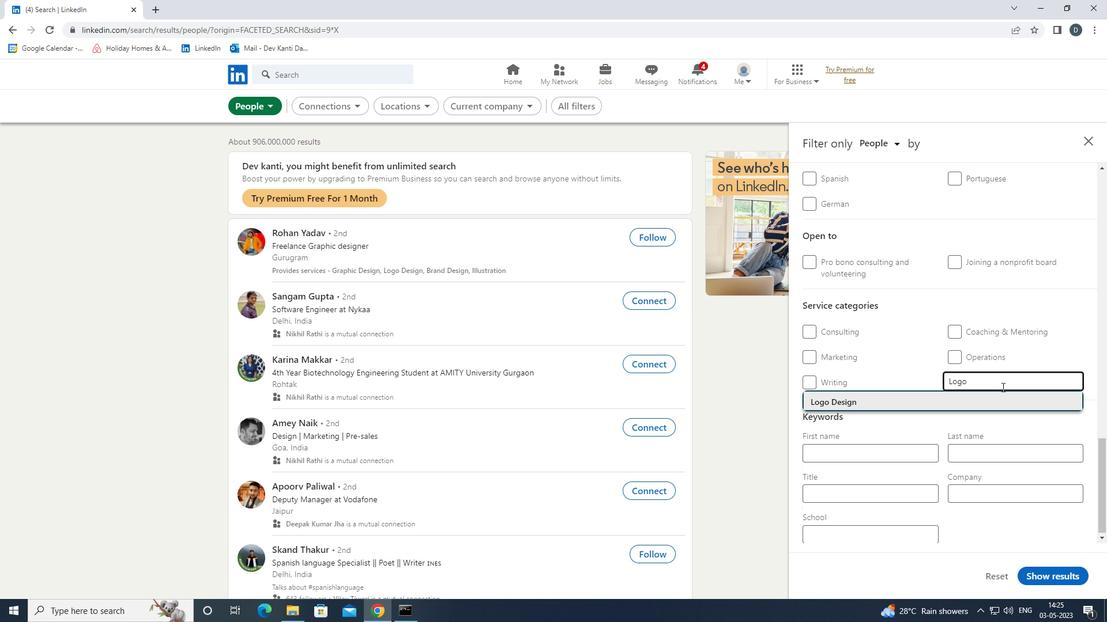
Action: Mouse moved to (936, 314)
Screenshot: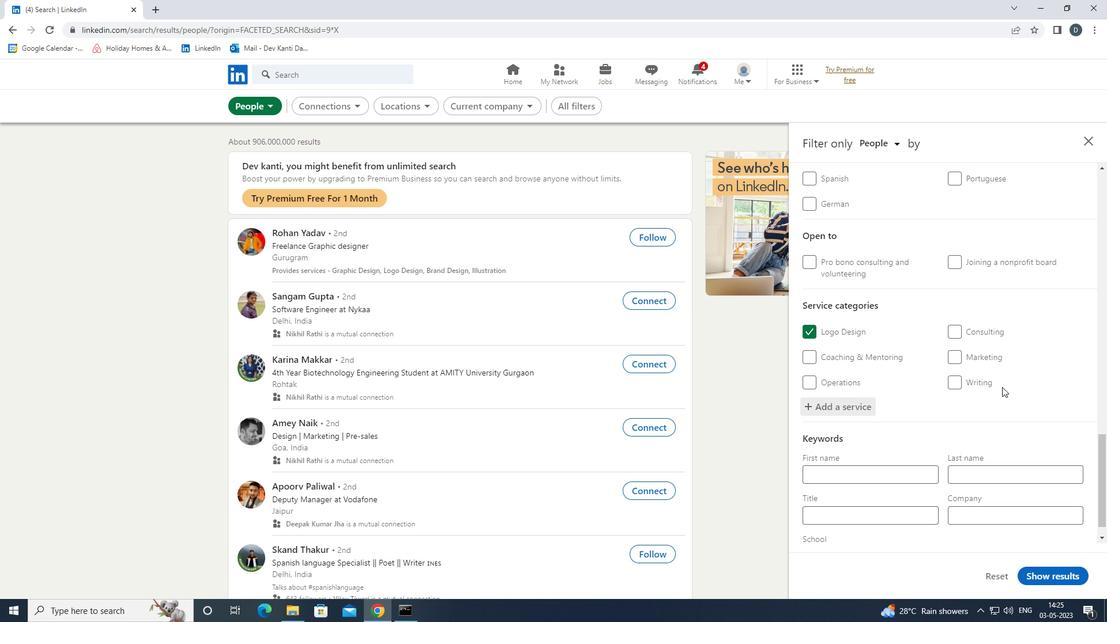 
Action: Mouse scrolled (936, 313) with delta (0, 0)
Screenshot: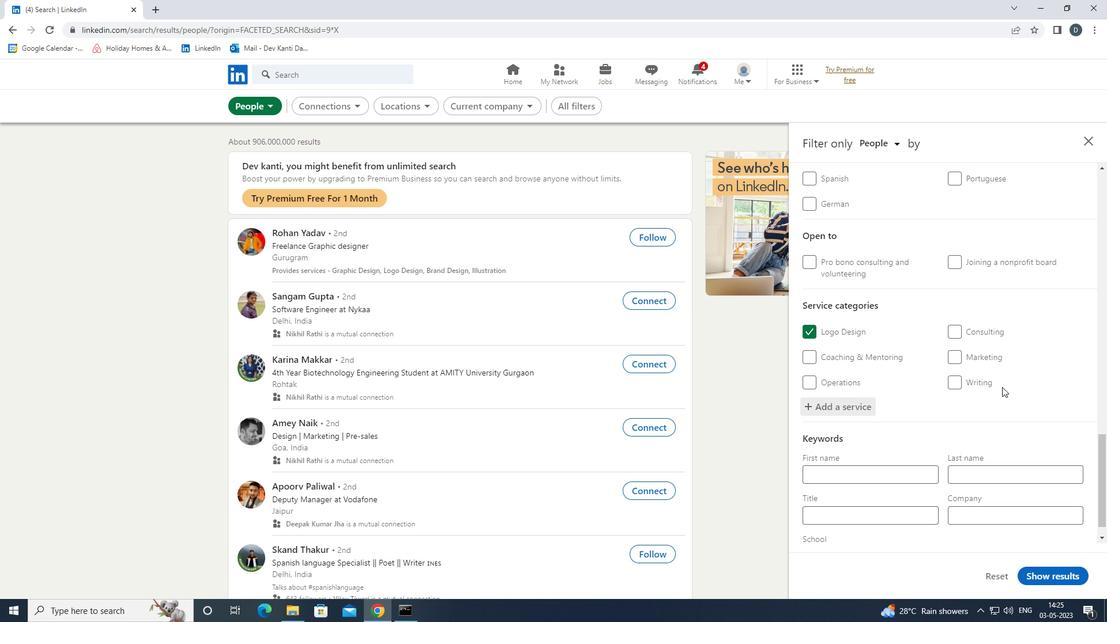 
Action: Mouse moved to (936, 319)
Screenshot: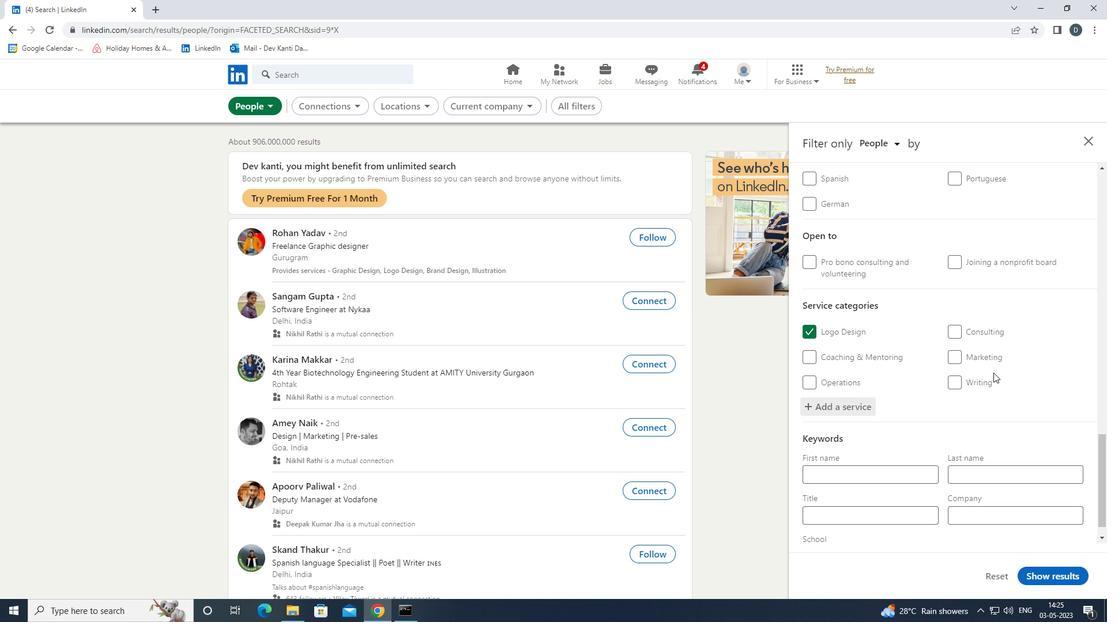
Action: Mouse scrolled (936, 318) with delta (0, 0)
Screenshot: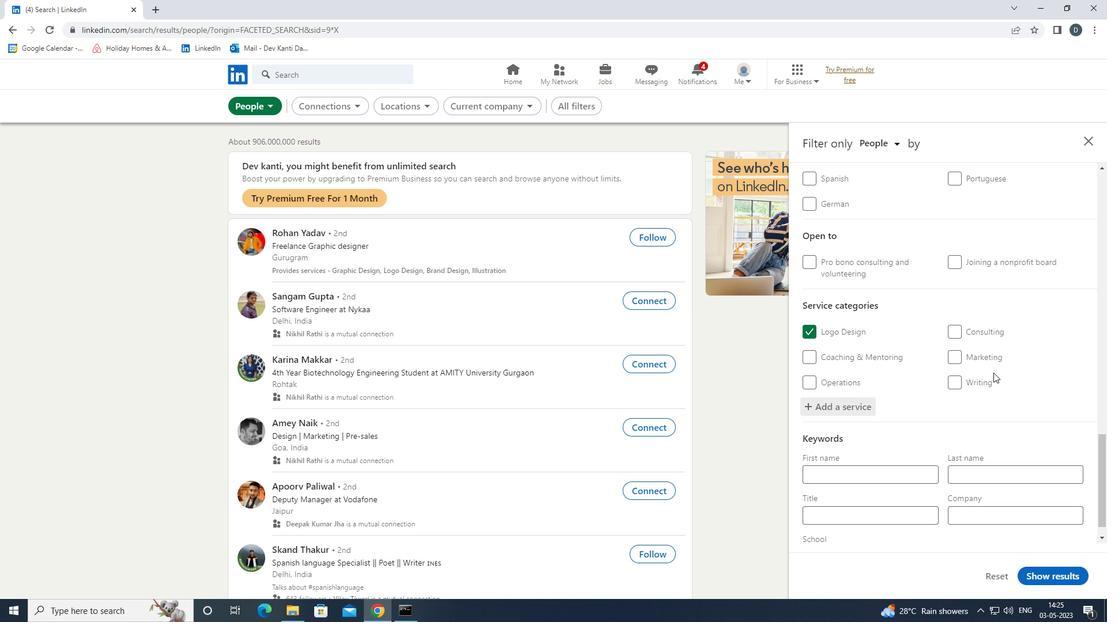 
Action: Mouse moved to (936, 329)
Screenshot: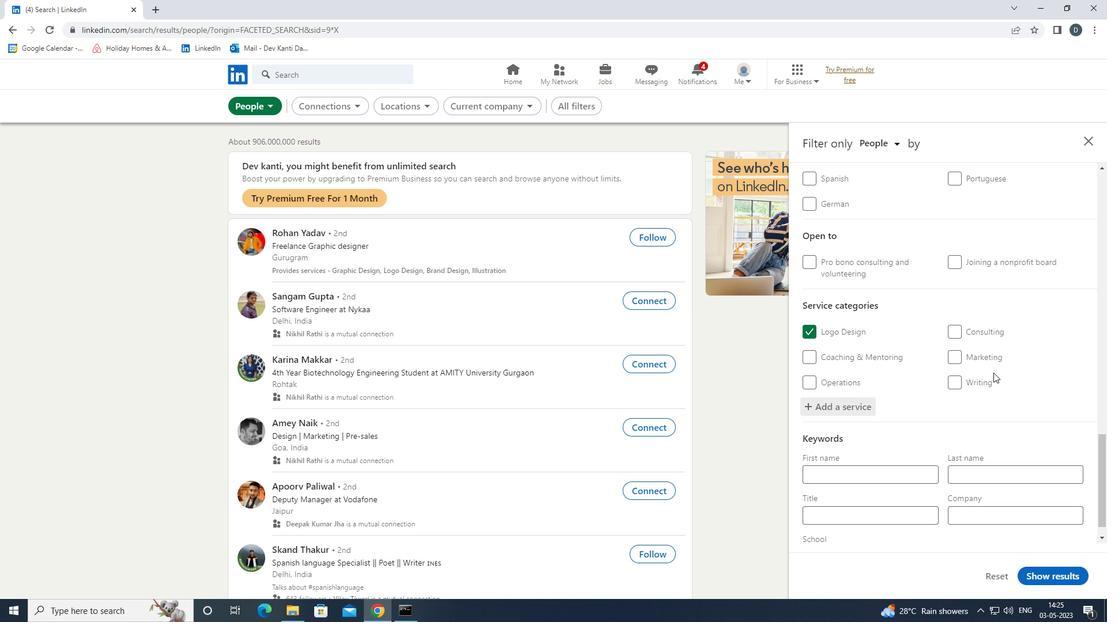 
Action: Mouse scrolled (936, 329) with delta (0, 0)
Screenshot: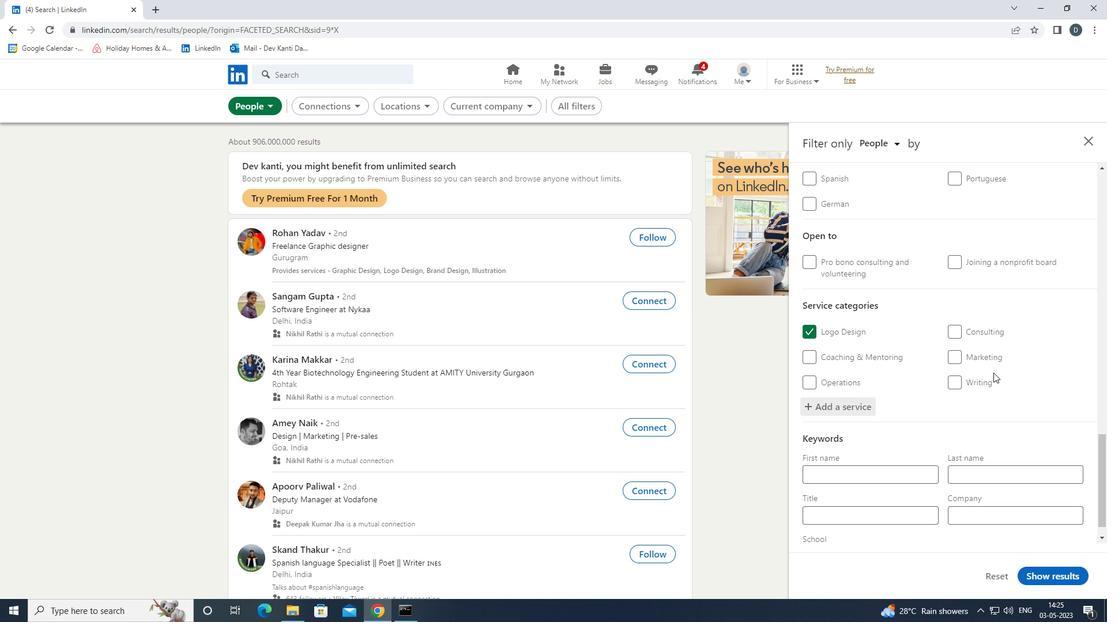 
Action: Mouse moved to (934, 336)
Screenshot: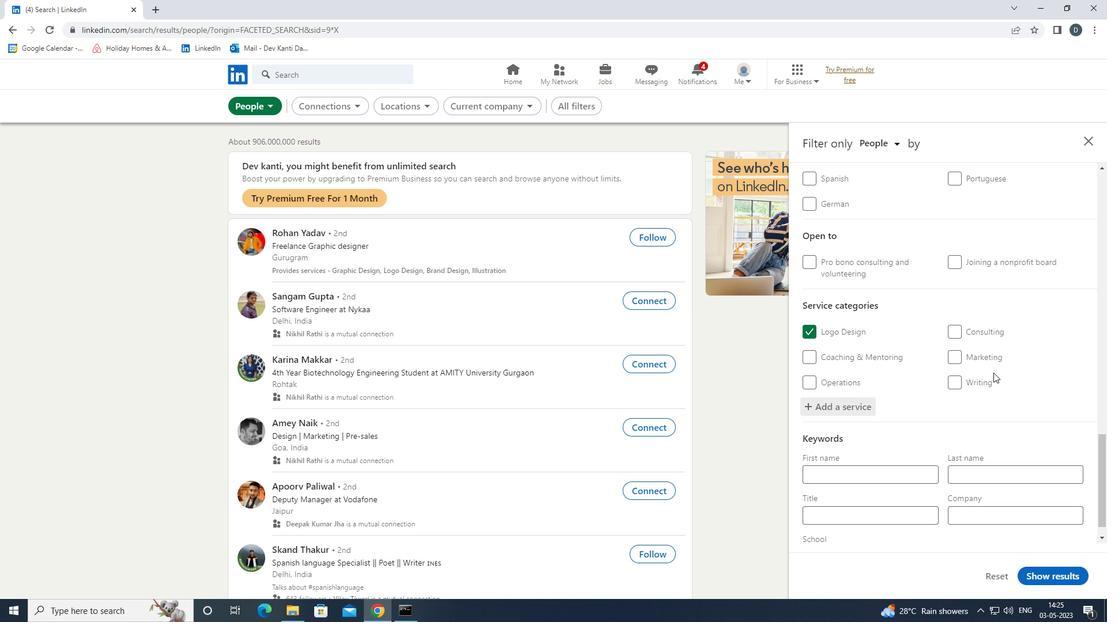 
Action: Mouse scrolled (934, 336) with delta (0, 0)
Screenshot: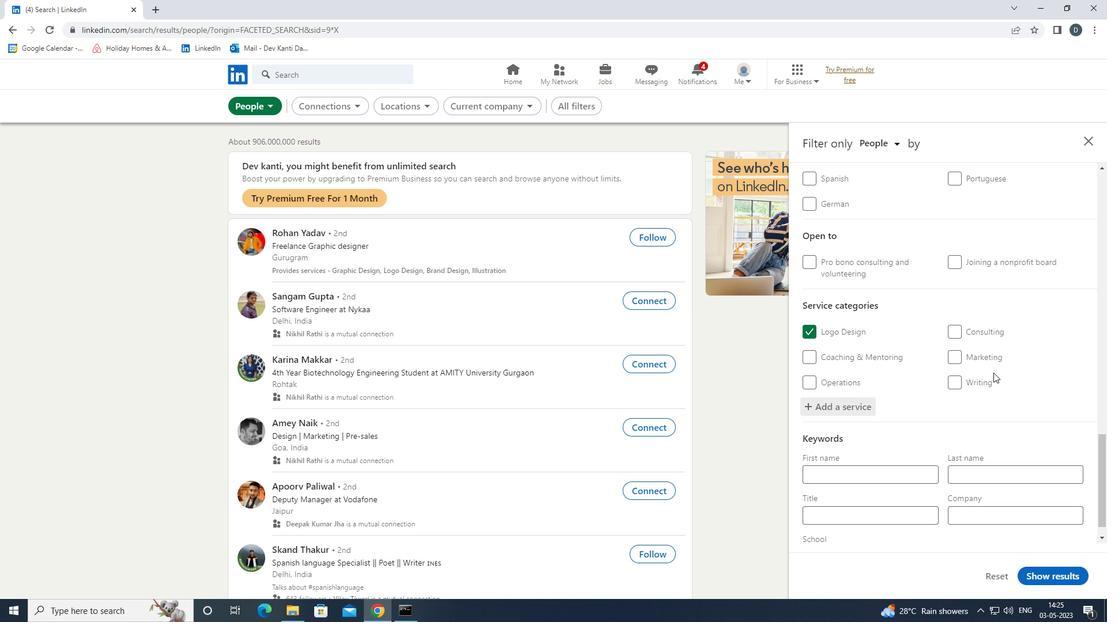 
Action: Mouse moved to (901, 489)
Screenshot: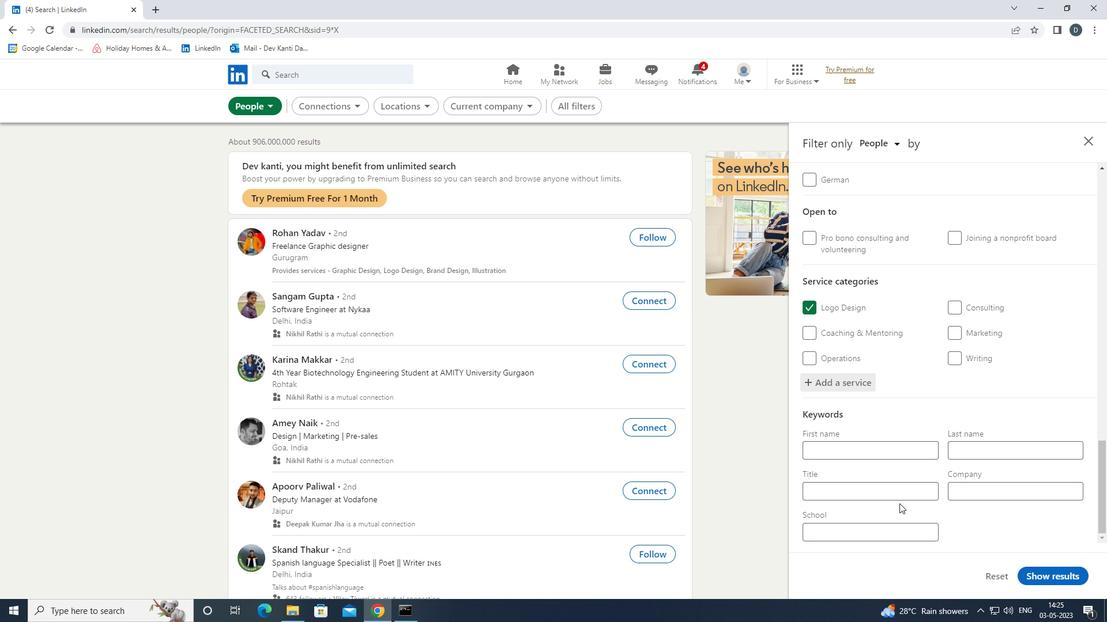 
Action: Mouse pressed left at (901, 489)
Screenshot: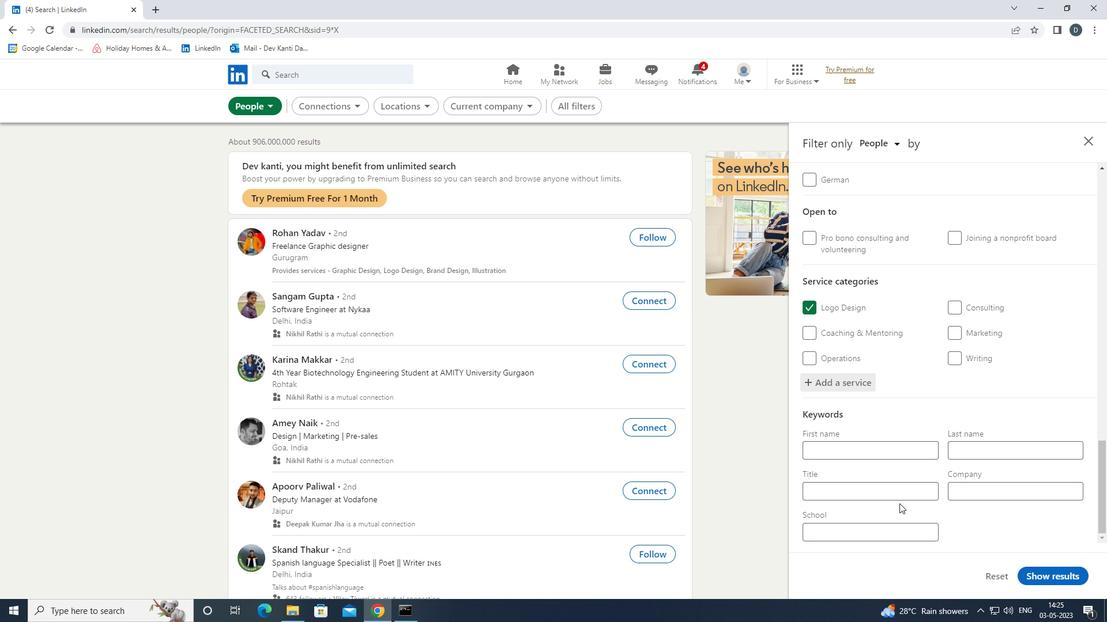 
Action: Key pressed <Key.shift>COPY<Key.space><Key.shift>EDITOR
Screenshot: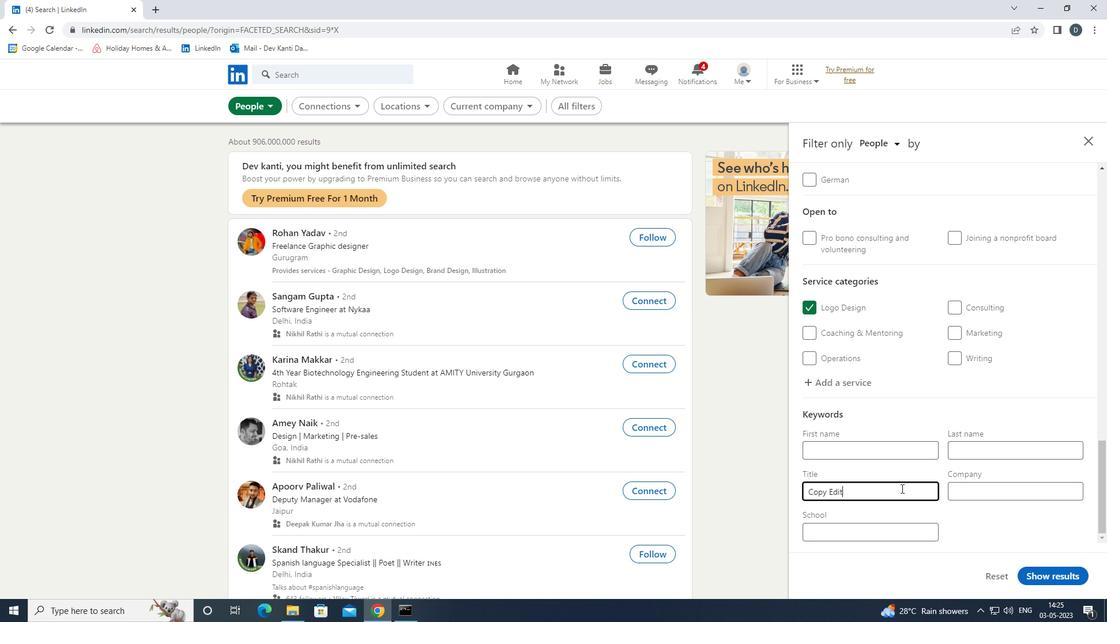 
Action: Mouse moved to (1049, 573)
Screenshot: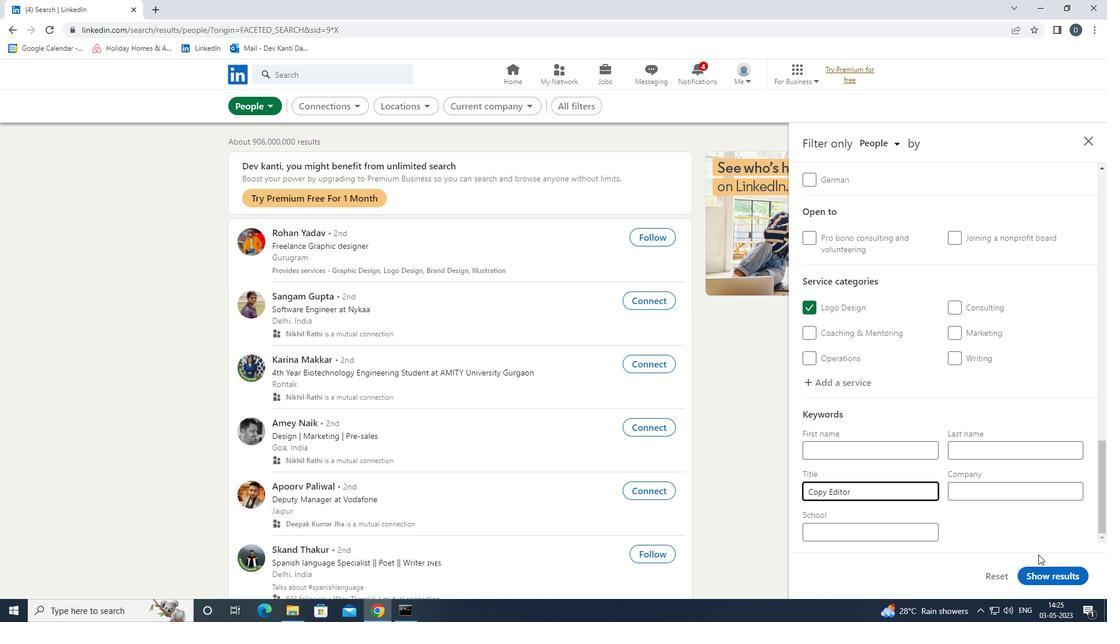
Action: Mouse pressed left at (1049, 573)
Screenshot: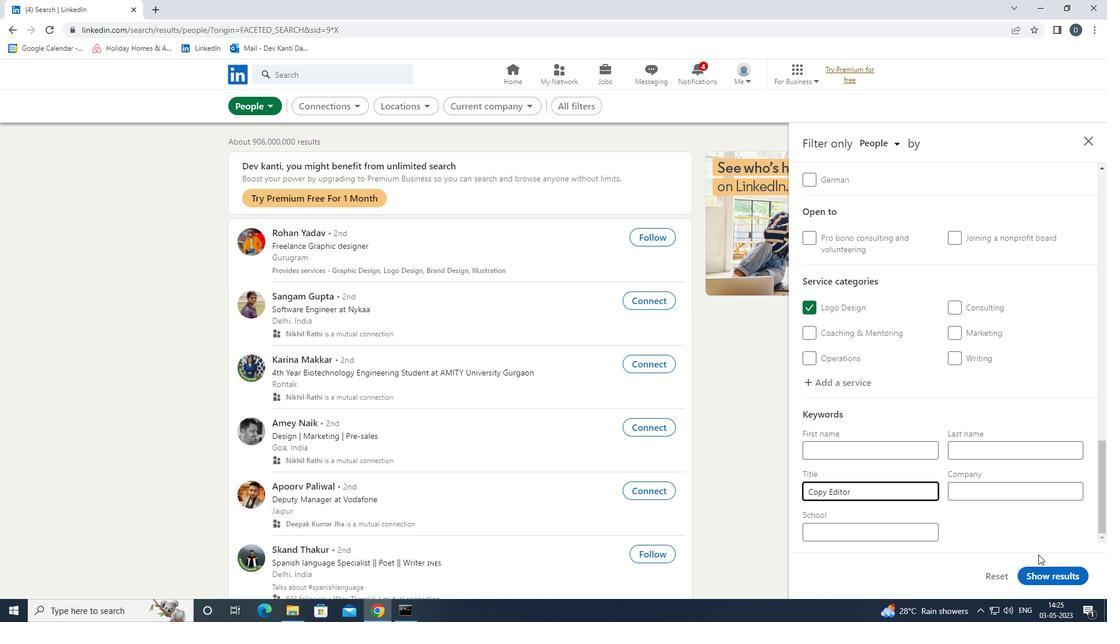 
Action: Mouse moved to (260, 106)
Screenshot: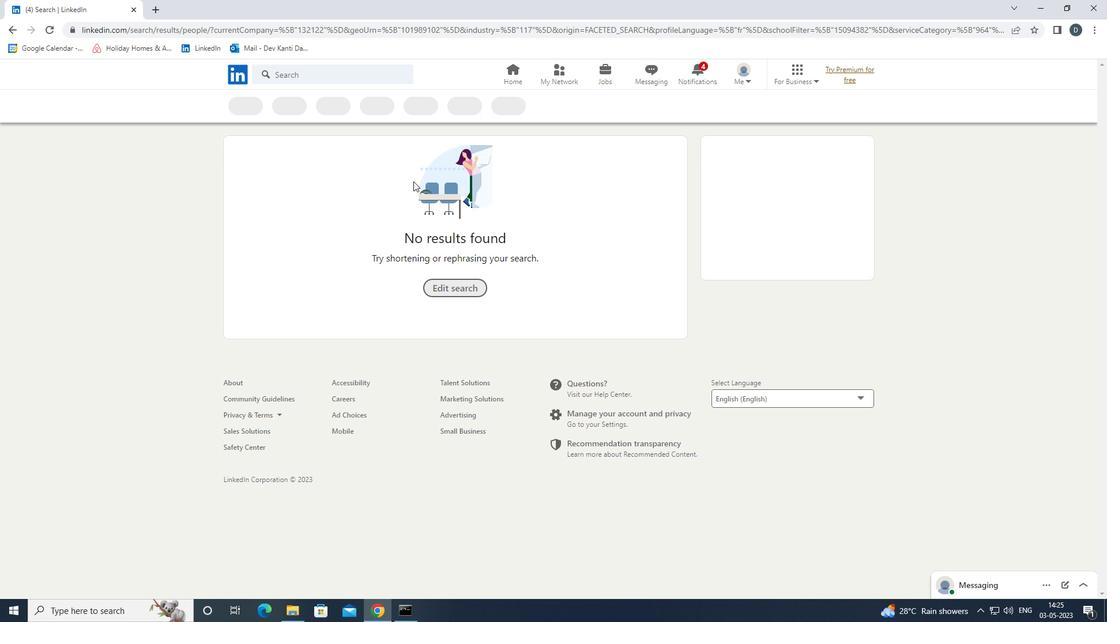 
